 Task: Look for space in Rīngas, India from 8th June, 2023 to 16th June, 2023 for 2 adults in price range Rs.10000 to Rs.15000. Place can be entire place with 1  bedroom having 1 bed and 1 bathroom. Property type can be house, flat, guest house, hotel. Amenities needed are: wifi. Booking option can be shelf check-in. Required host language is English.
Action: Mouse moved to (564, 67)
Screenshot: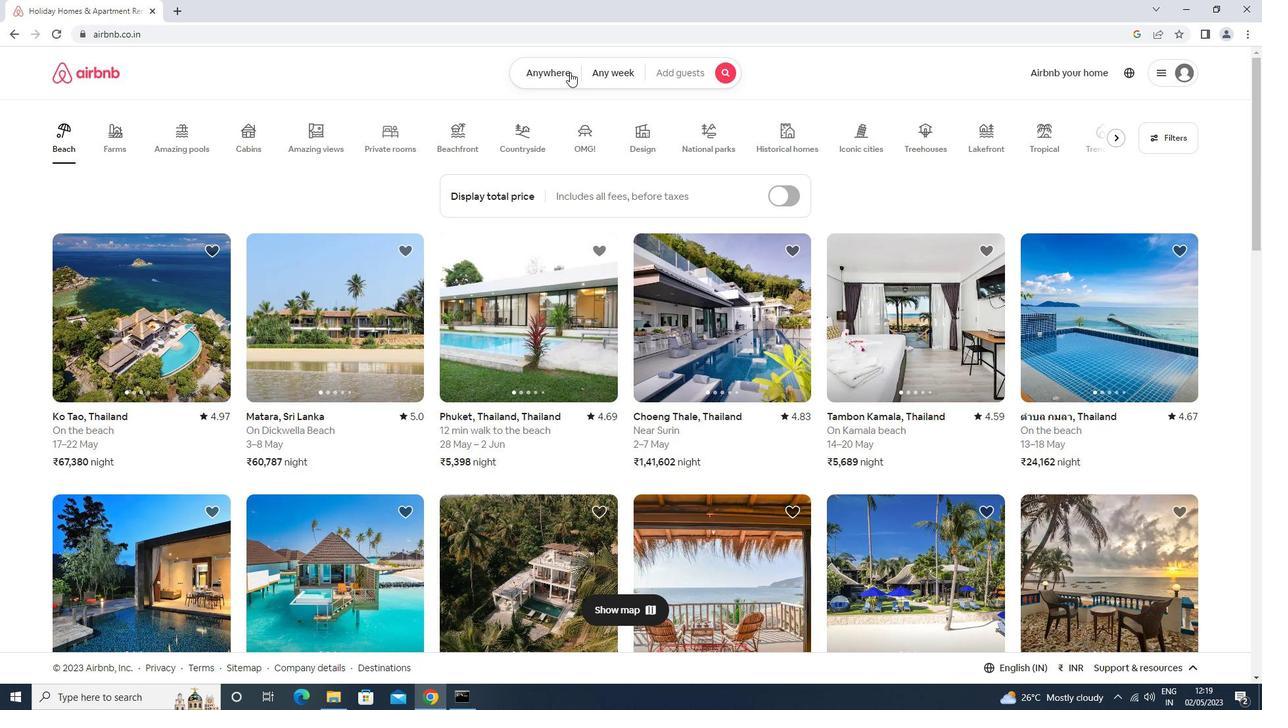 
Action: Mouse pressed left at (564, 67)
Screenshot: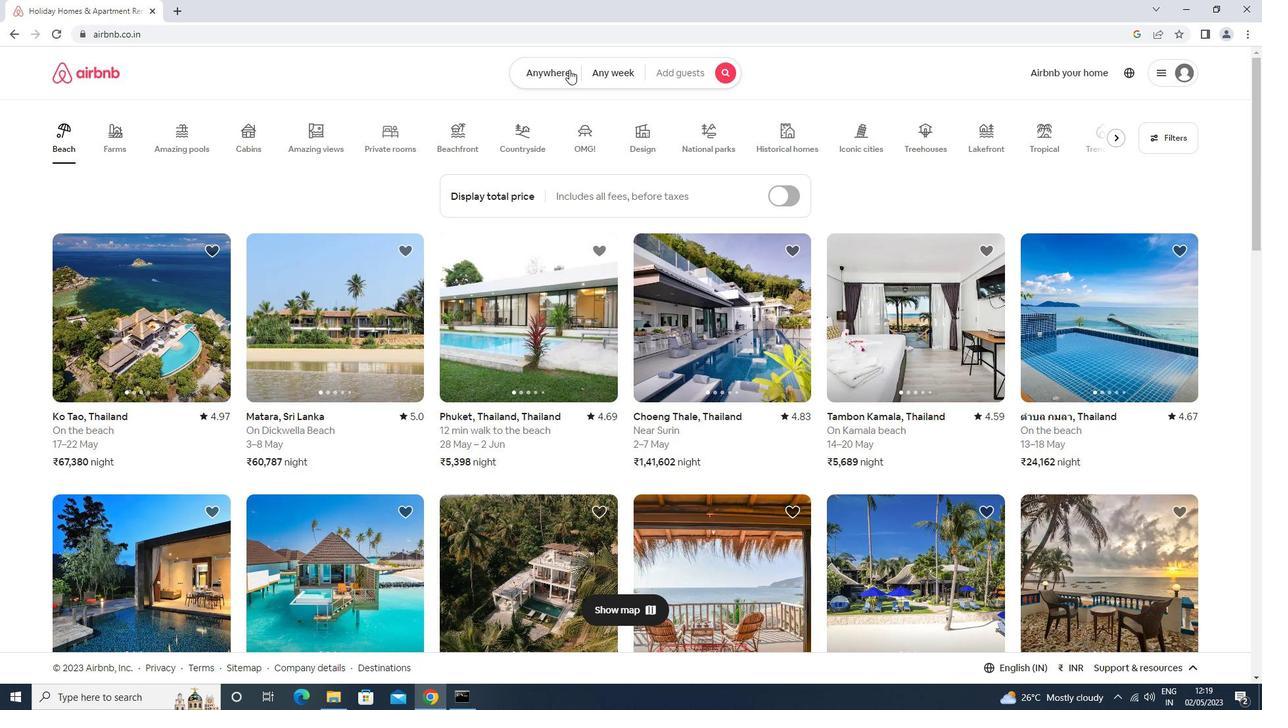 
Action: Mouse moved to (509, 125)
Screenshot: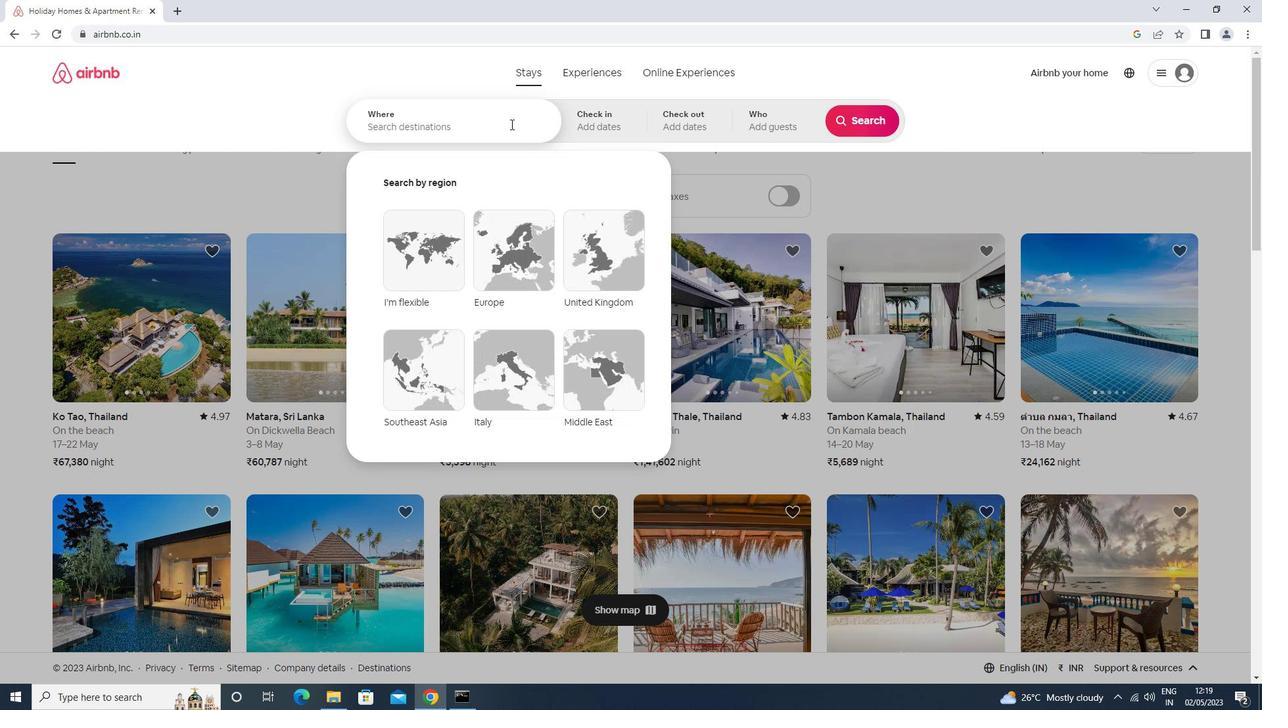 
Action: Mouse pressed left at (509, 125)
Screenshot: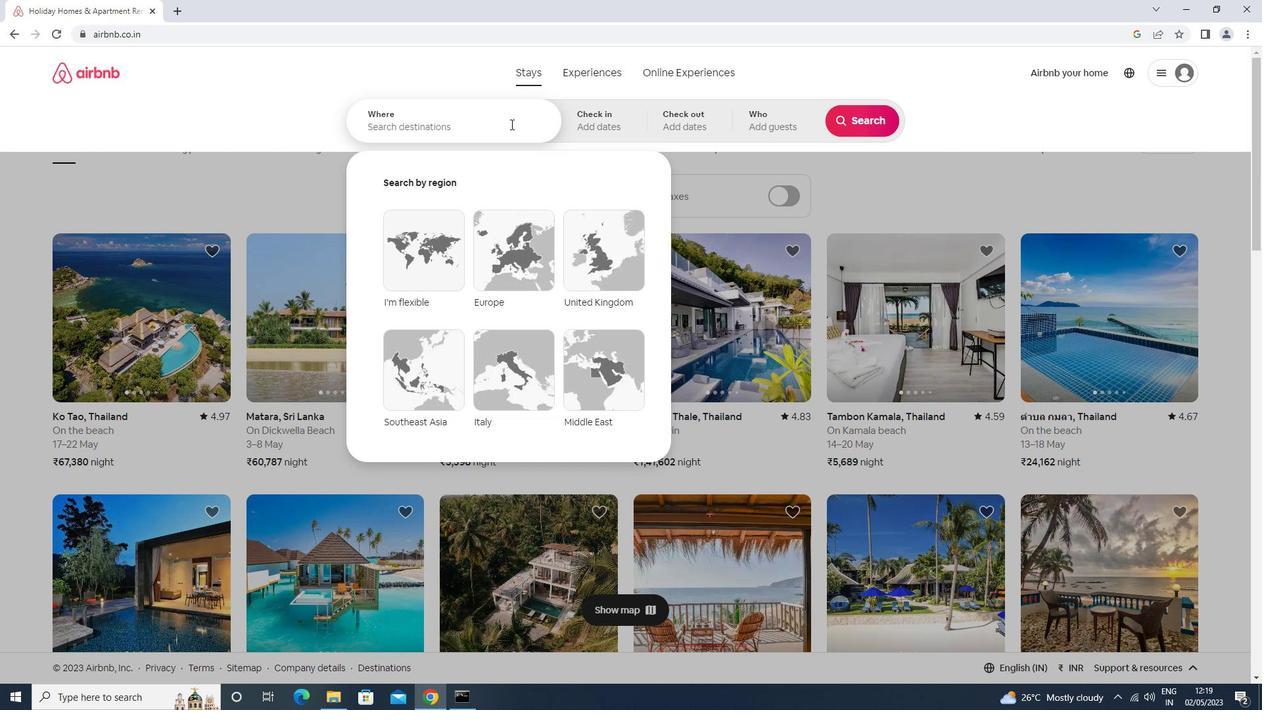 
Action: Key pressed r<Key.caps_lock>ingas<Key.enter>
Screenshot: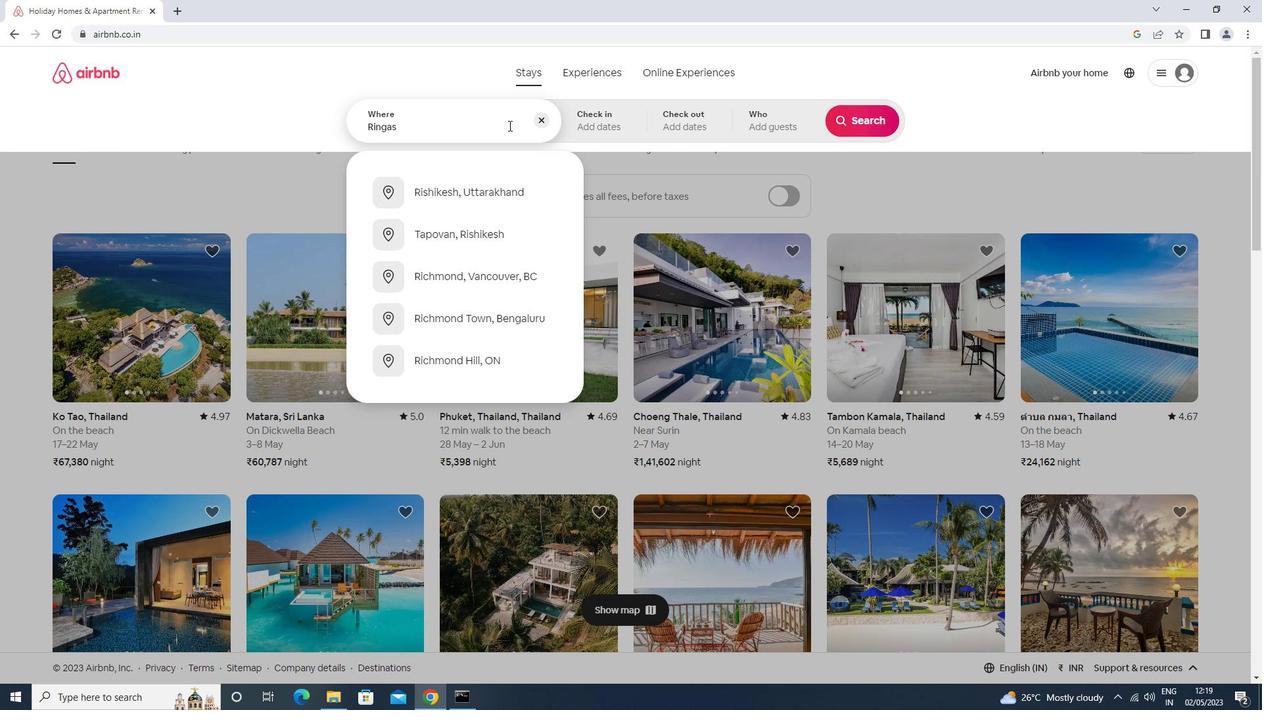 
Action: Mouse moved to (783, 319)
Screenshot: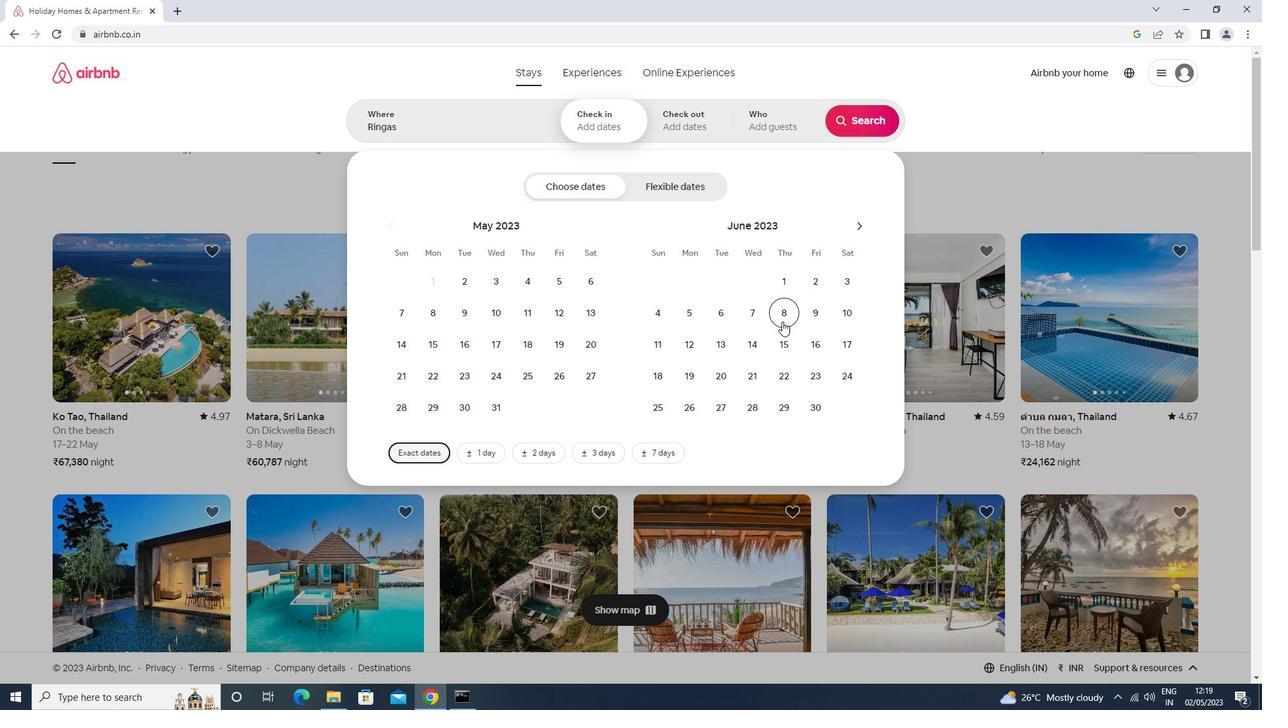 
Action: Mouse pressed left at (783, 319)
Screenshot: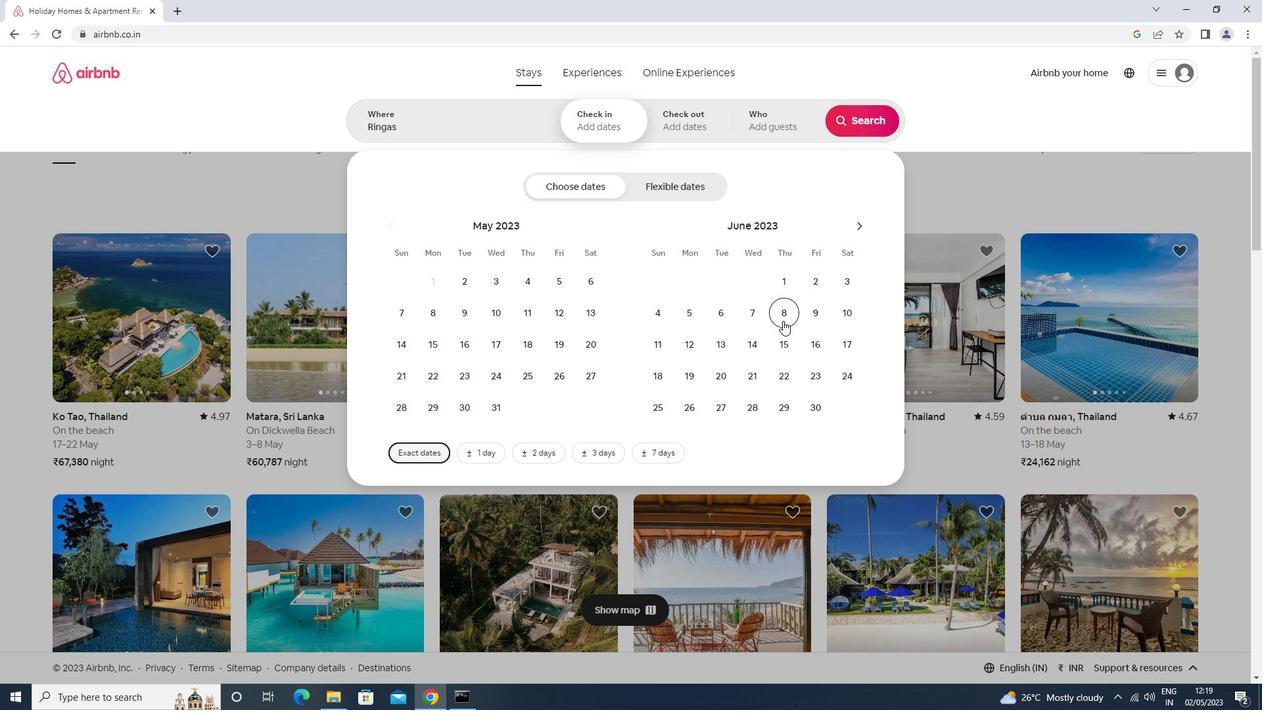 
Action: Mouse moved to (814, 345)
Screenshot: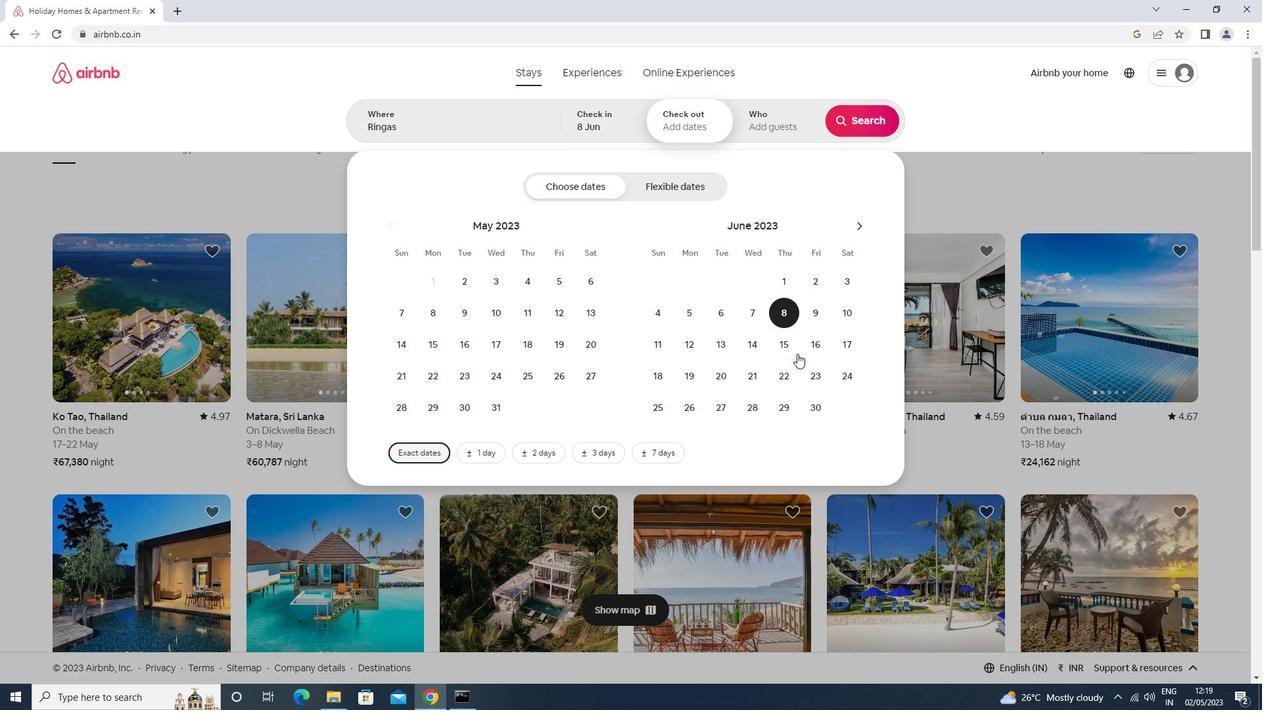 
Action: Mouse pressed left at (814, 345)
Screenshot: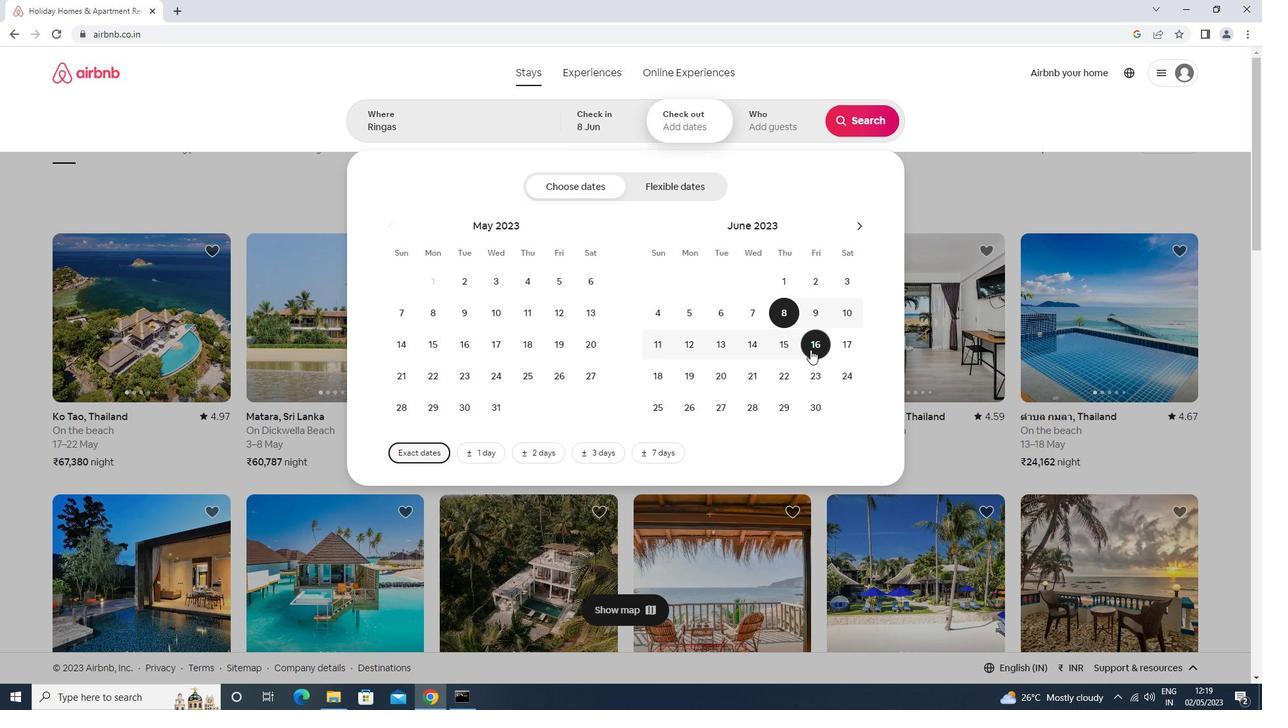 
Action: Mouse moved to (768, 134)
Screenshot: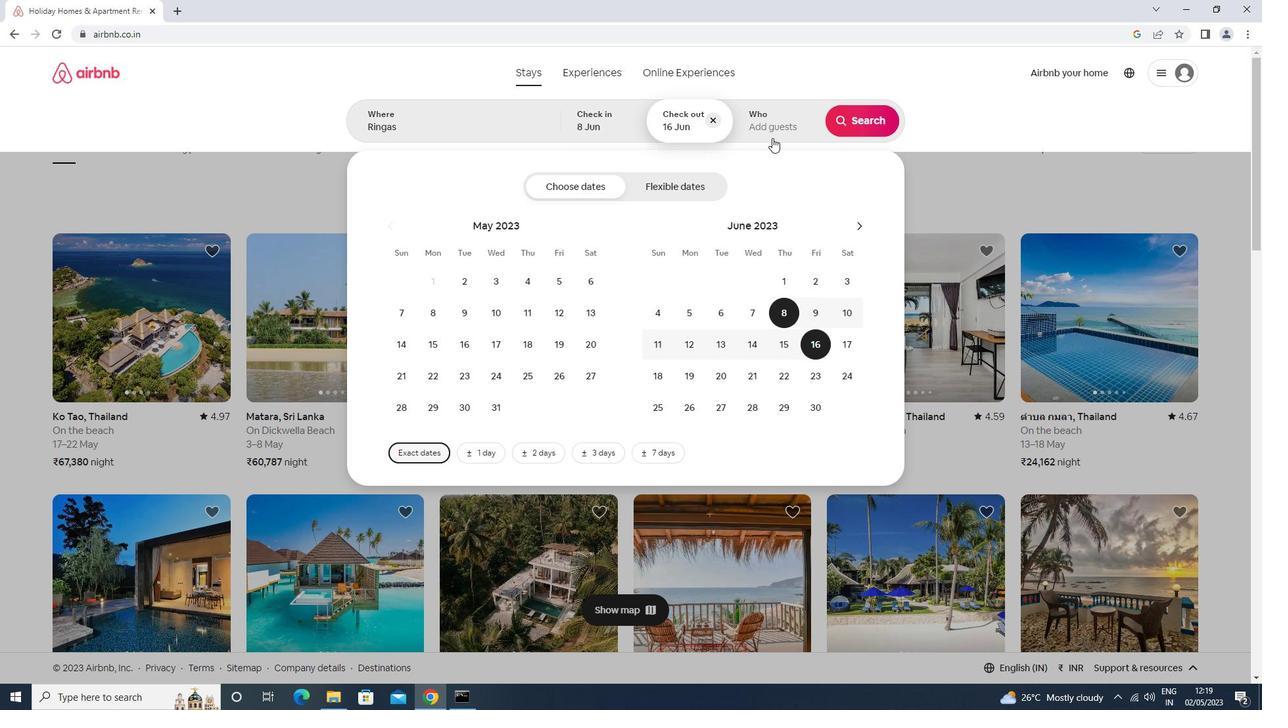 
Action: Mouse pressed left at (768, 134)
Screenshot: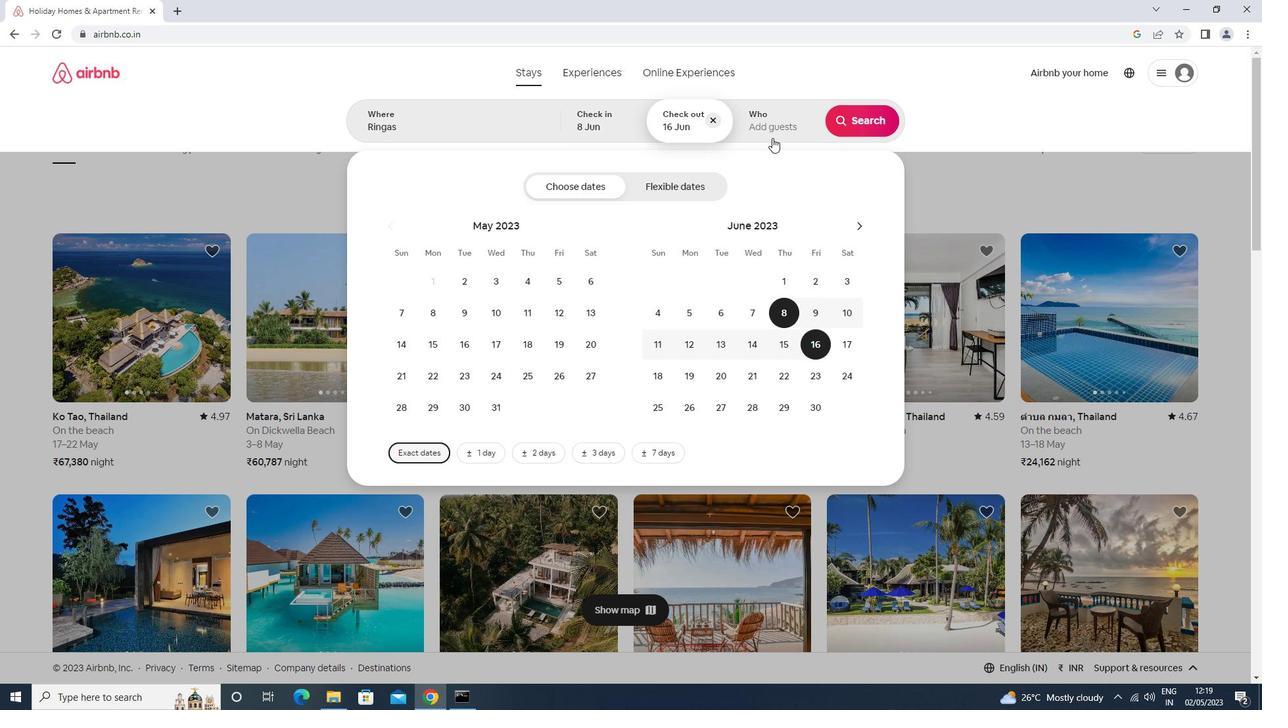 
Action: Mouse moved to (863, 195)
Screenshot: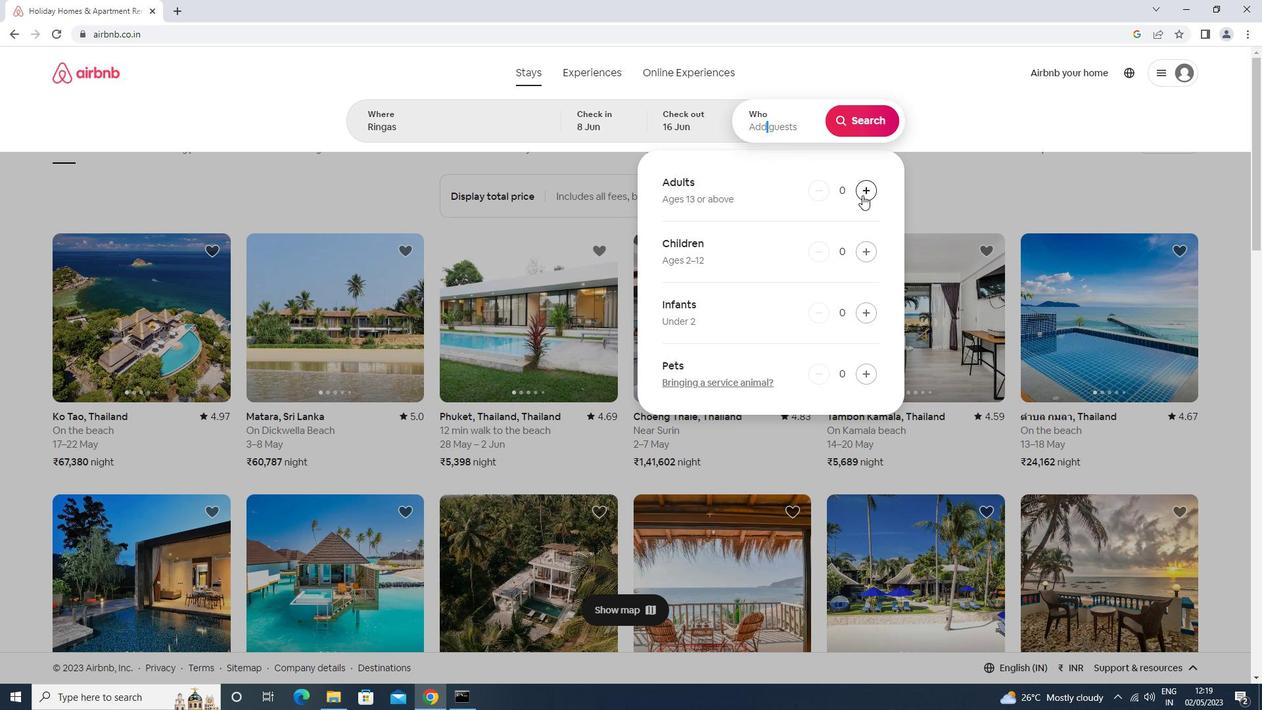 
Action: Mouse pressed left at (863, 195)
Screenshot: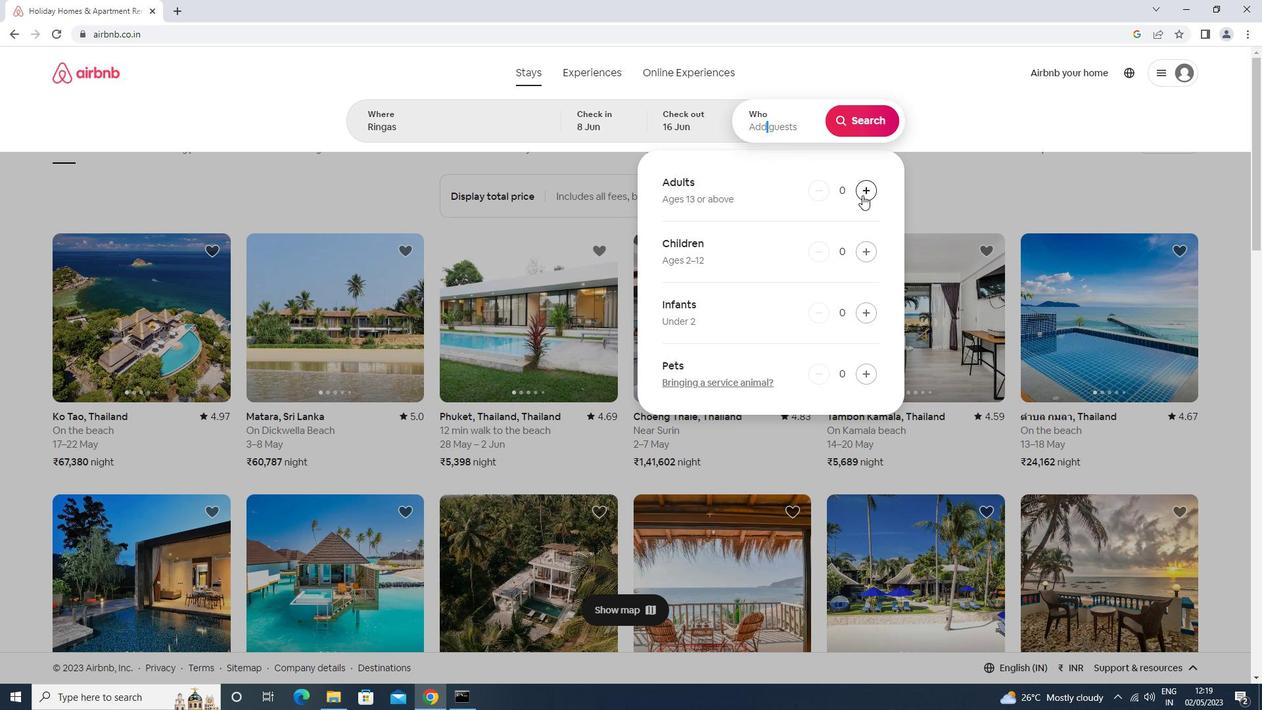 
Action: Mouse pressed left at (863, 195)
Screenshot: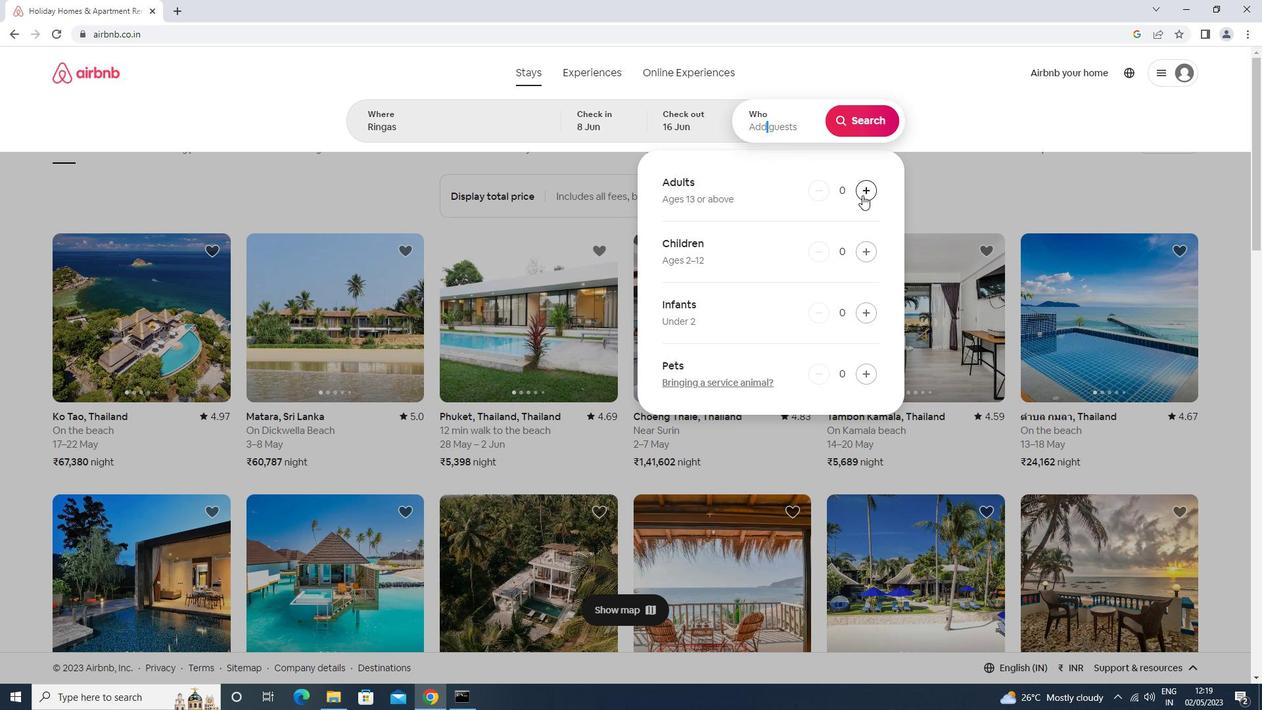 
Action: Mouse moved to (863, 123)
Screenshot: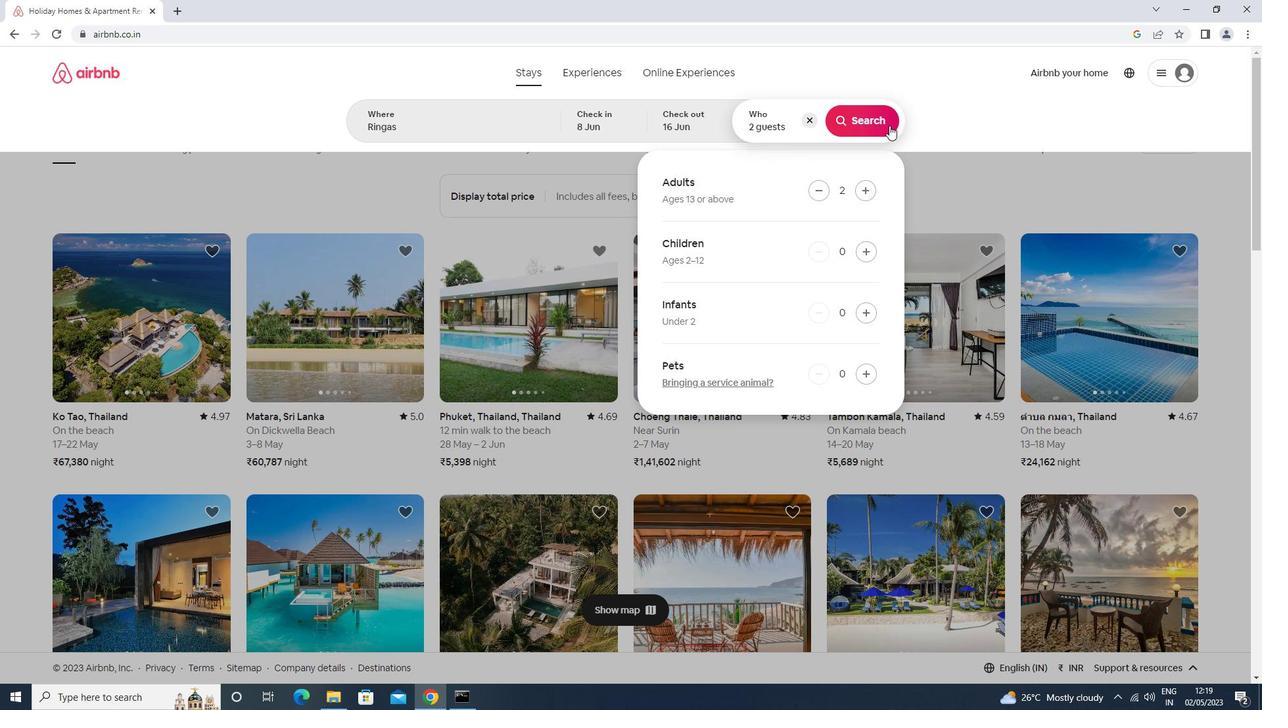 
Action: Mouse pressed left at (863, 123)
Screenshot: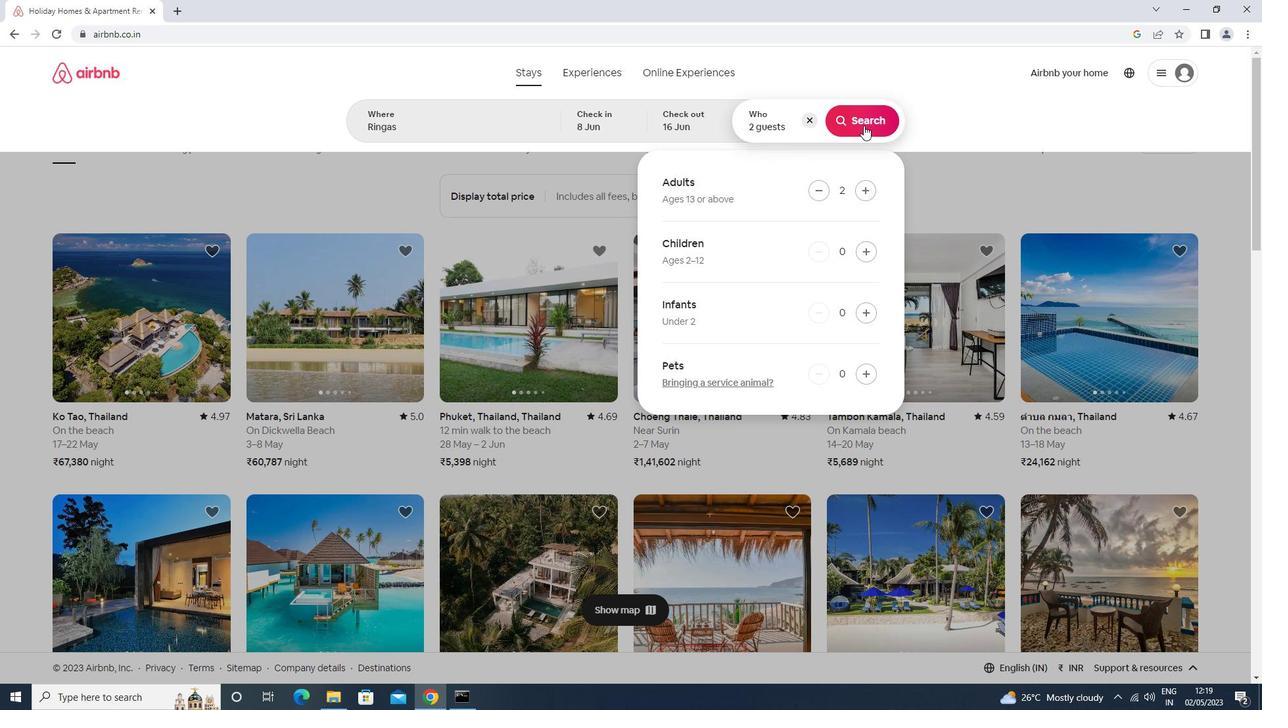 
Action: Mouse moved to (1193, 125)
Screenshot: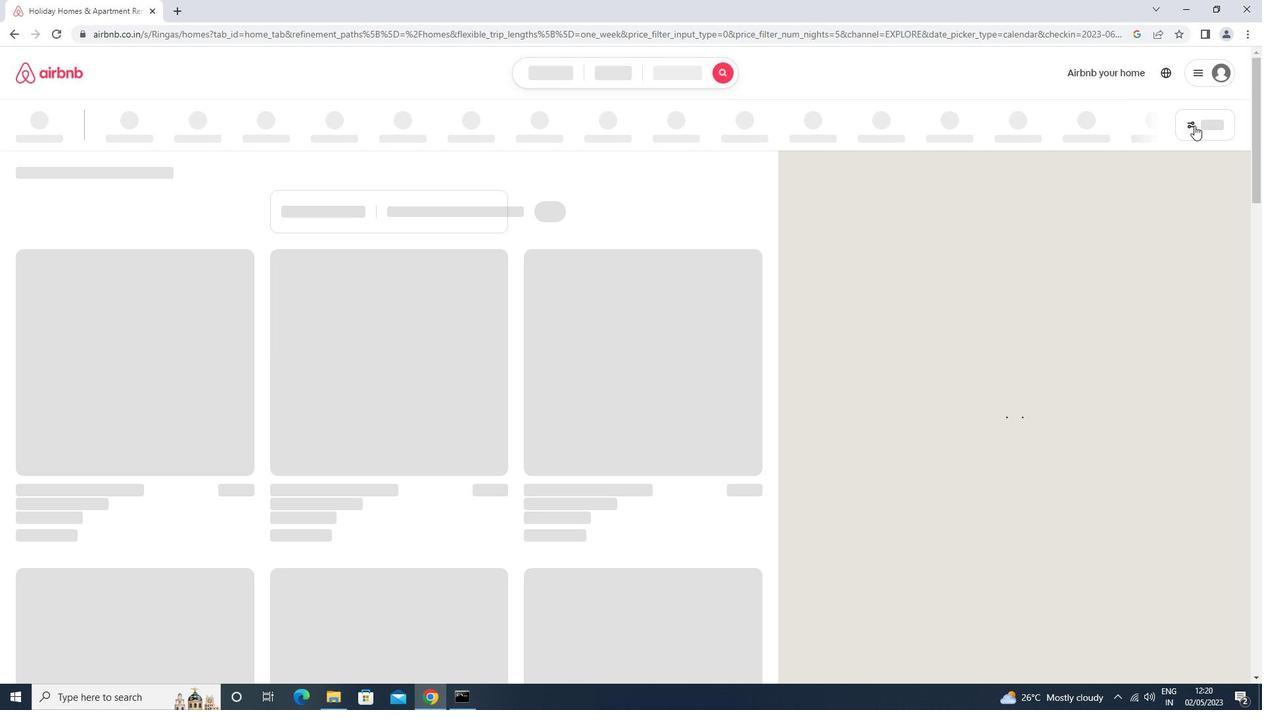 
Action: Mouse pressed left at (1193, 125)
Screenshot: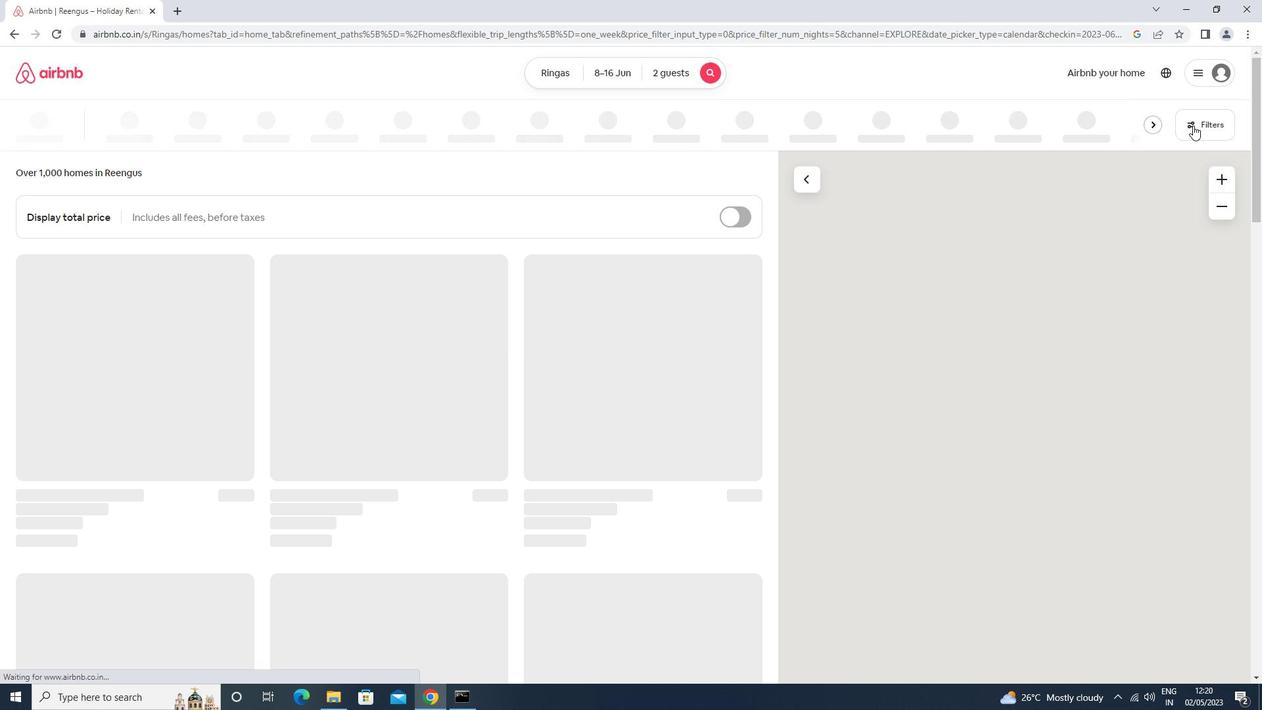 
Action: Mouse moved to (470, 284)
Screenshot: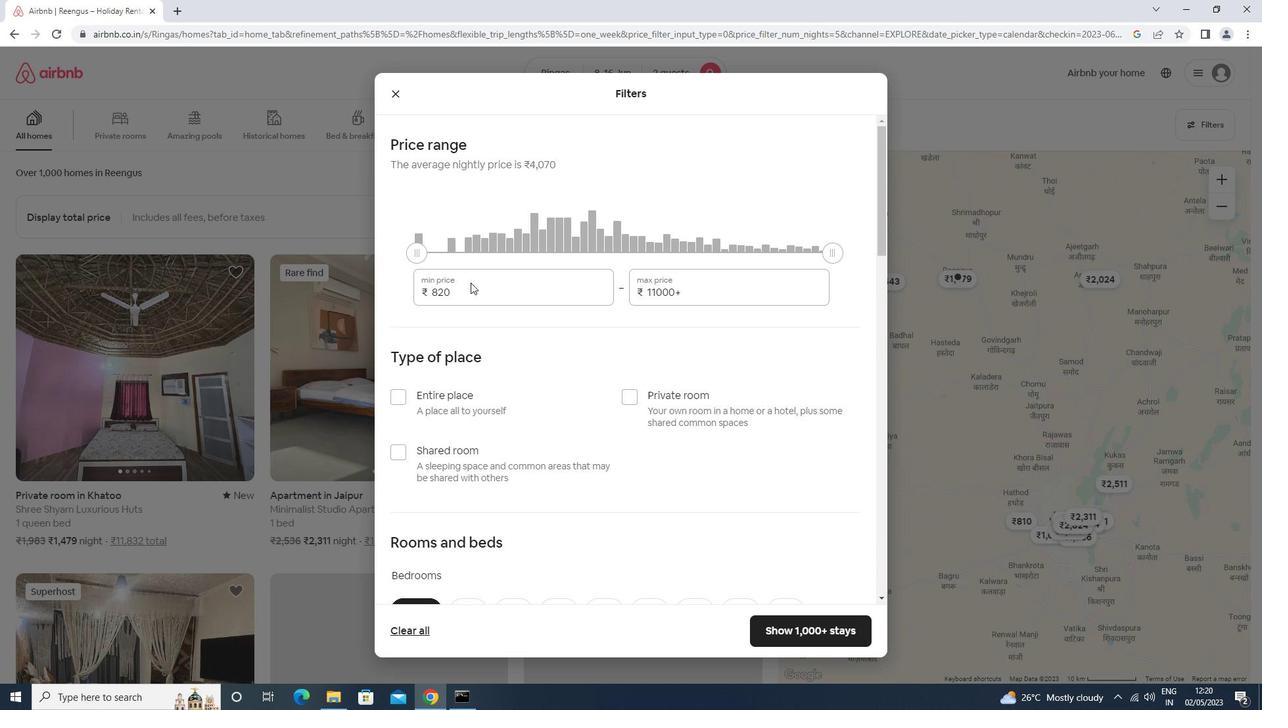 
Action: Mouse pressed left at (470, 284)
Screenshot: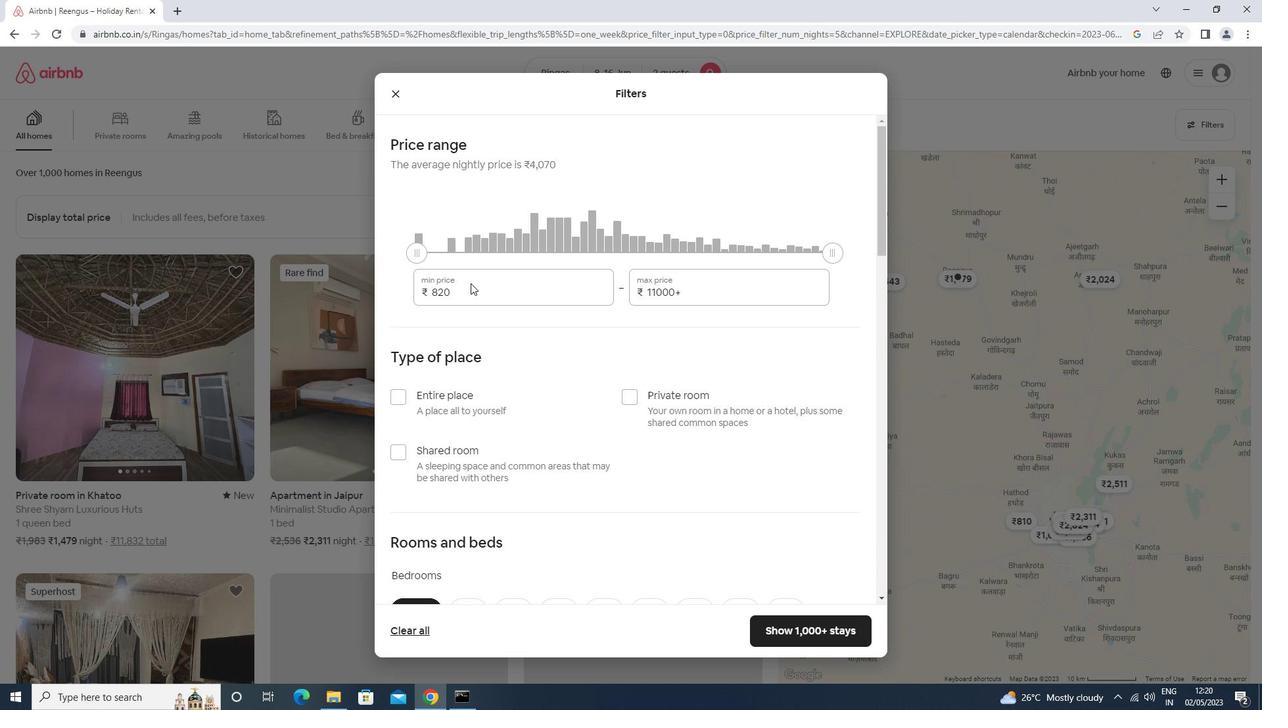 
Action: Key pressed <Key.backspace><Key.backspace><Key.backspace><Key.backspace><Key.backspace><Key.backspace><Key.backspace><Key.backspace>10000<Key.tab>15000
Screenshot: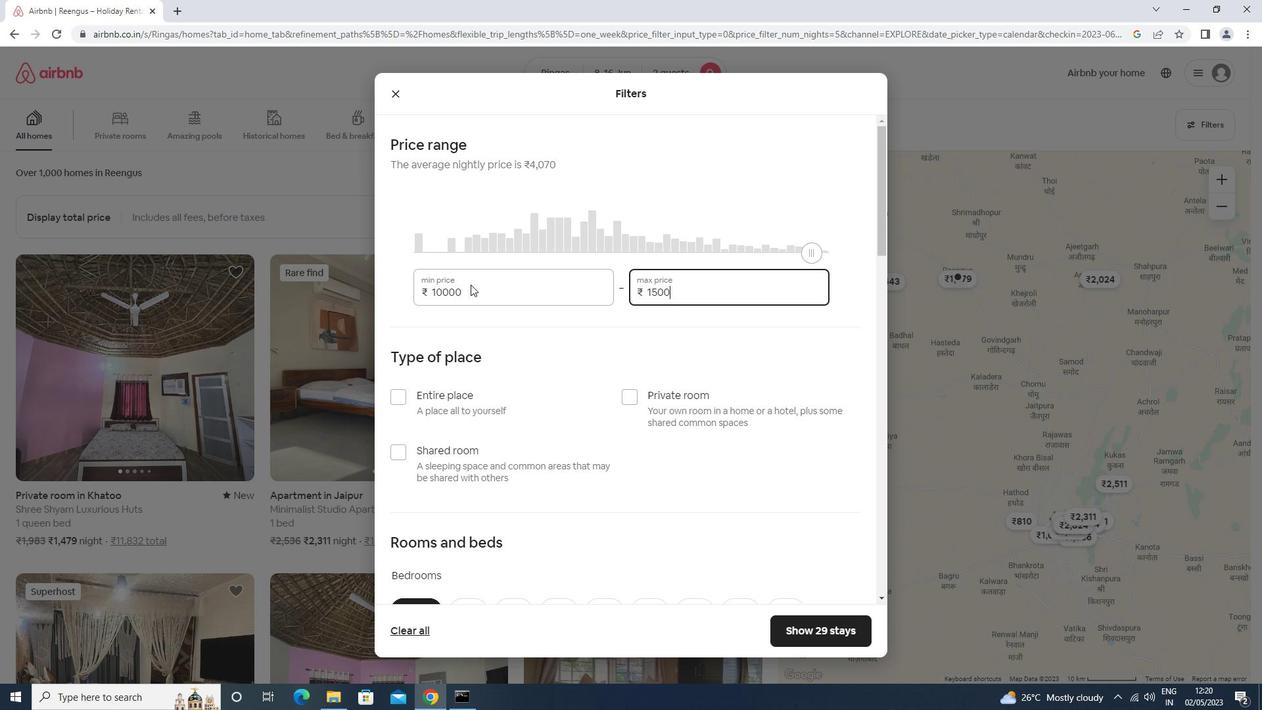 
Action: Mouse moved to (433, 396)
Screenshot: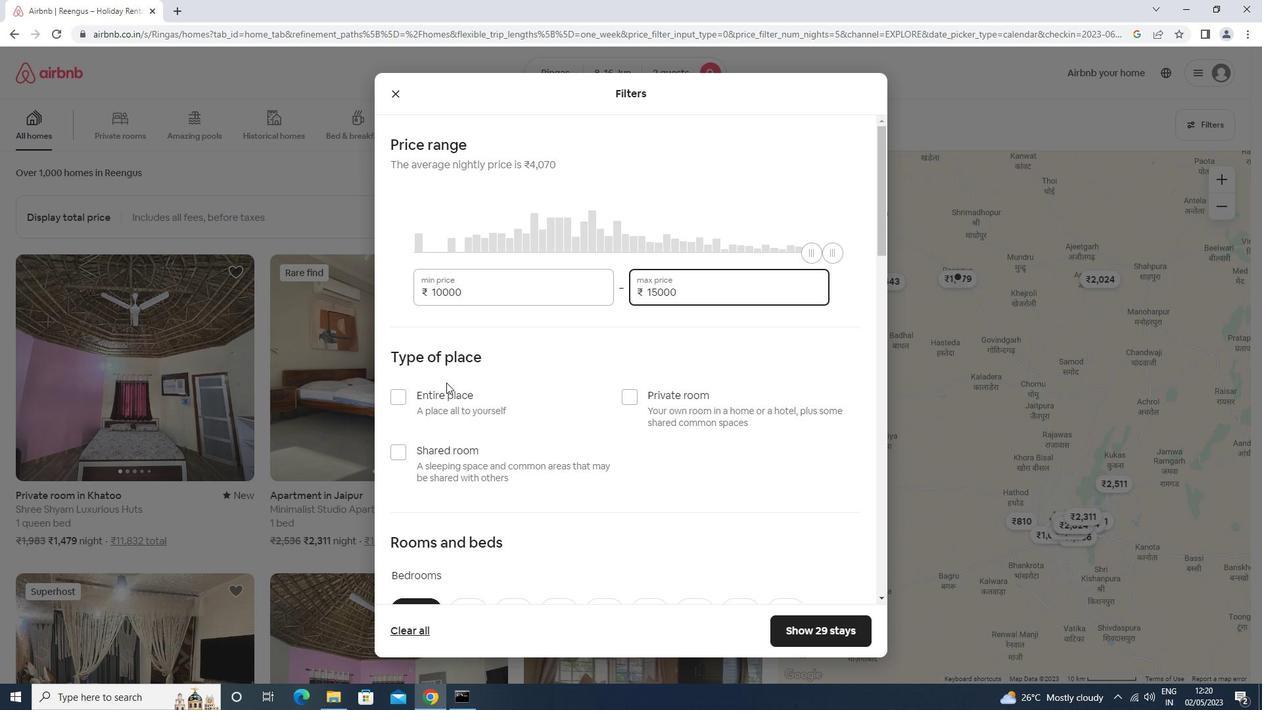 
Action: Mouse pressed left at (433, 396)
Screenshot: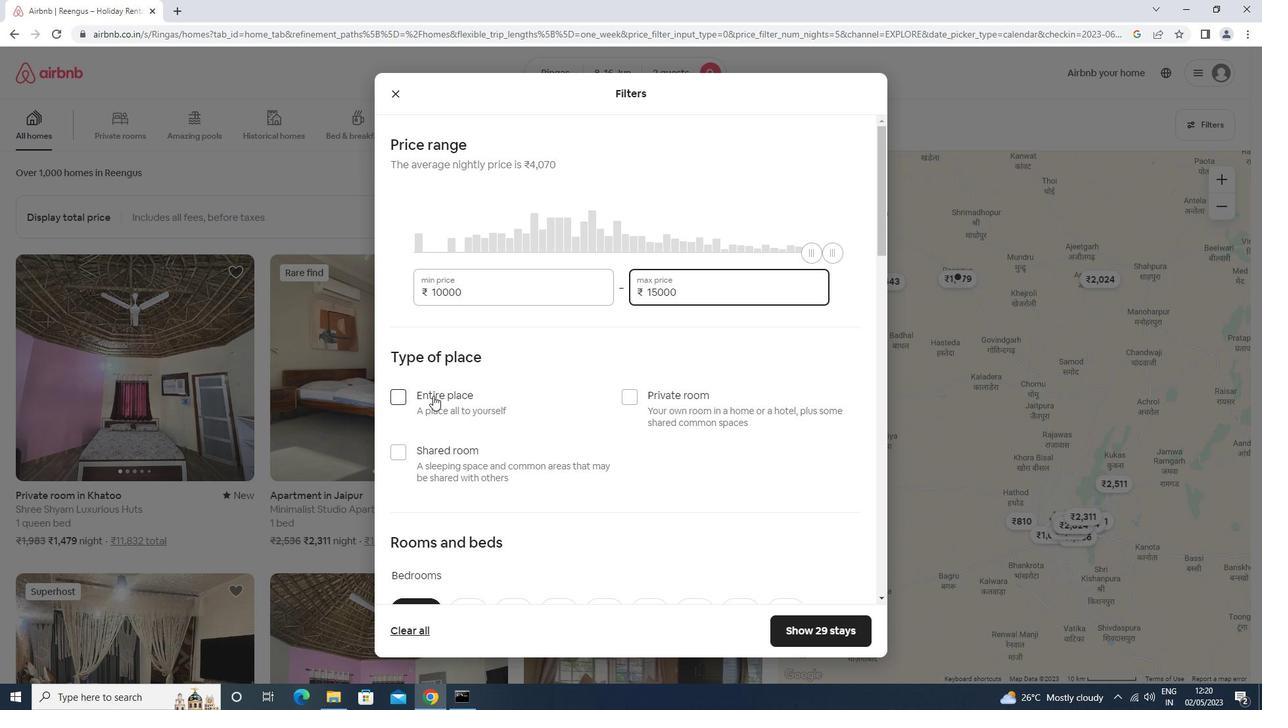 
Action: Mouse scrolled (433, 395) with delta (0, 0)
Screenshot: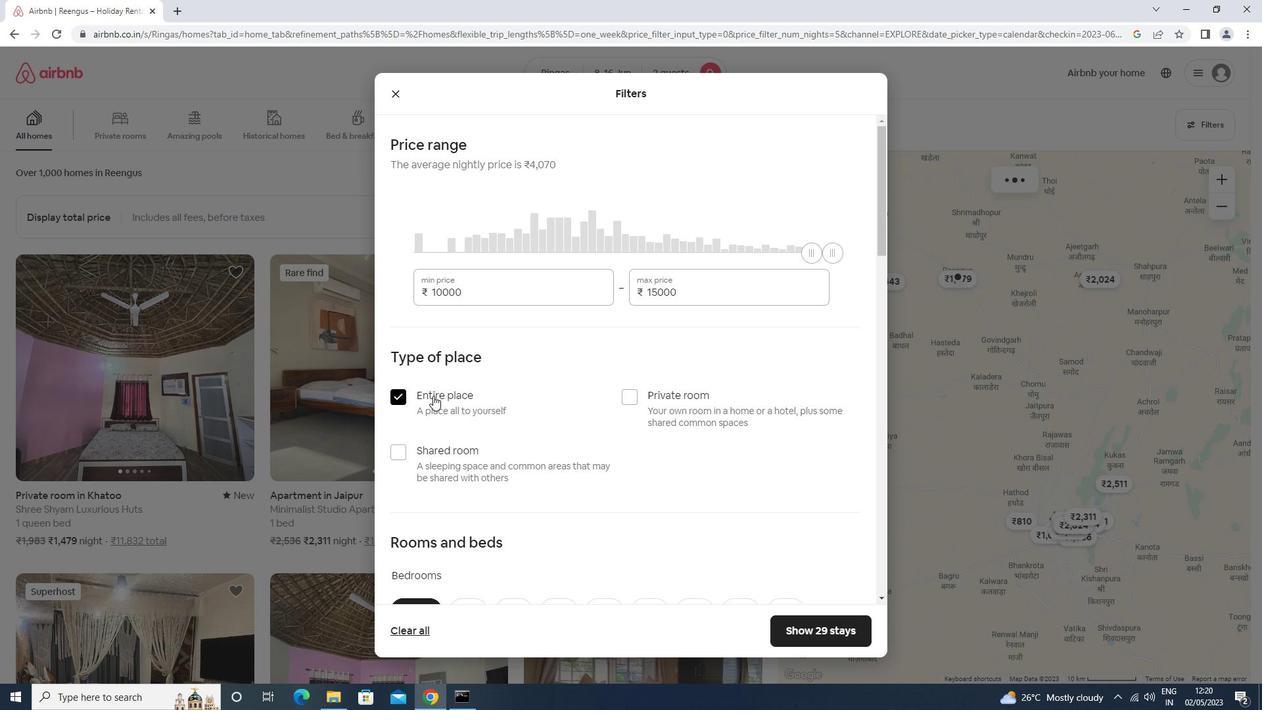 
Action: Mouse moved to (433, 396)
Screenshot: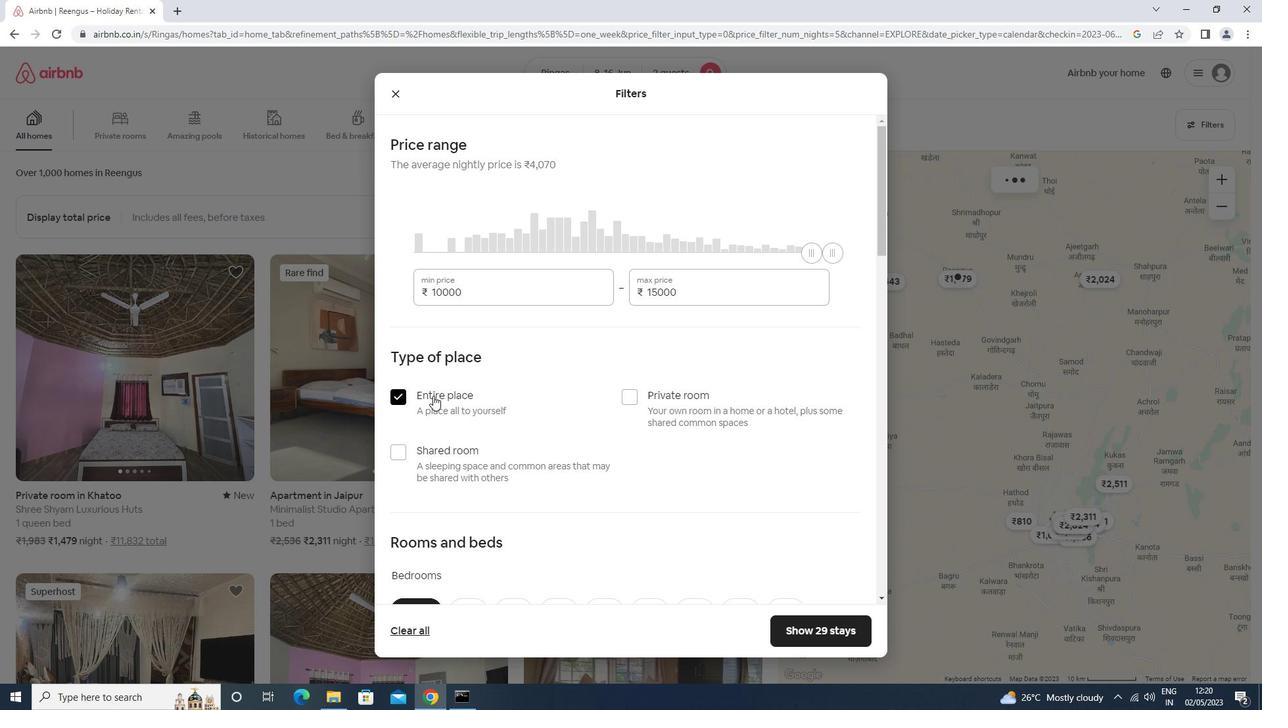 
Action: Mouse scrolled (433, 395) with delta (0, 0)
Screenshot: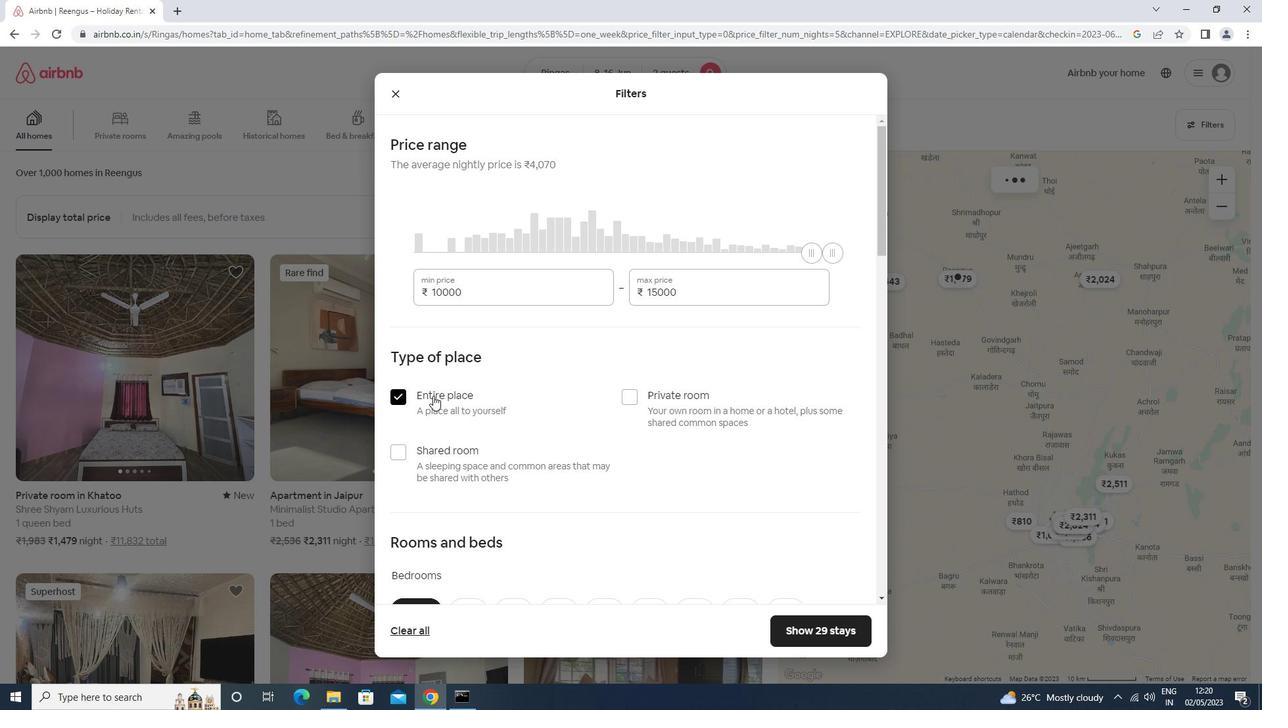 
Action: Mouse scrolled (433, 395) with delta (0, 0)
Screenshot: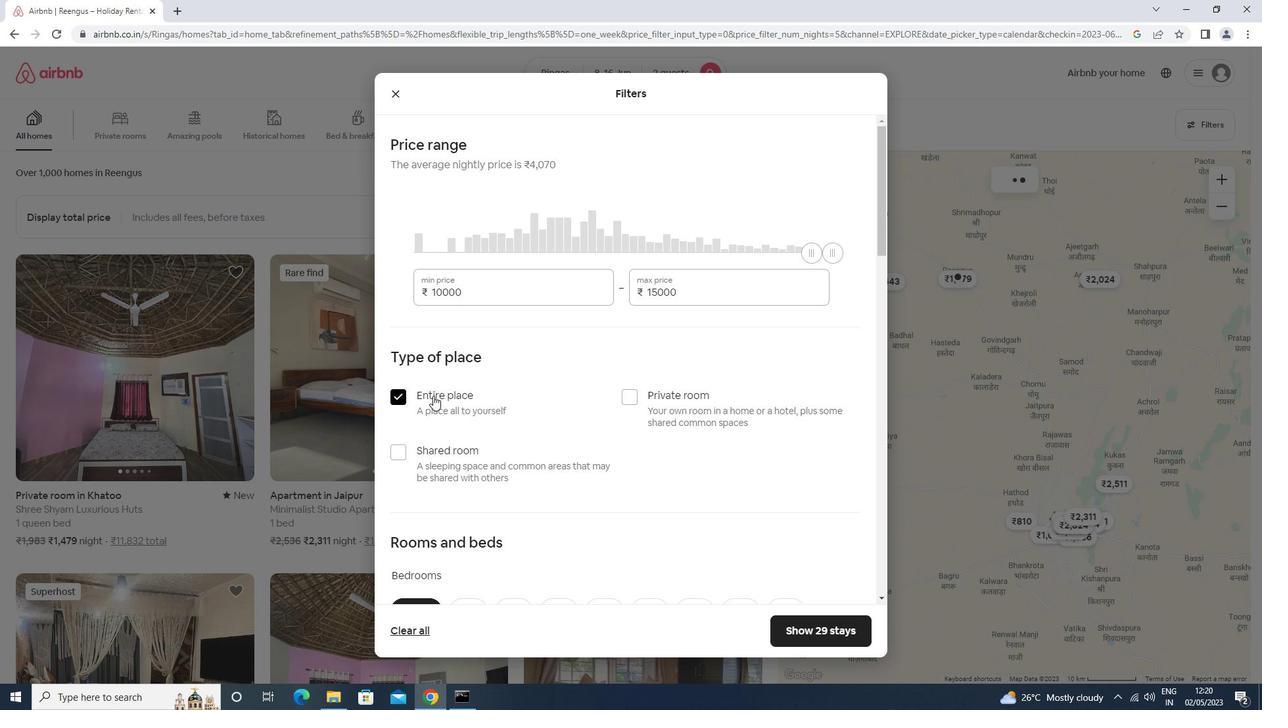 
Action: Mouse moved to (471, 411)
Screenshot: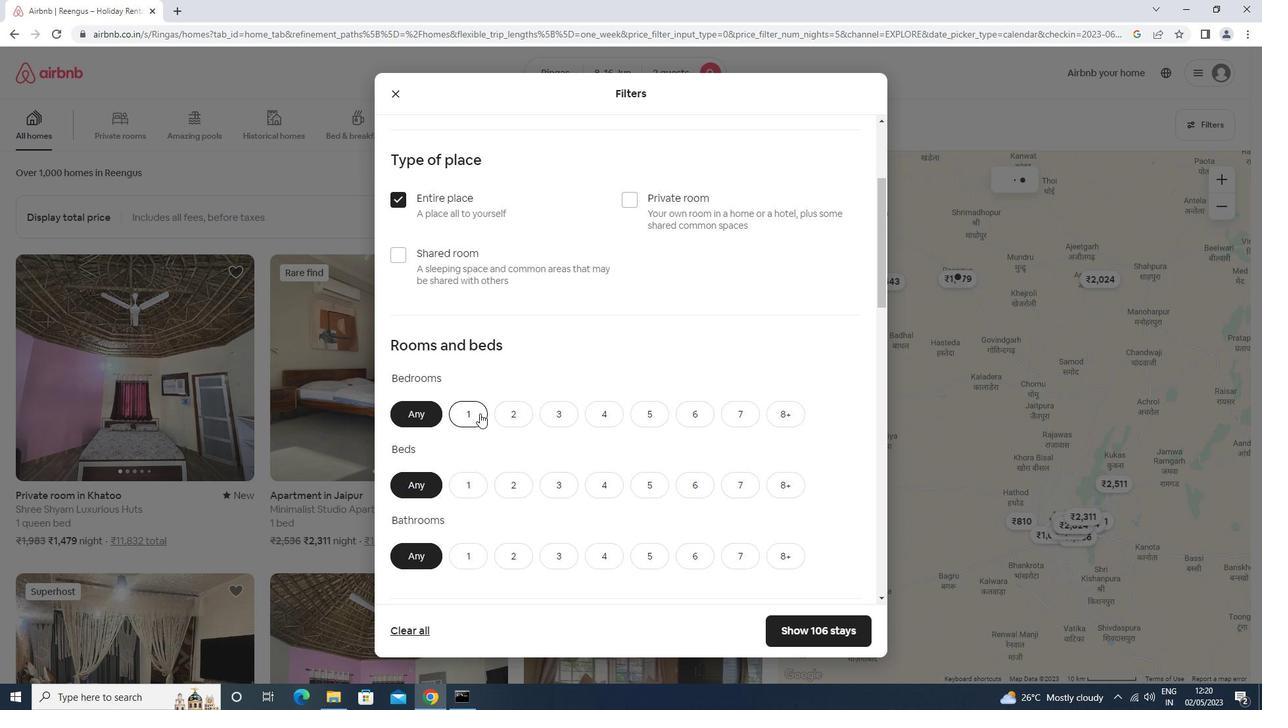 
Action: Mouse pressed left at (471, 411)
Screenshot: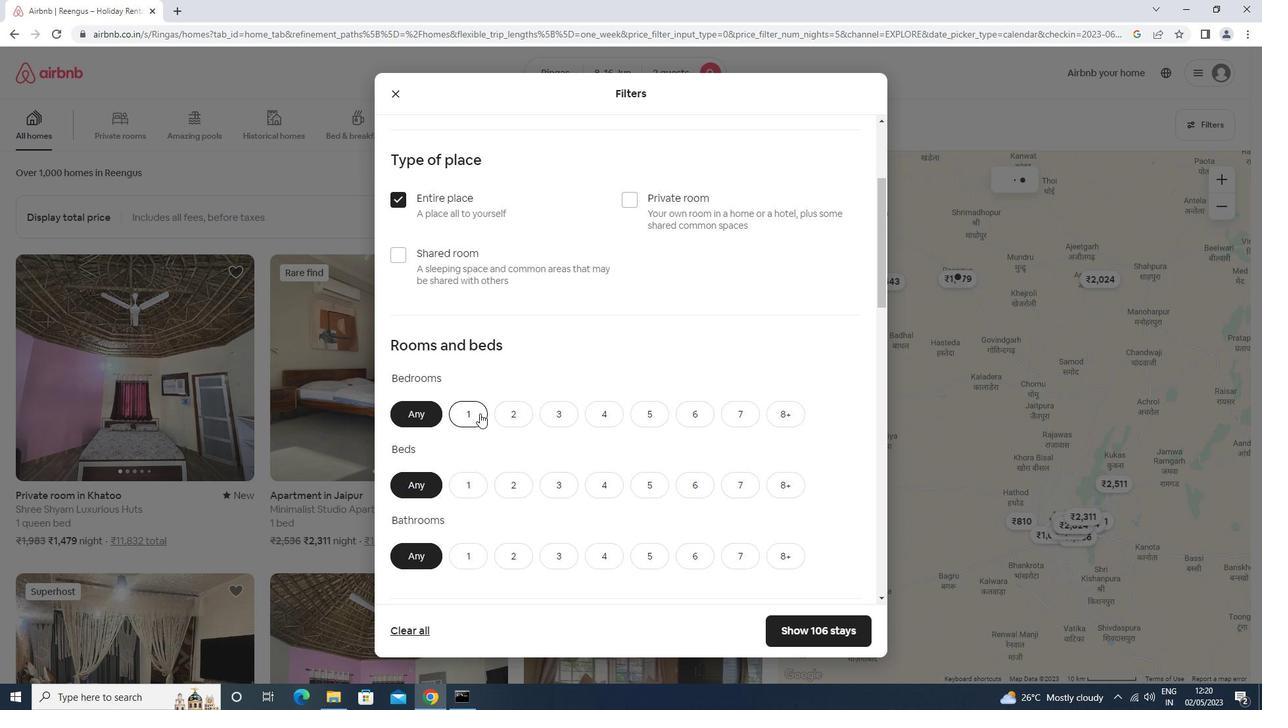 
Action: Mouse moved to (458, 482)
Screenshot: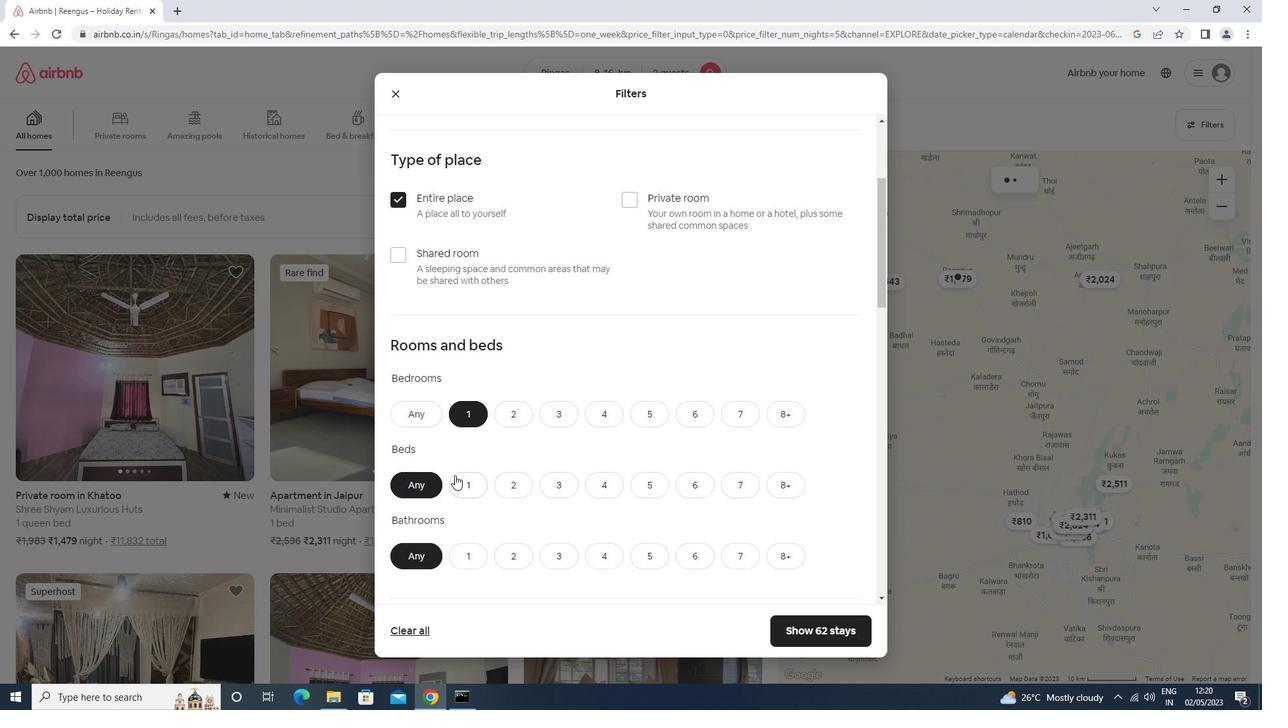 
Action: Mouse pressed left at (458, 482)
Screenshot: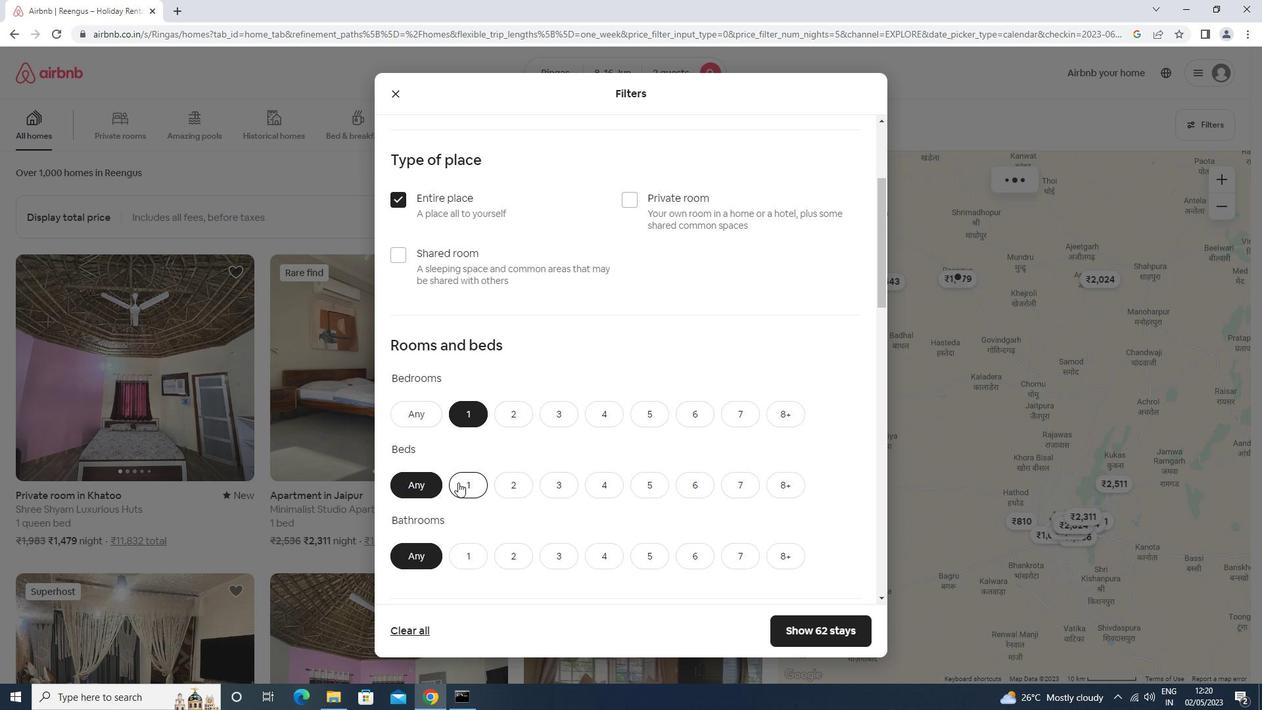 
Action: Mouse scrolled (458, 482) with delta (0, 0)
Screenshot: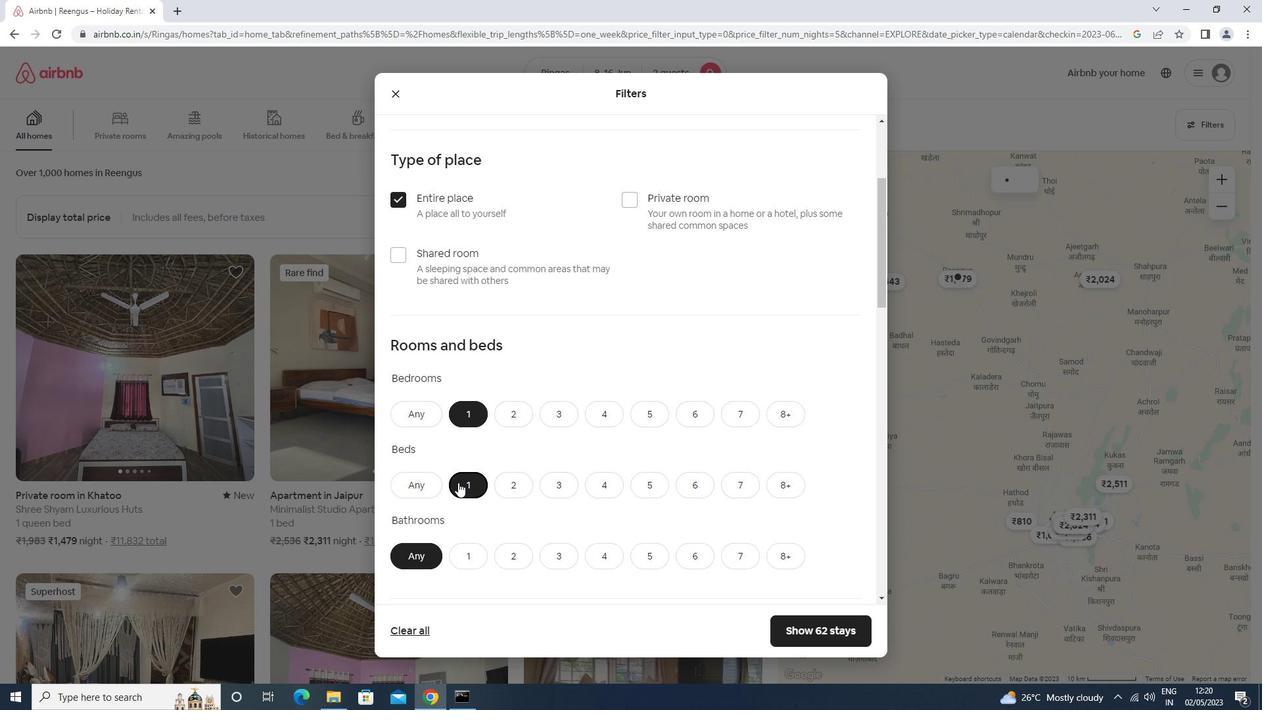 
Action: Mouse scrolled (458, 482) with delta (0, 0)
Screenshot: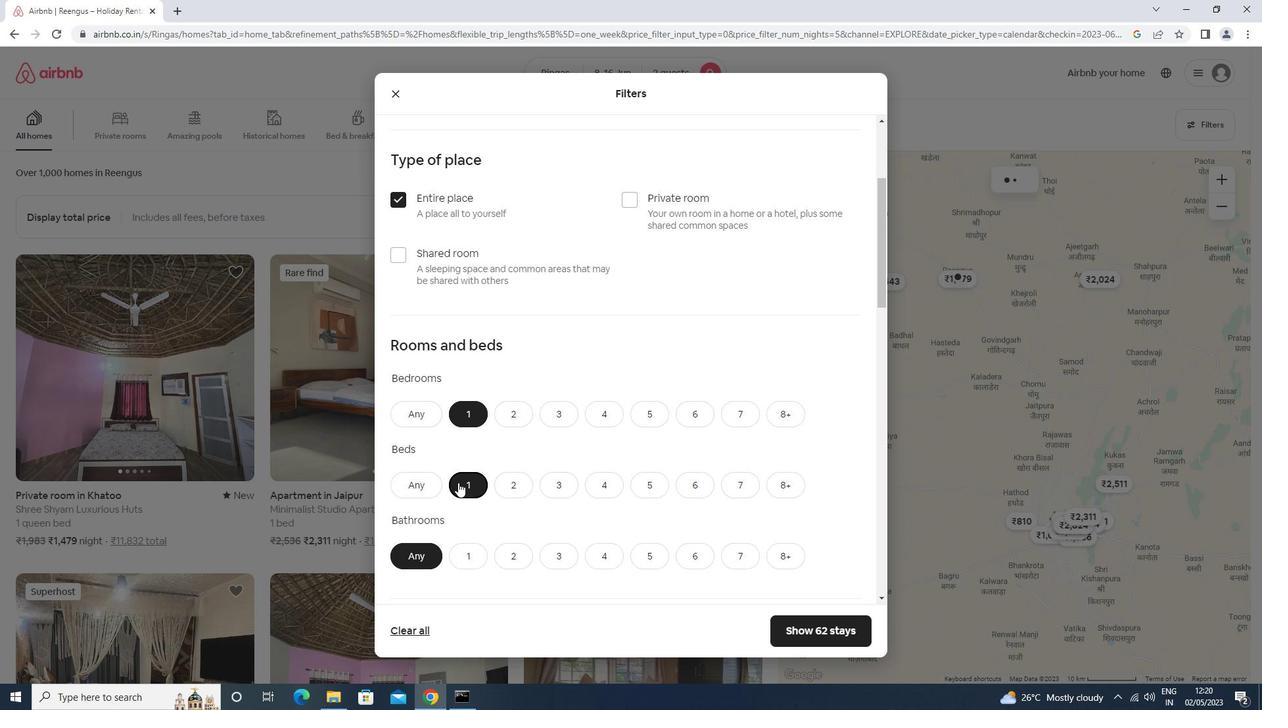 
Action: Mouse moved to (476, 417)
Screenshot: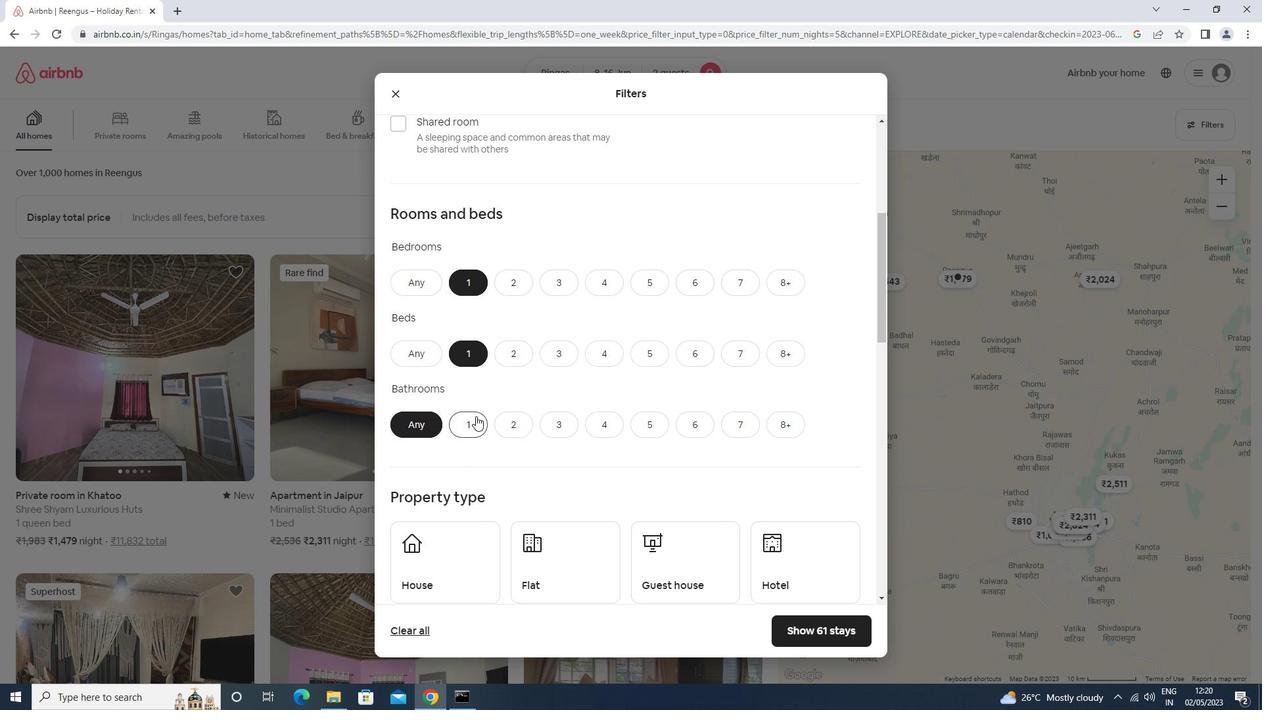 
Action: Mouse pressed left at (476, 417)
Screenshot: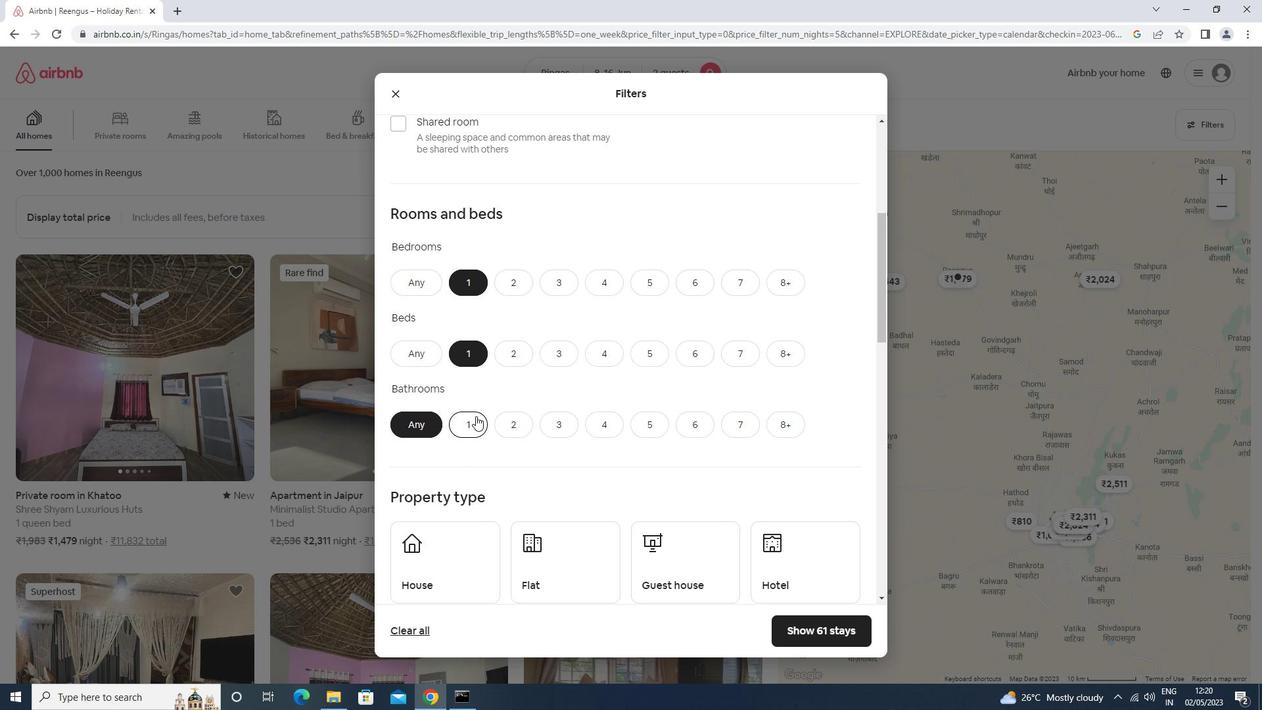 
Action: Mouse moved to (476, 418)
Screenshot: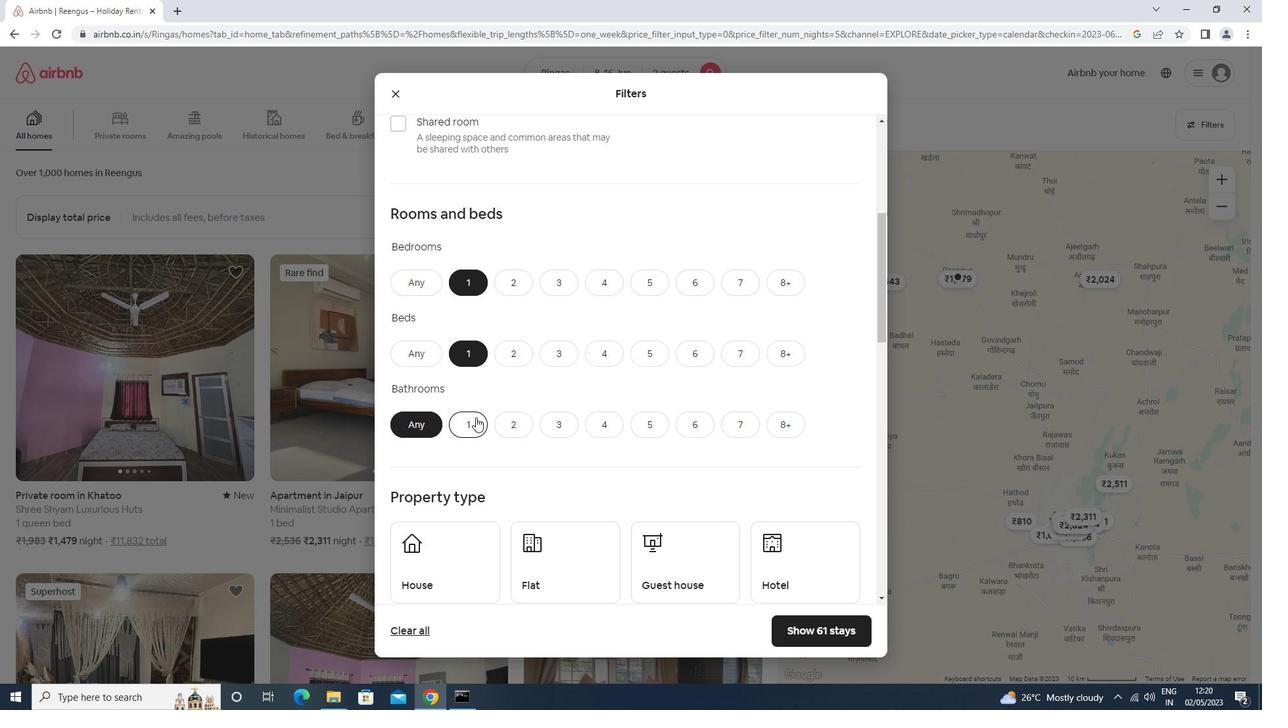 
Action: Mouse scrolled (476, 417) with delta (0, 0)
Screenshot: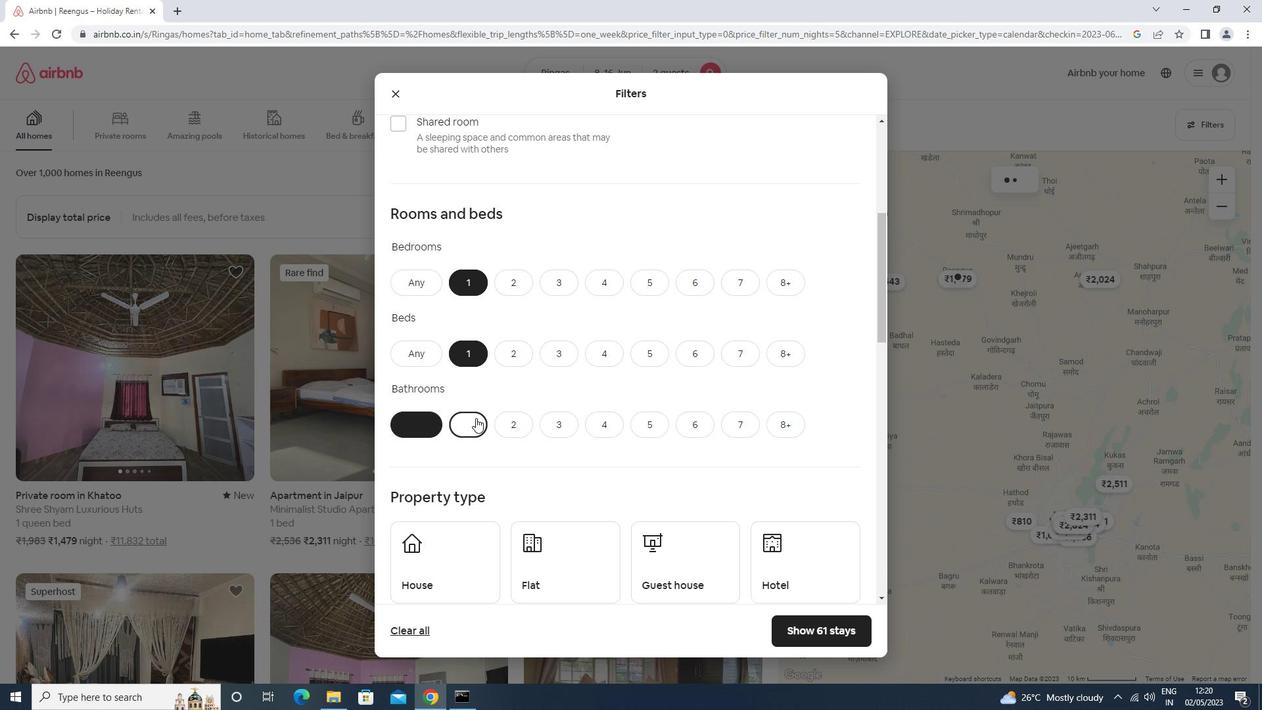
Action: Mouse scrolled (476, 417) with delta (0, 0)
Screenshot: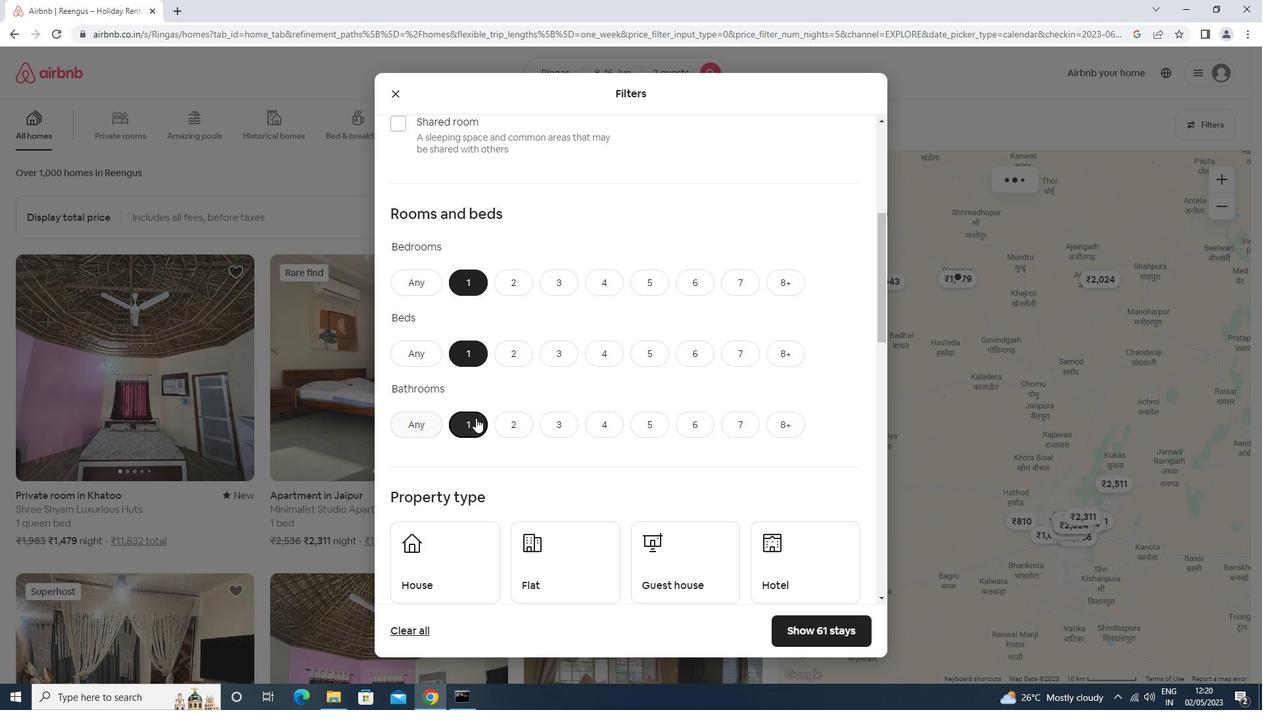 
Action: Mouse moved to (476, 419)
Screenshot: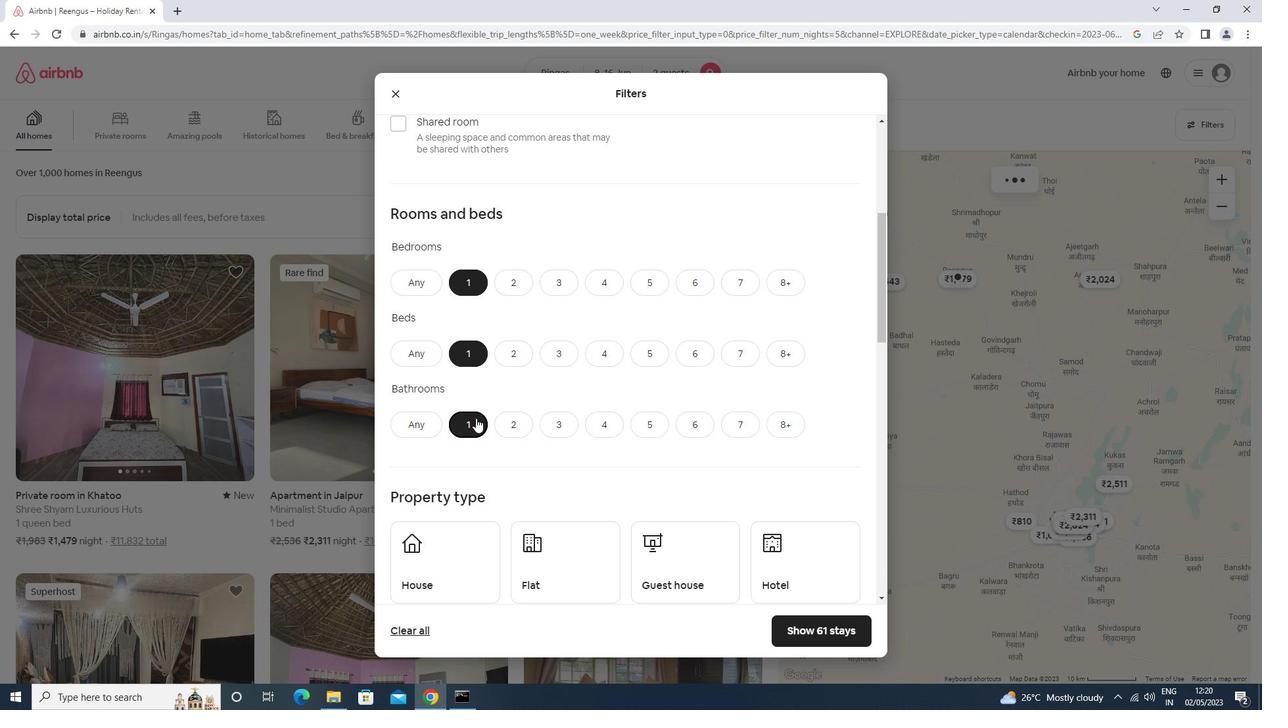 
Action: Mouse scrolled (476, 418) with delta (0, 0)
Screenshot: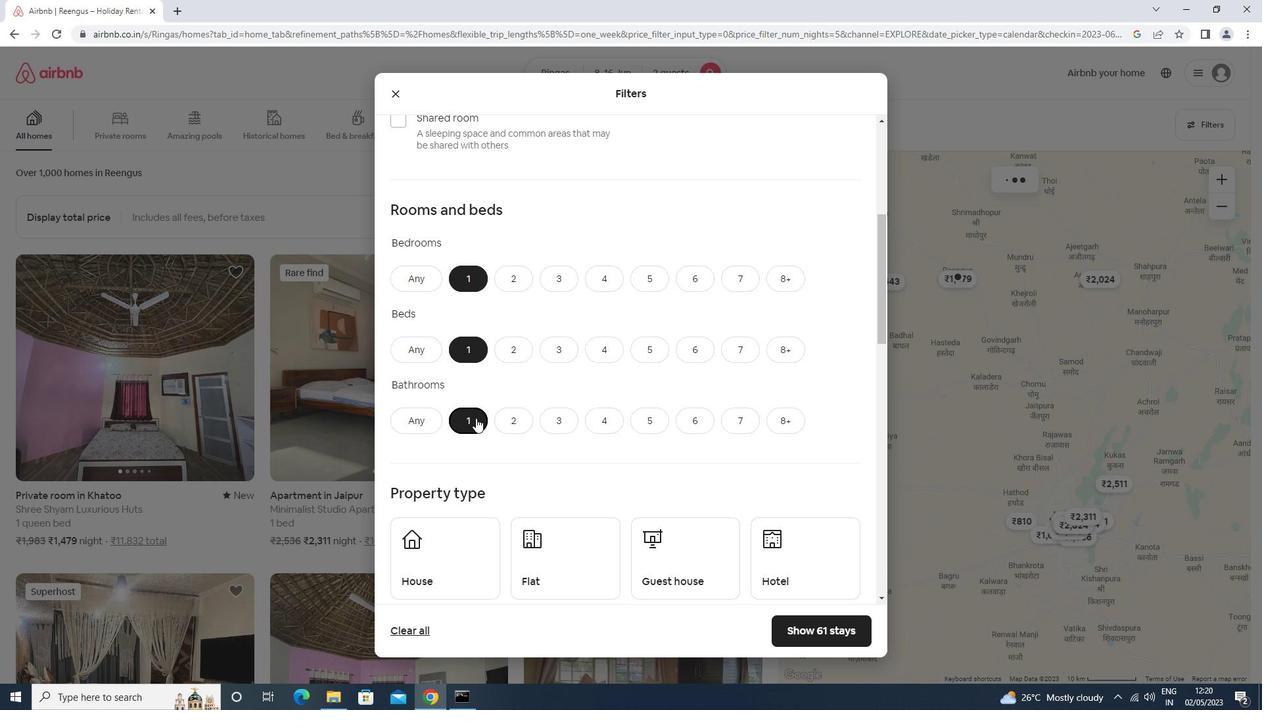 
Action: Mouse moved to (458, 386)
Screenshot: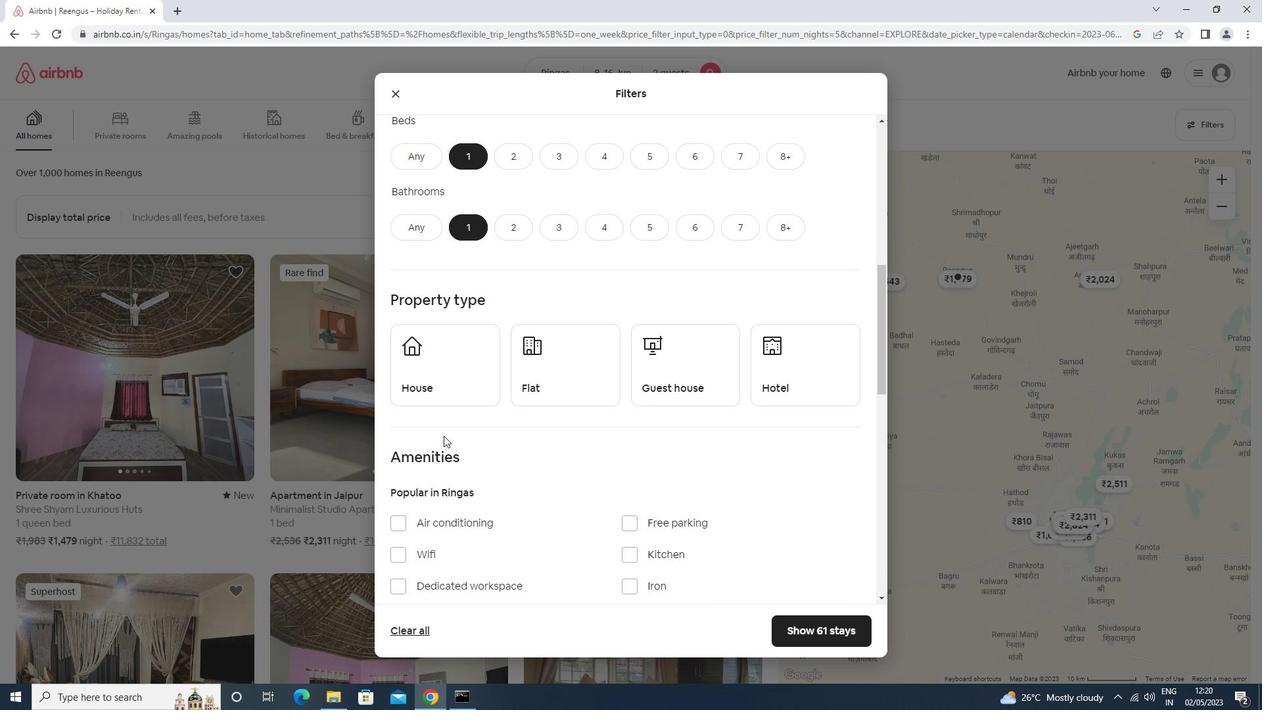 
Action: Mouse pressed left at (458, 386)
Screenshot: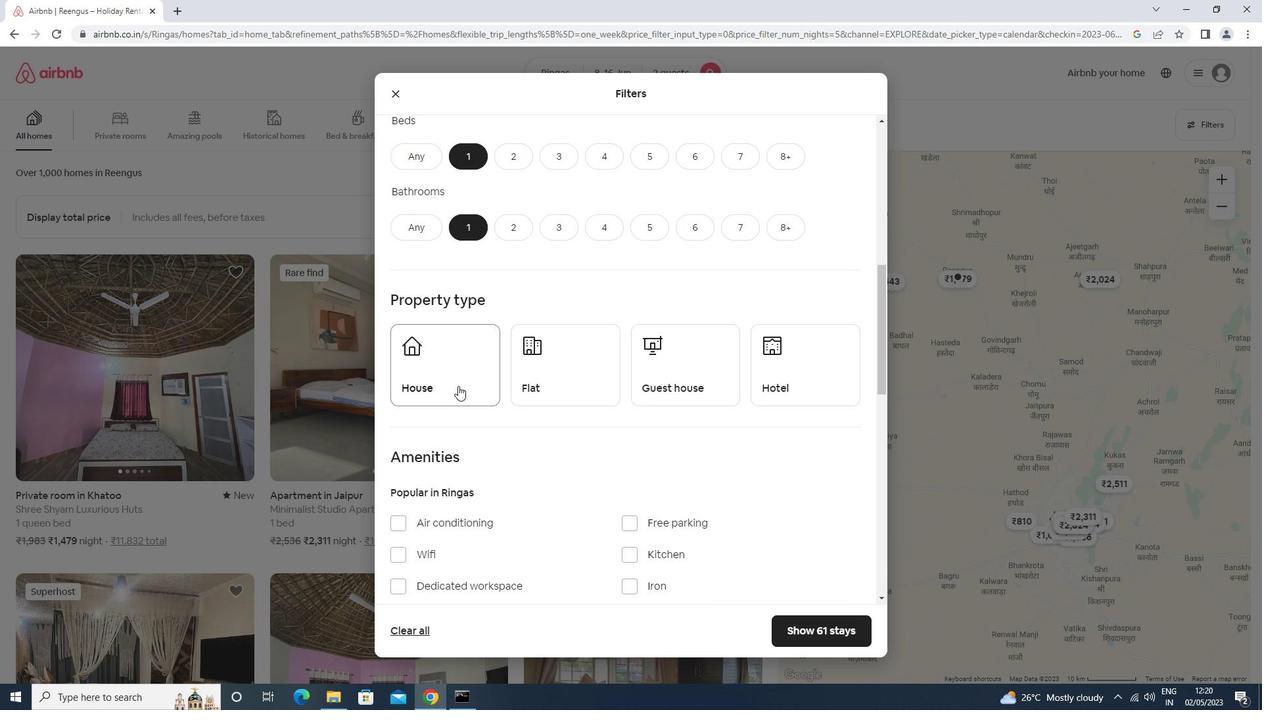 
Action: Mouse moved to (563, 390)
Screenshot: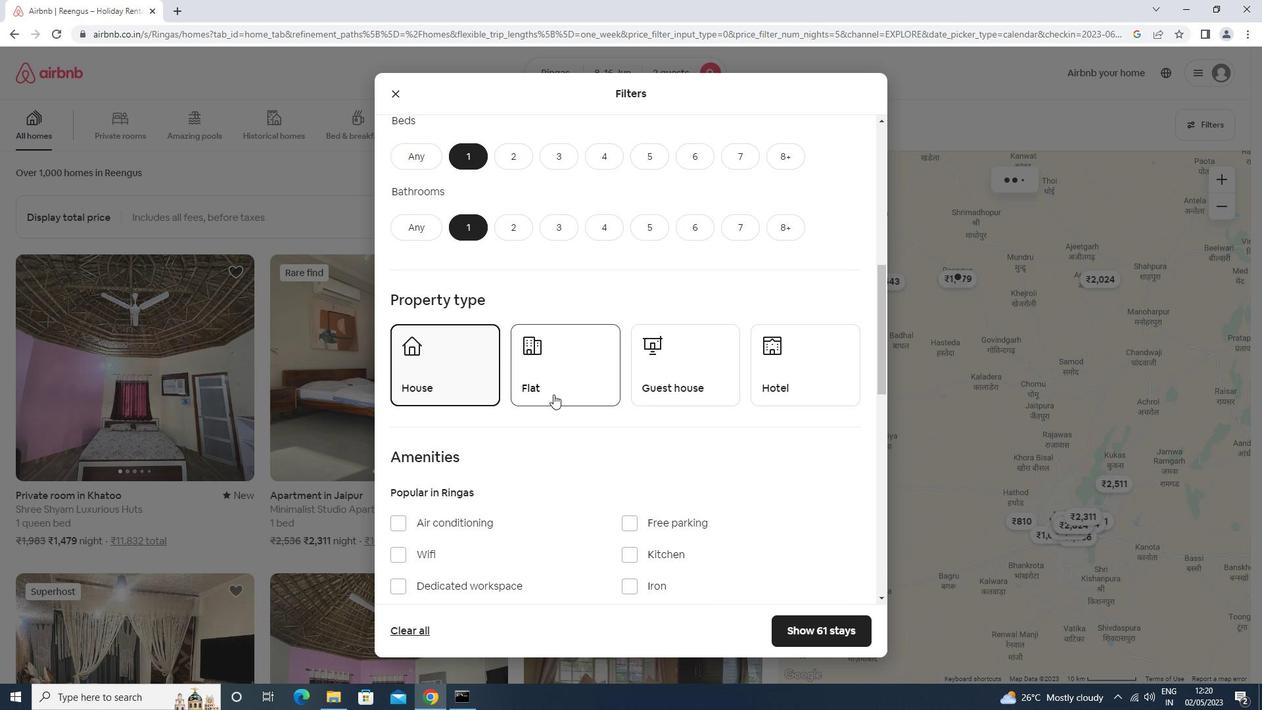 
Action: Mouse pressed left at (563, 390)
Screenshot: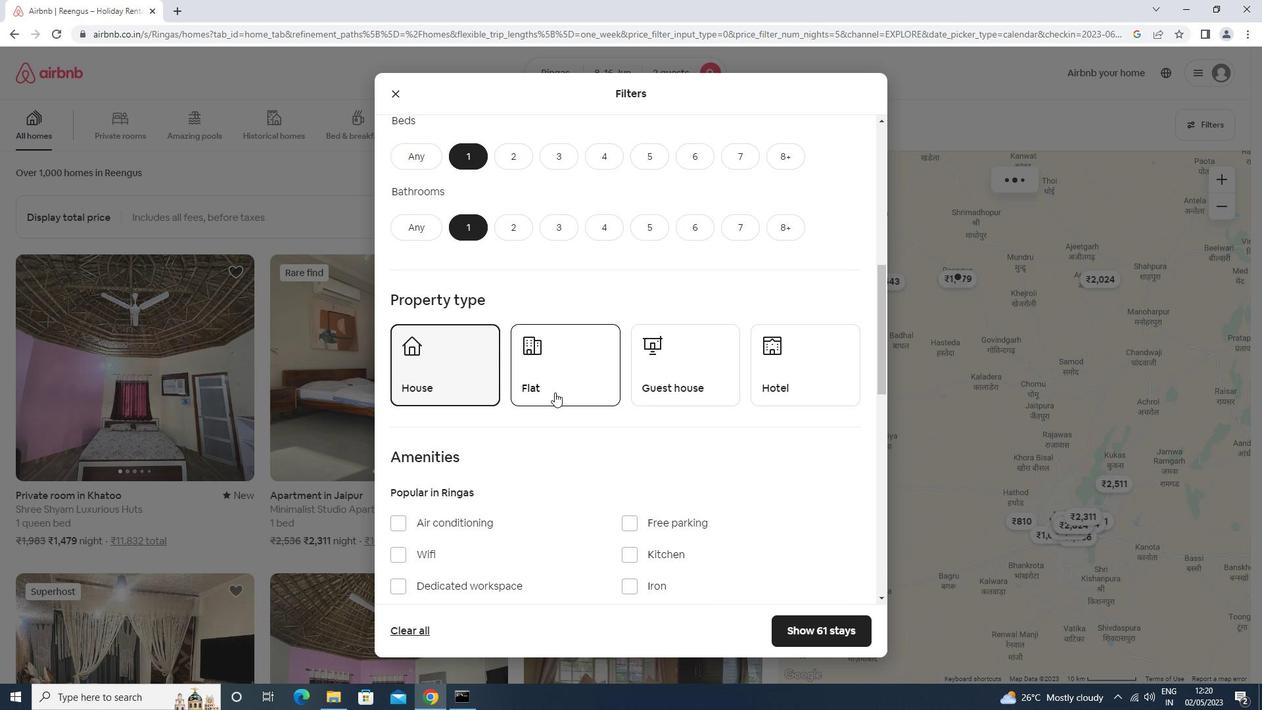 
Action: Mouse moved to (680, 372)
Screenshot: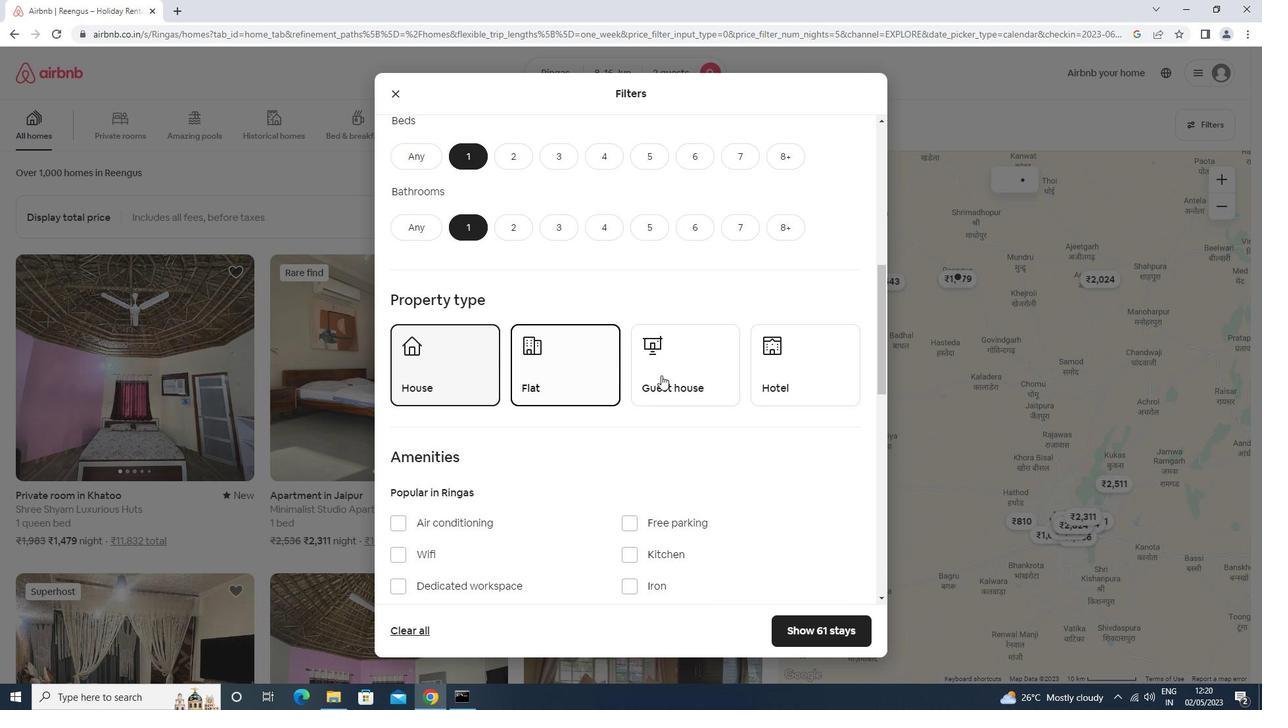 
Action: Mouse pressed left at (680, 372)
Screenshot: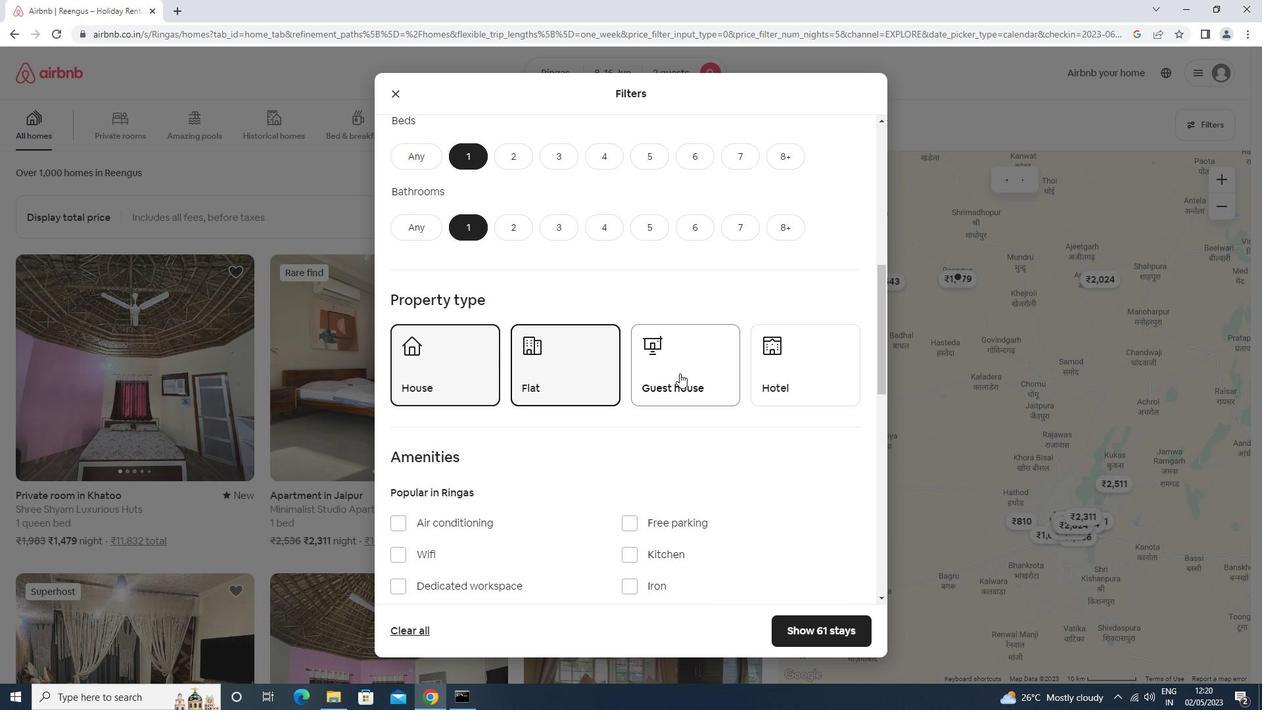 
Action: Mouse moved to (827, 384)
Screenshot: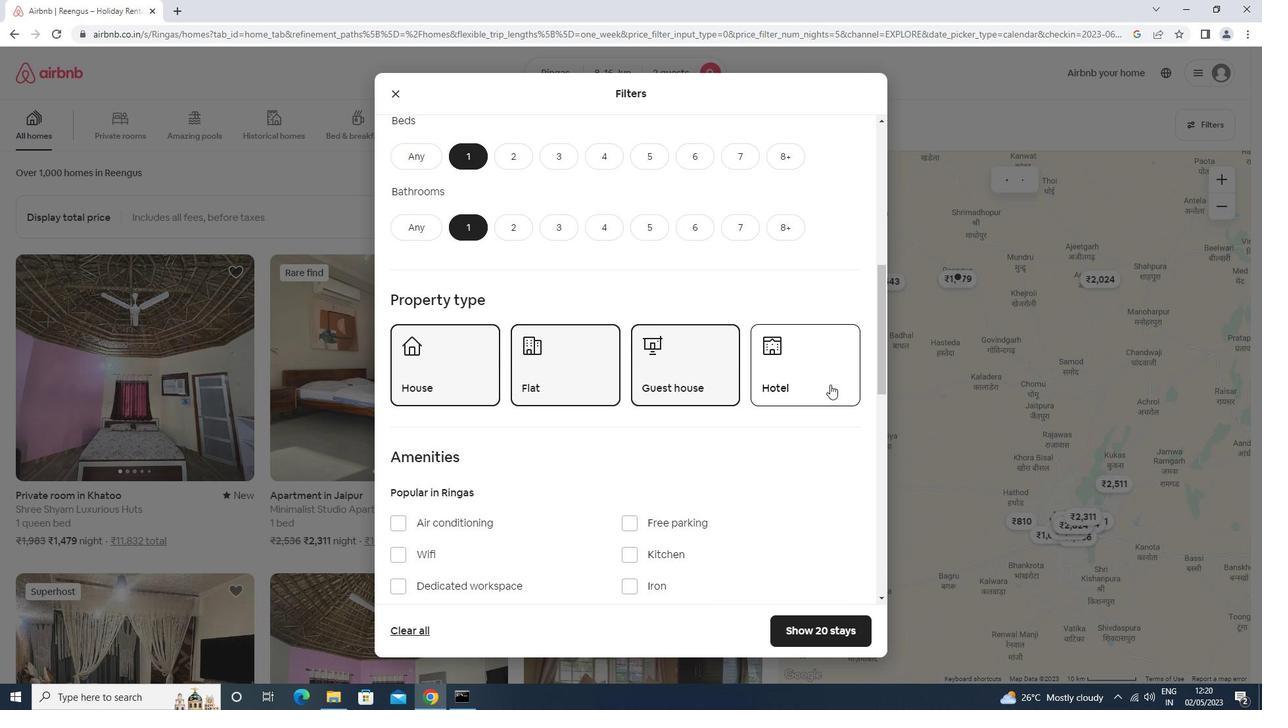 
Action: Mouse pressed left at (827, 384)
Screenshot: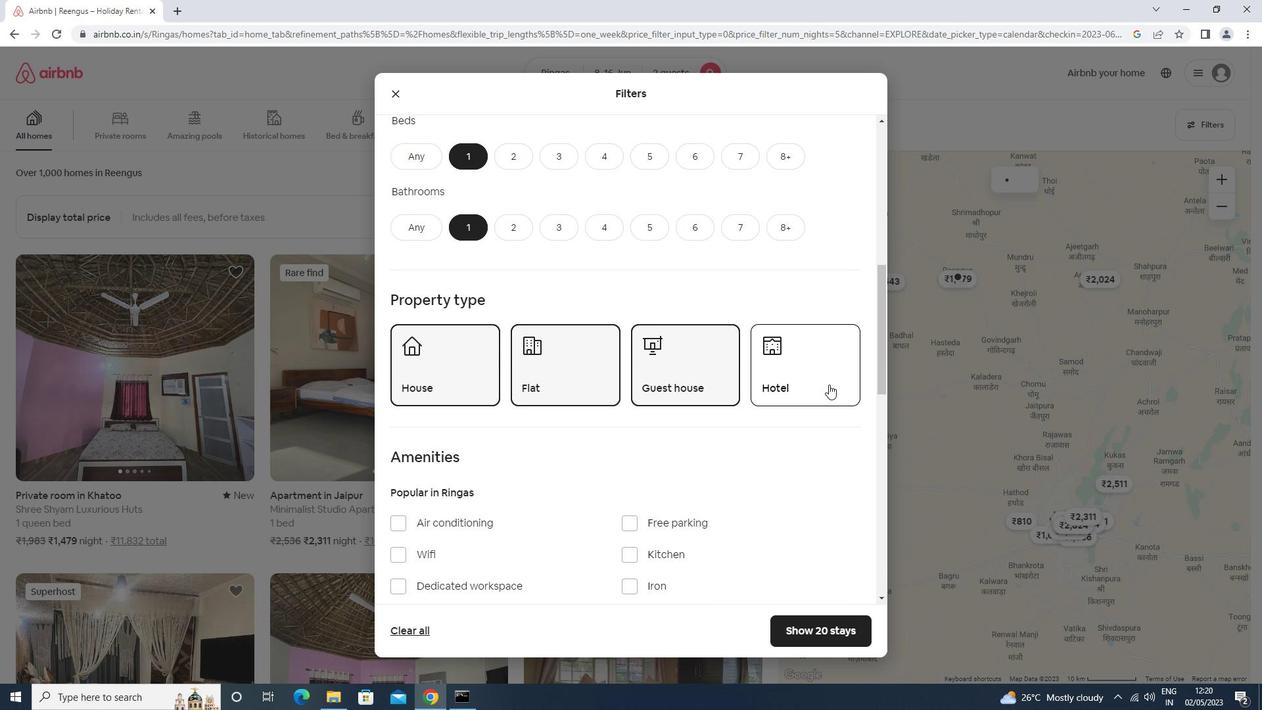 
Action: Mouse moved to (803, 387)
Screenshot: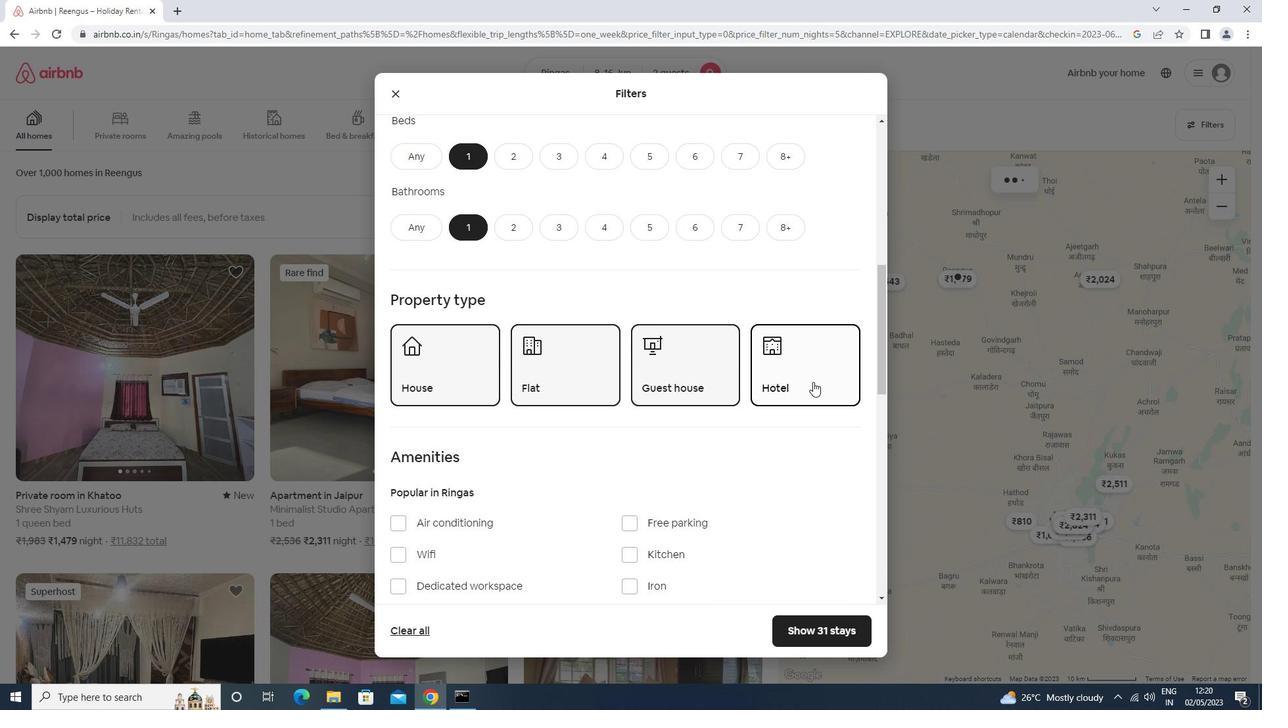 
Action: Mouse scrolled (803, 386) with delta (0, 0)
Screenshot: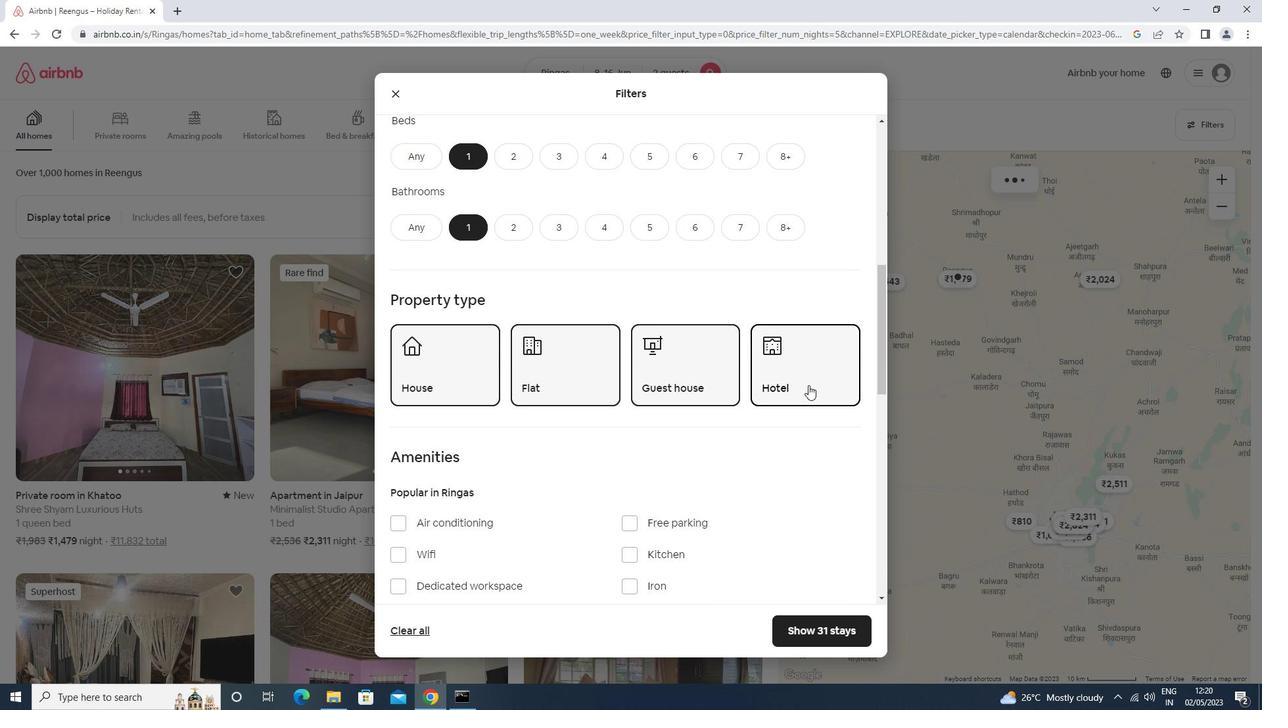 
Action: Mouse moved to (803, 388)
Screenshot: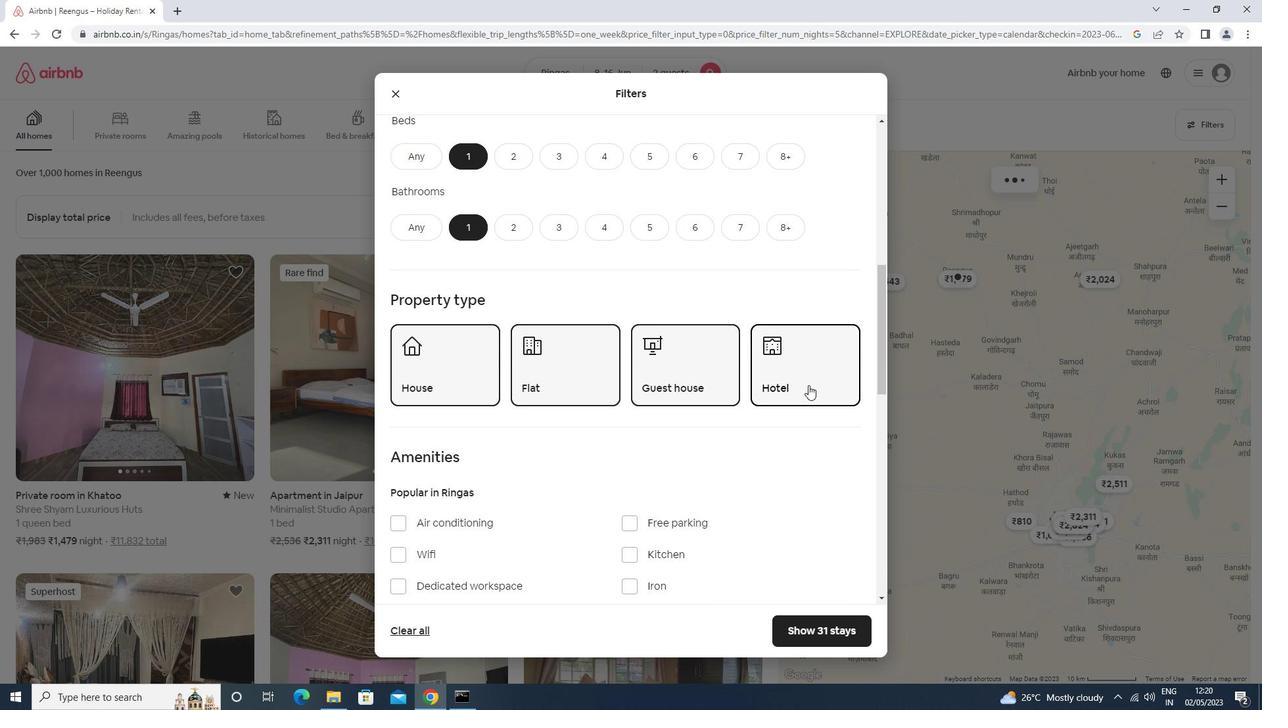 
Action: Mouse scrolled (803, 387) with delta (0, 0)
Screenshot: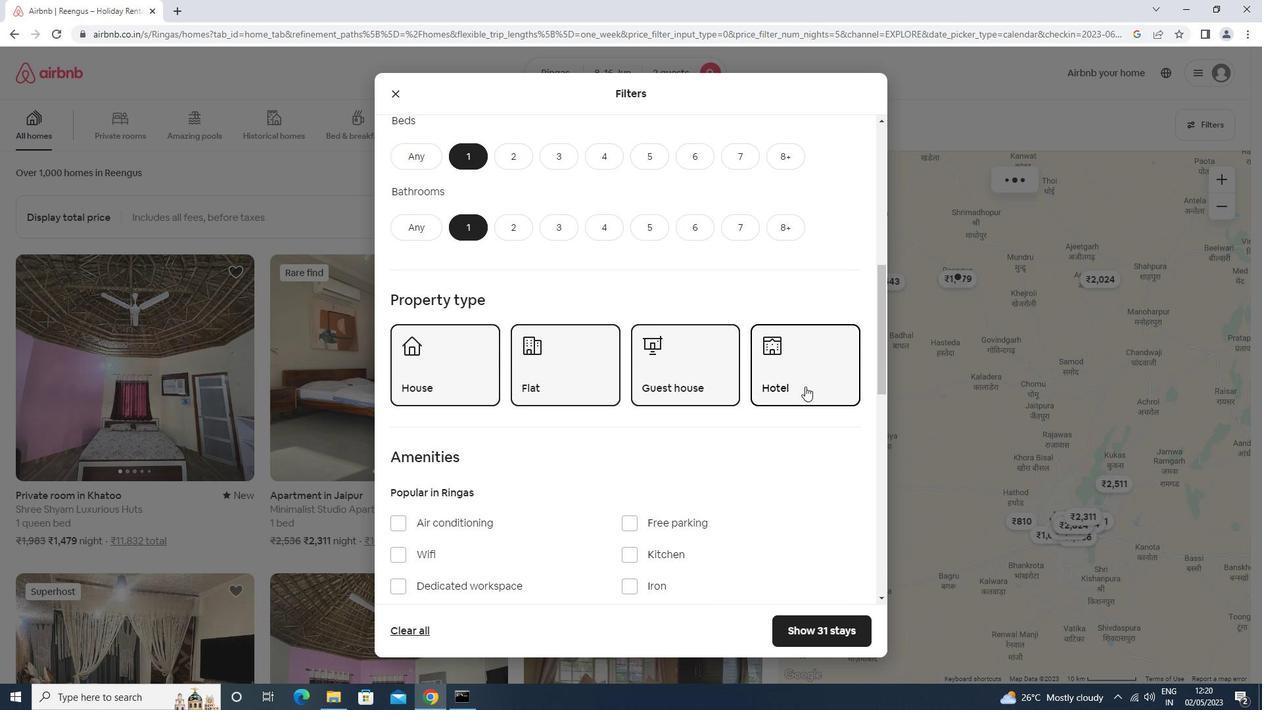 
Action: Mouse moved to (412, 419)
Screenshot: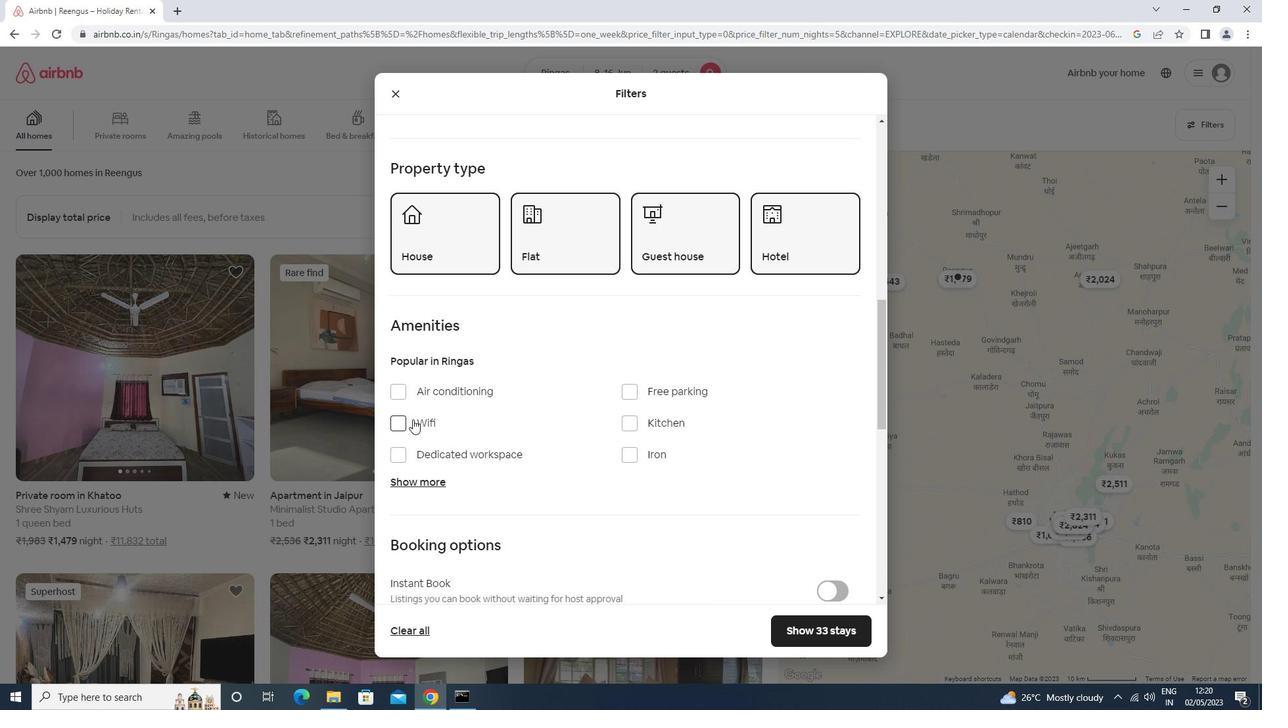 
Action: Mouse pressed left at (412, 419)
Screenshot: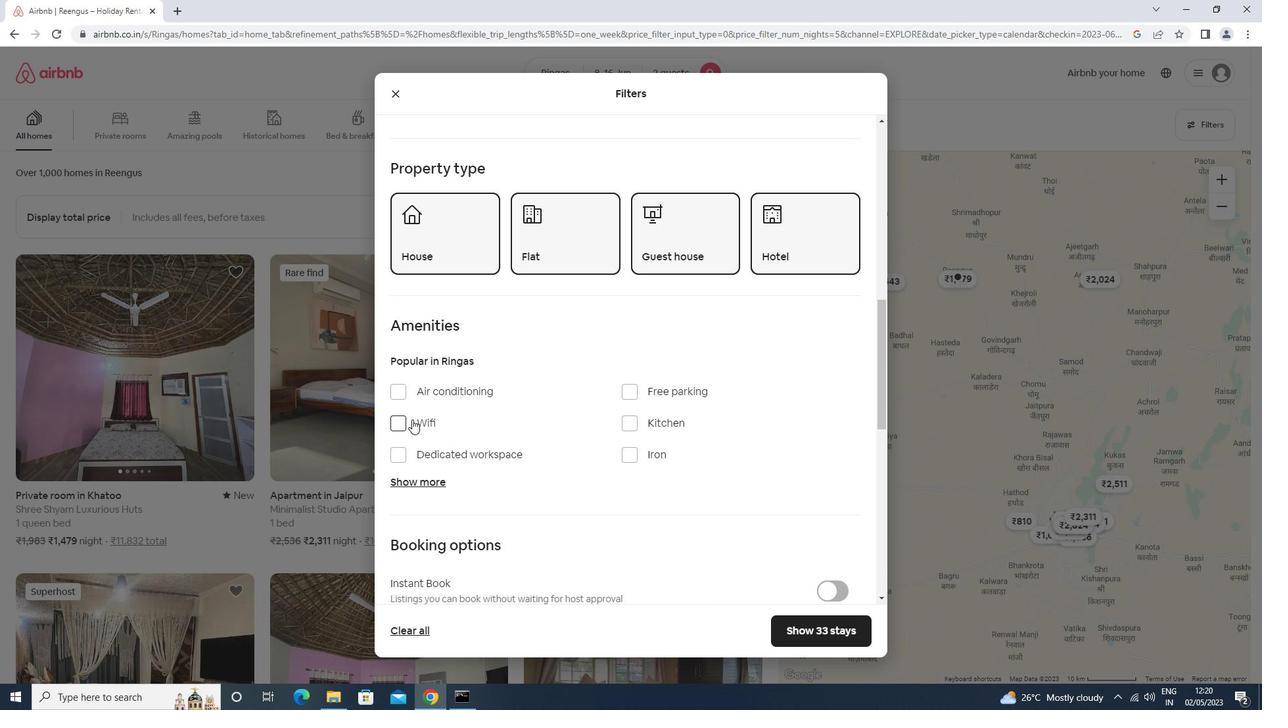 
Action: Mouse scrolled (412, 419) with delta (0, 0)
Screenshot: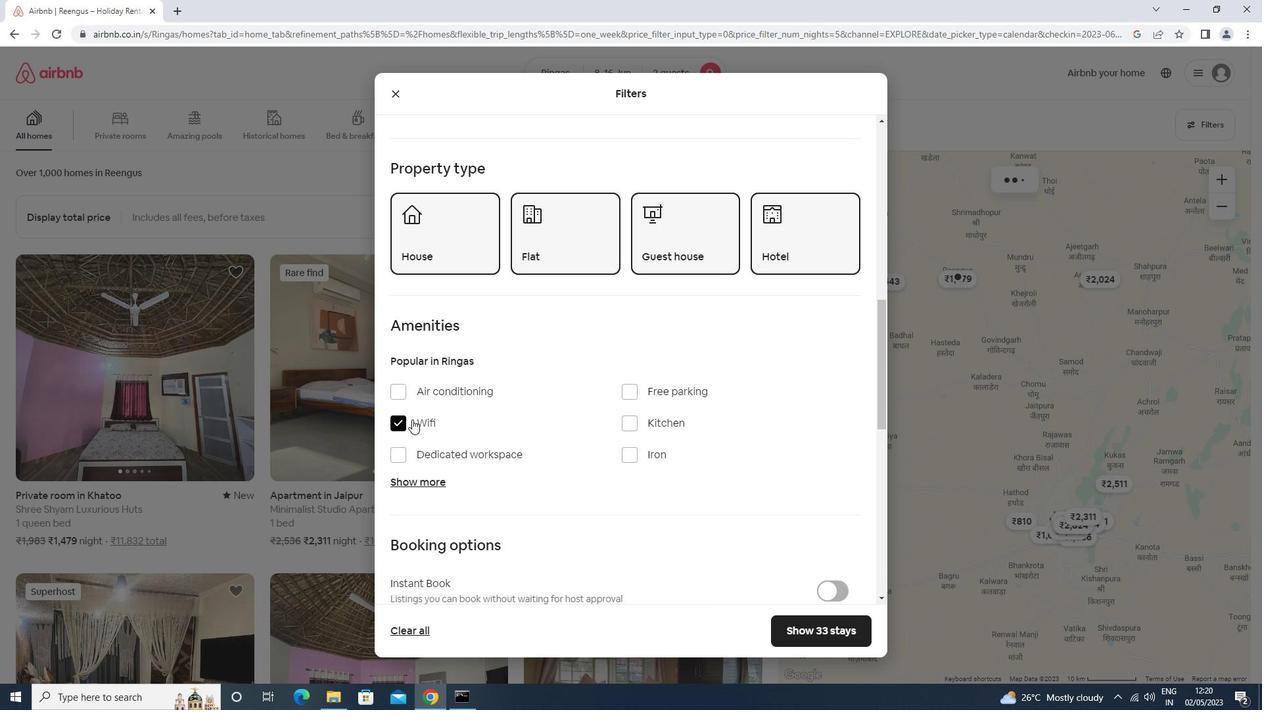 
Action: Mouse scrolled (412, 419) with delta (0, 0)
Screenshot: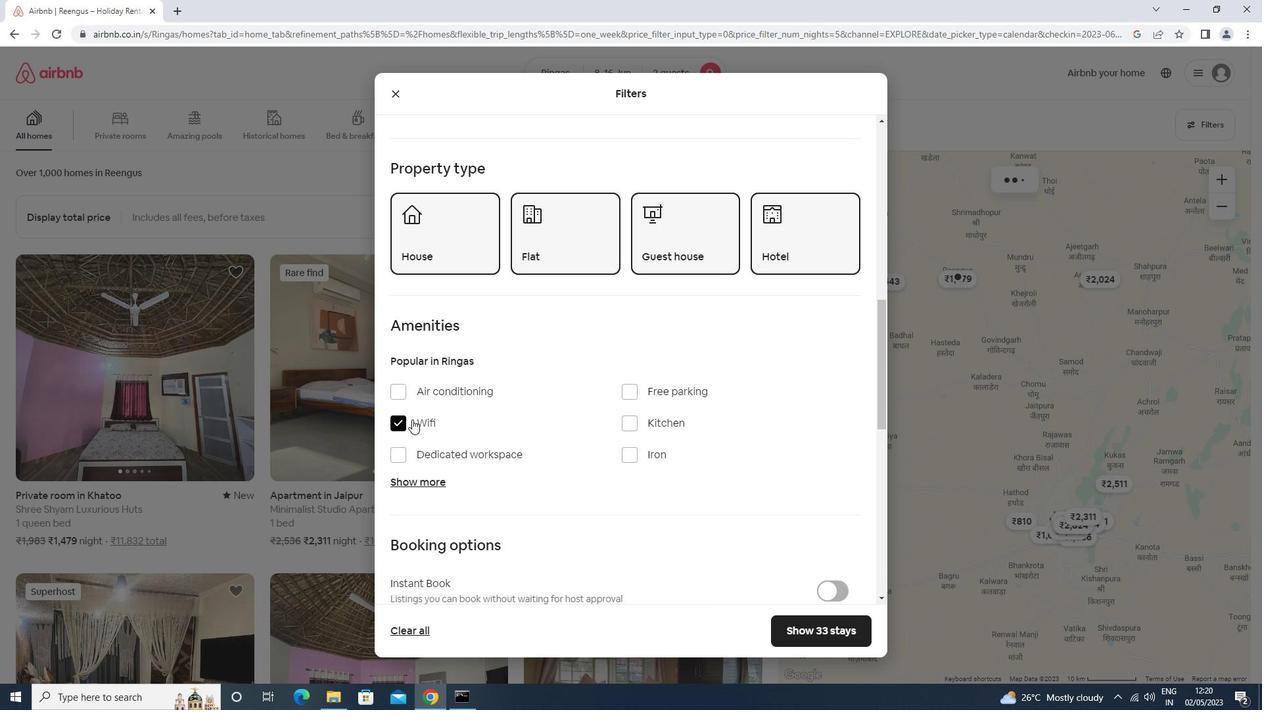 
Action: Mouse scrolled (412, 419) with delta (0, 0)
Screenshot: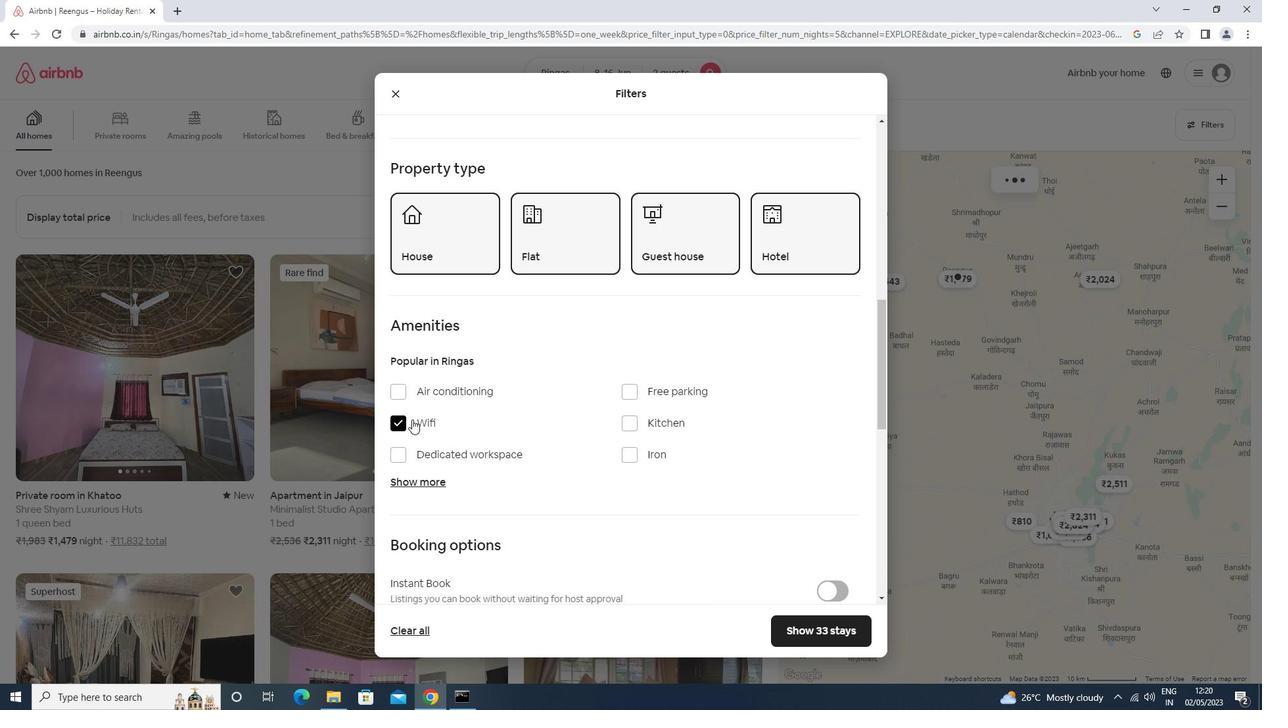 
Action: Mouse scrolled (412, 419) with delta (0, 0)
Screenshot: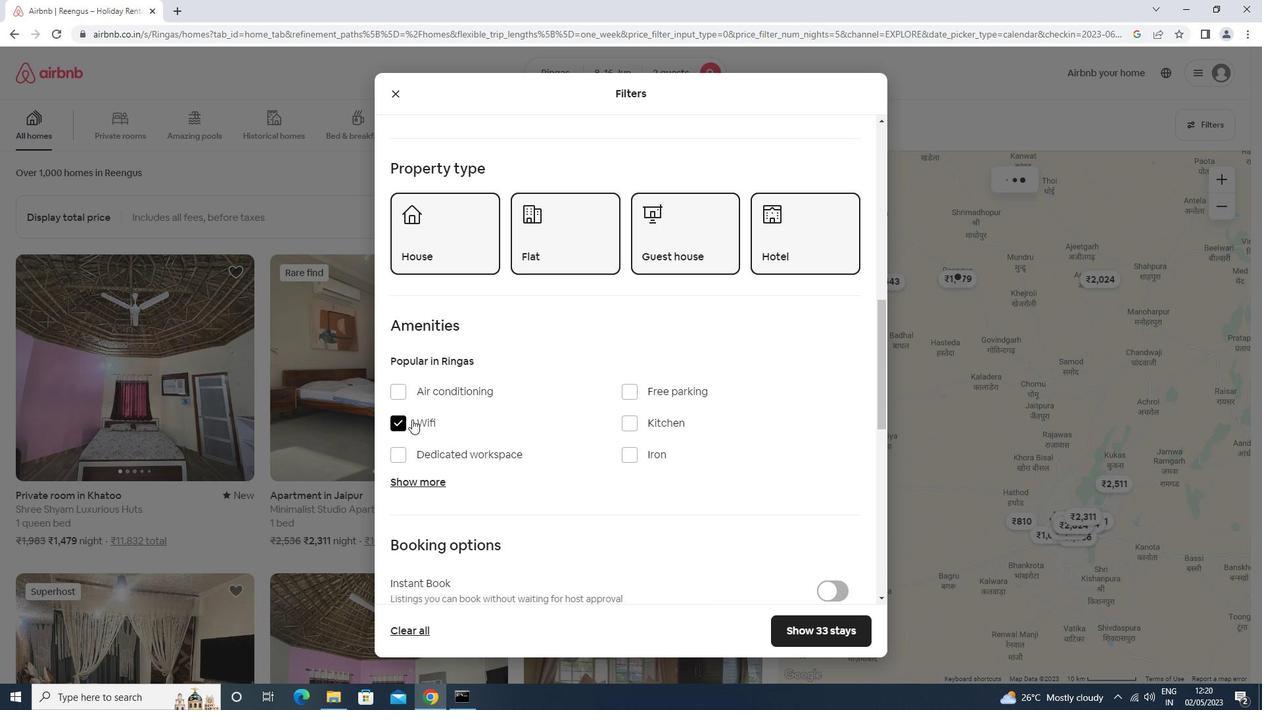 
Action: Mouse moved to (824, 365)
Screenshot: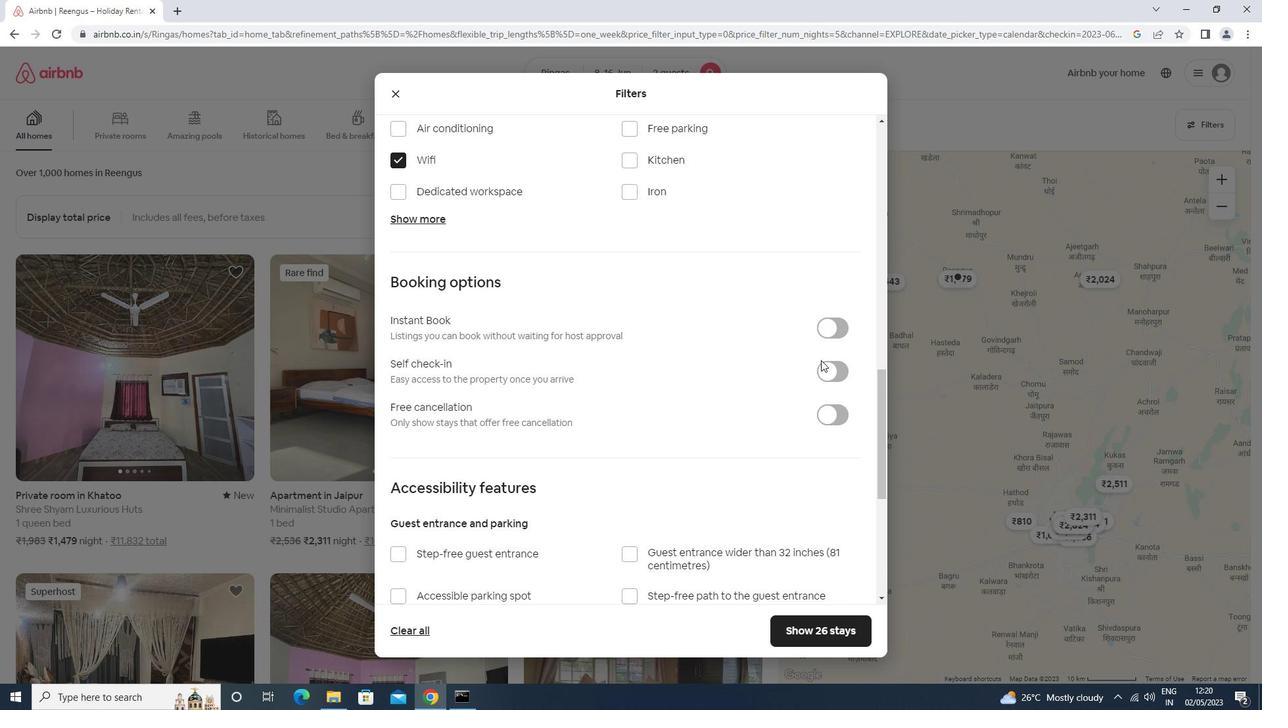 
Action: Mouse pressed left at (824, 365)
Screenshot: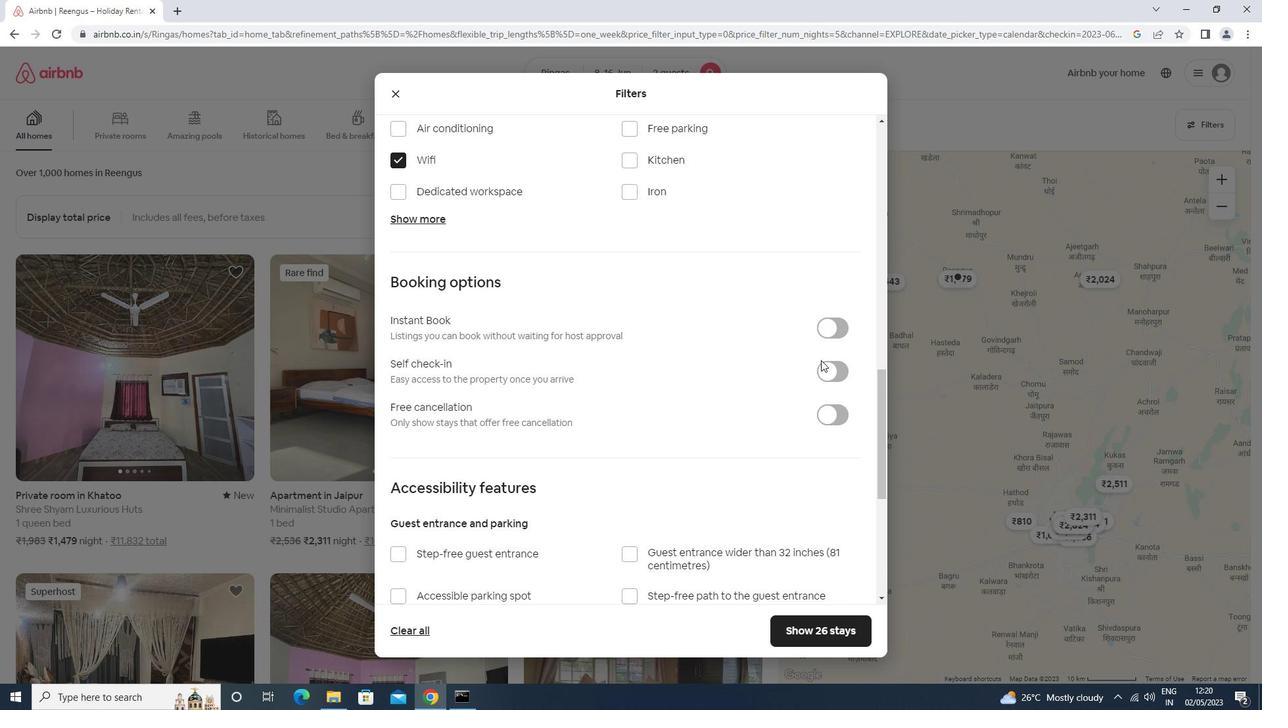 
Action: Mouse moved to (814, 367)
Screenshot: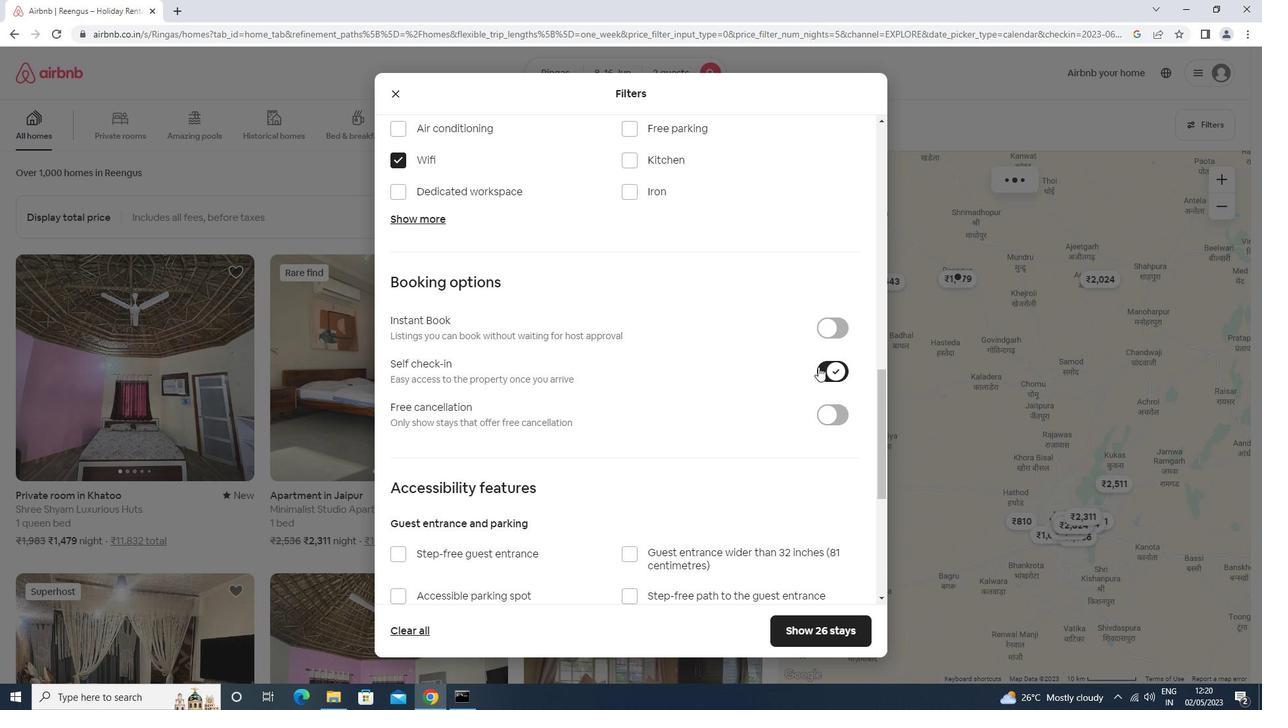 
Action: Mouse scrolled (814, 366) with delta (0, 0)
Screenshot: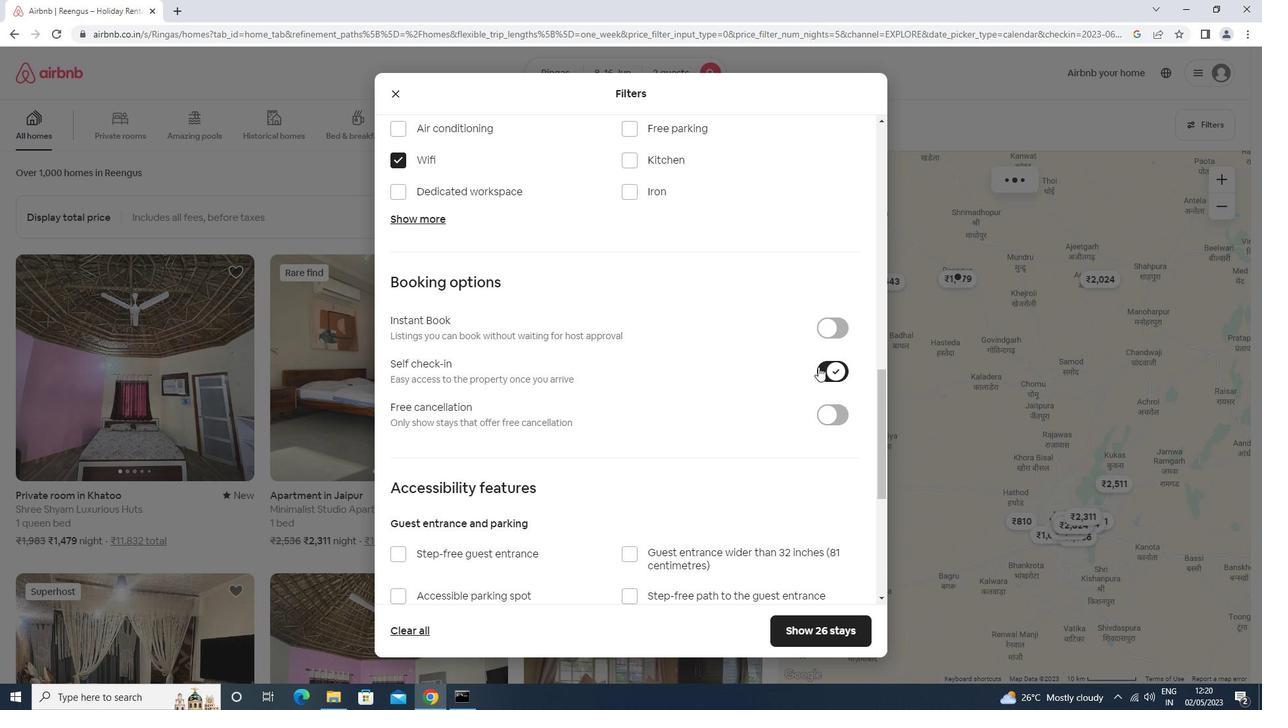 
Action: Mouse moved to (813, 367)
Screenshot: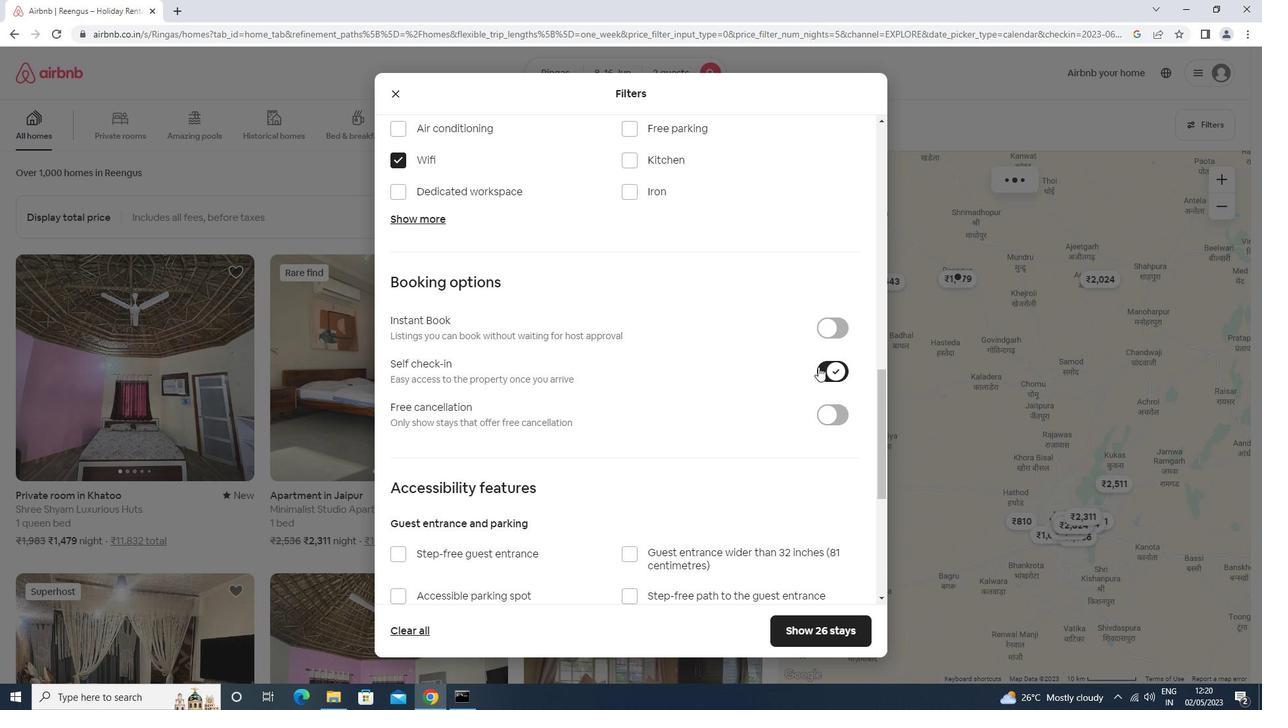 
Action: Mouse scrolled (813, 366) with delta (0, 0)
Screenshot: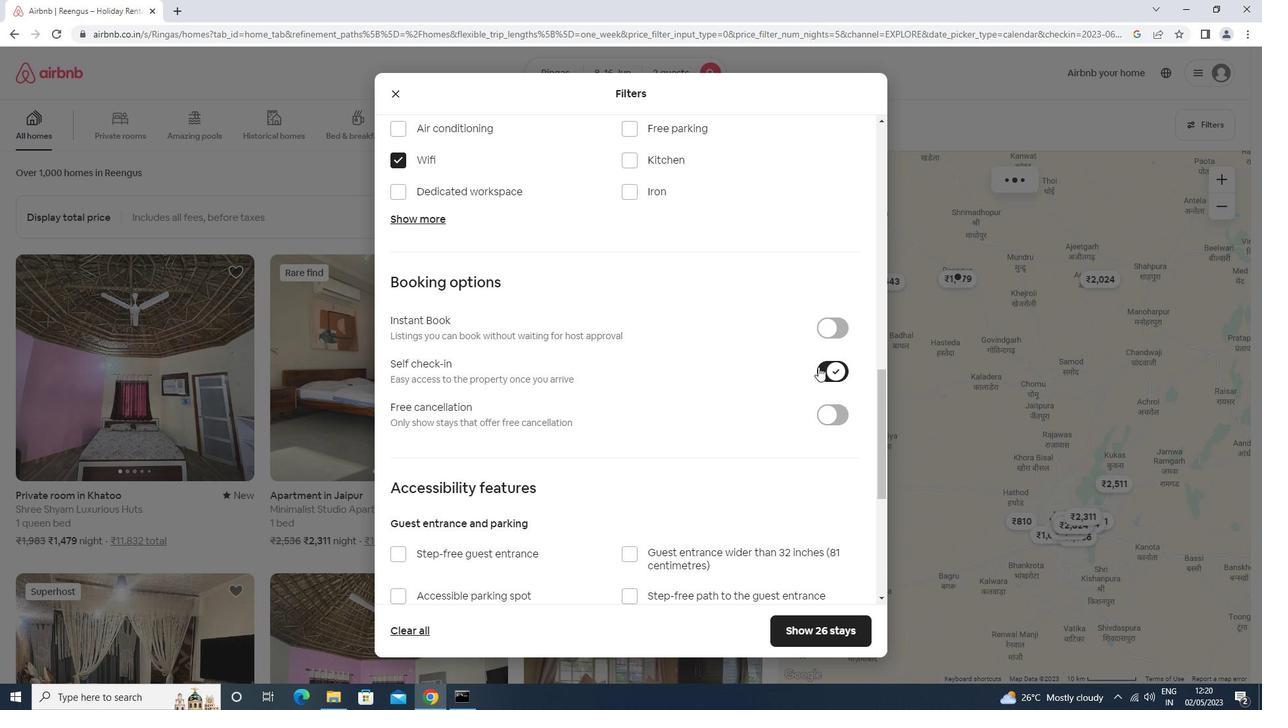 
Action: Mouse moved to (812, 367)
Screenshot: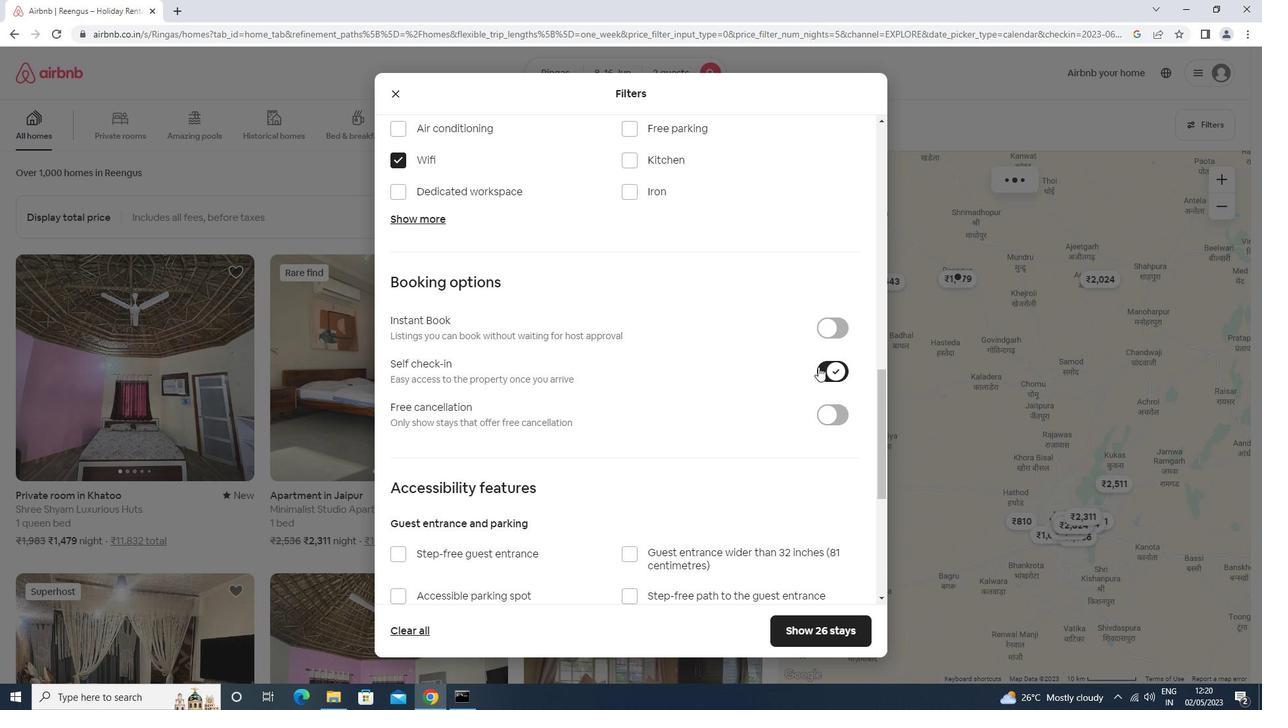 
Action: Mouse scrolled (812, 367) with delta (0, 0)
Screenshot: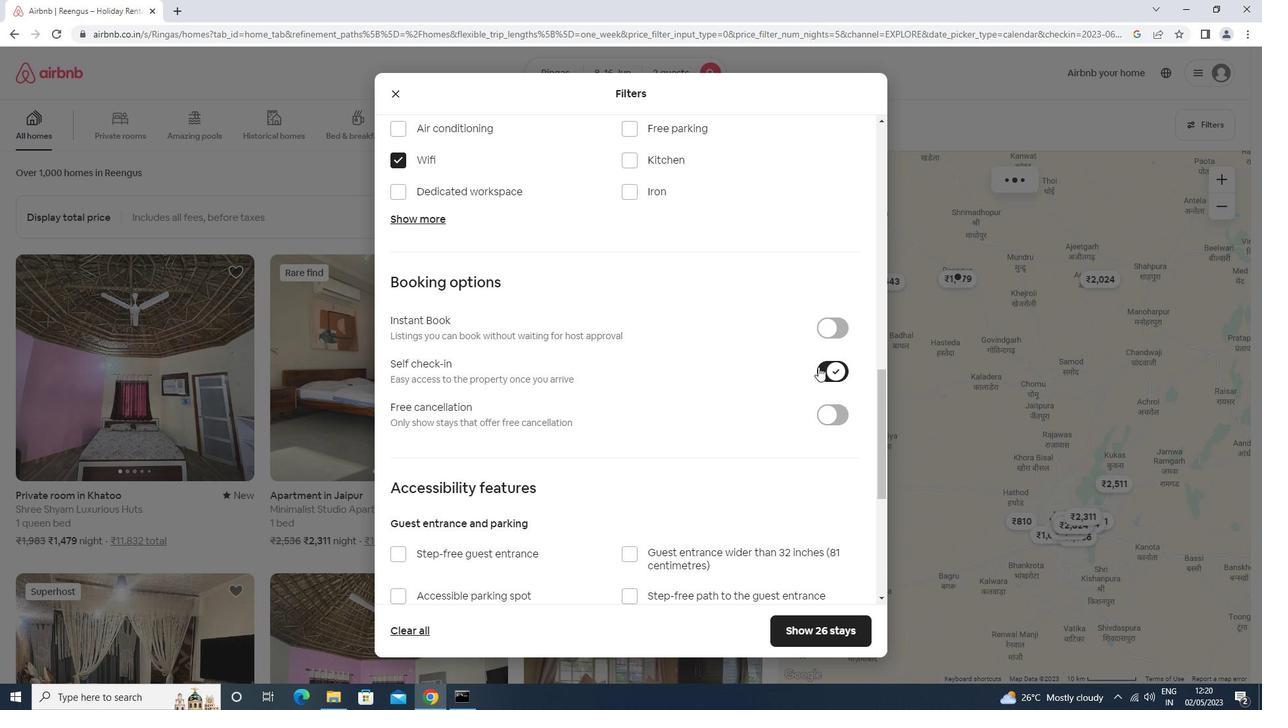 
Action: Mouse scrolled (812, 367) with delta (0, 0)
Screenshot: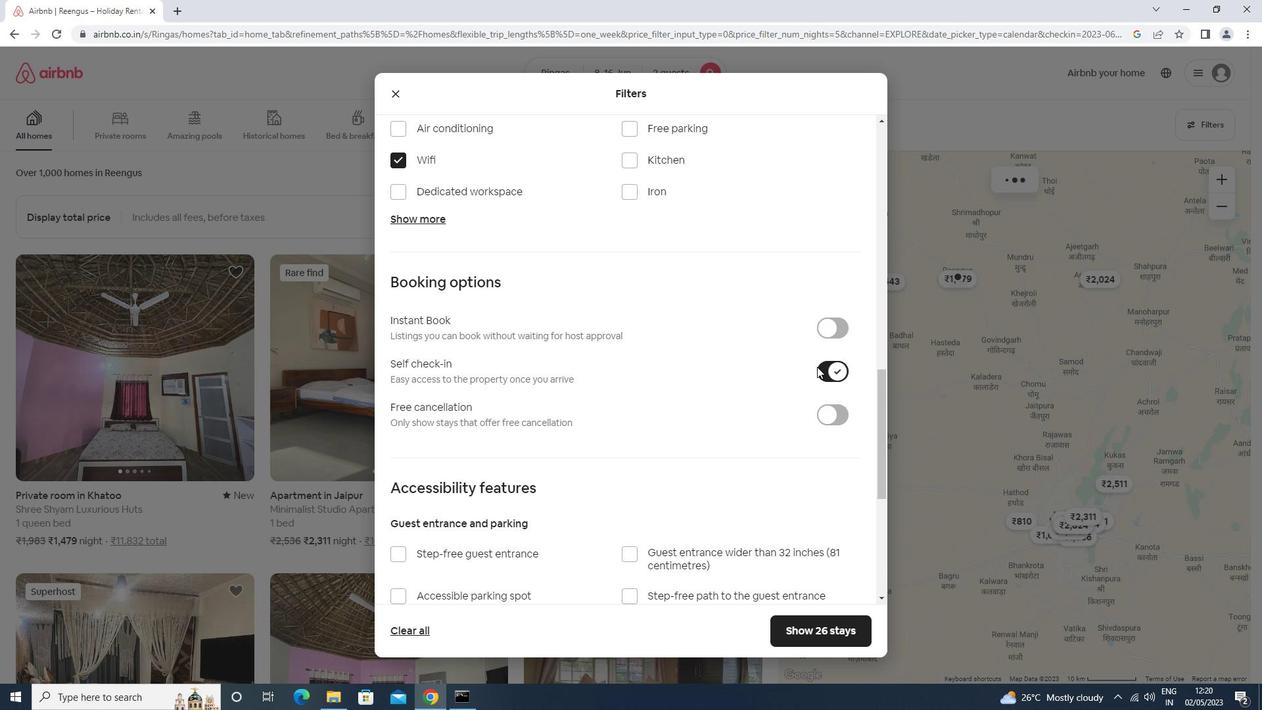 
Action: Mouse scrolled (812, 366) with delta (0, -1)
Screenshot: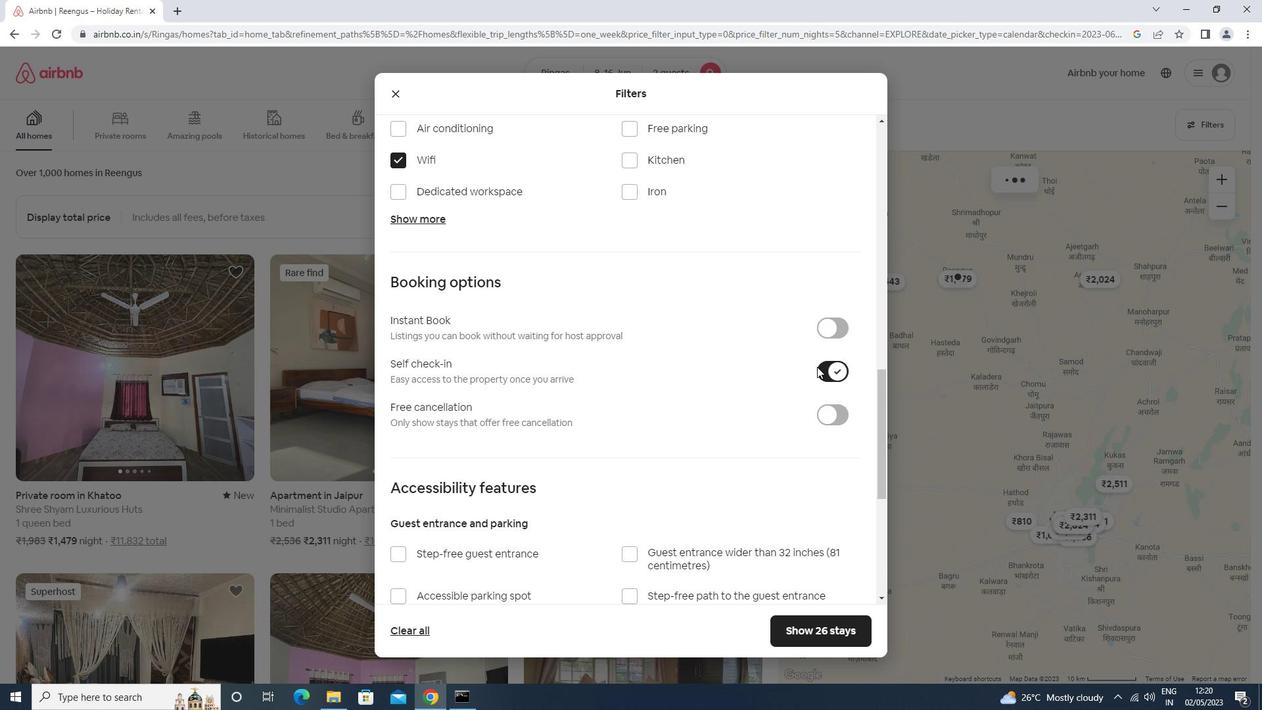 
Action: Mouse scrolled (812, 367) with delta (0, 0)
Screenshot: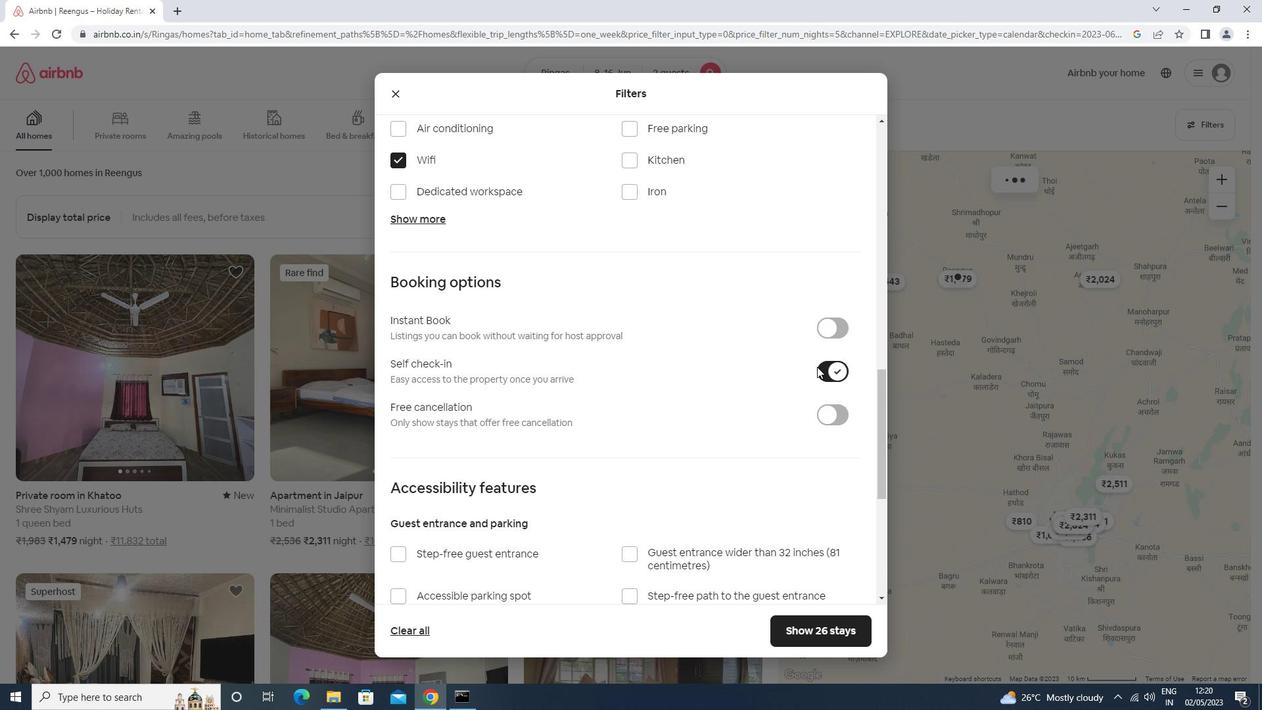 
Action: Mouse moved to (810, 369)
Screenshot: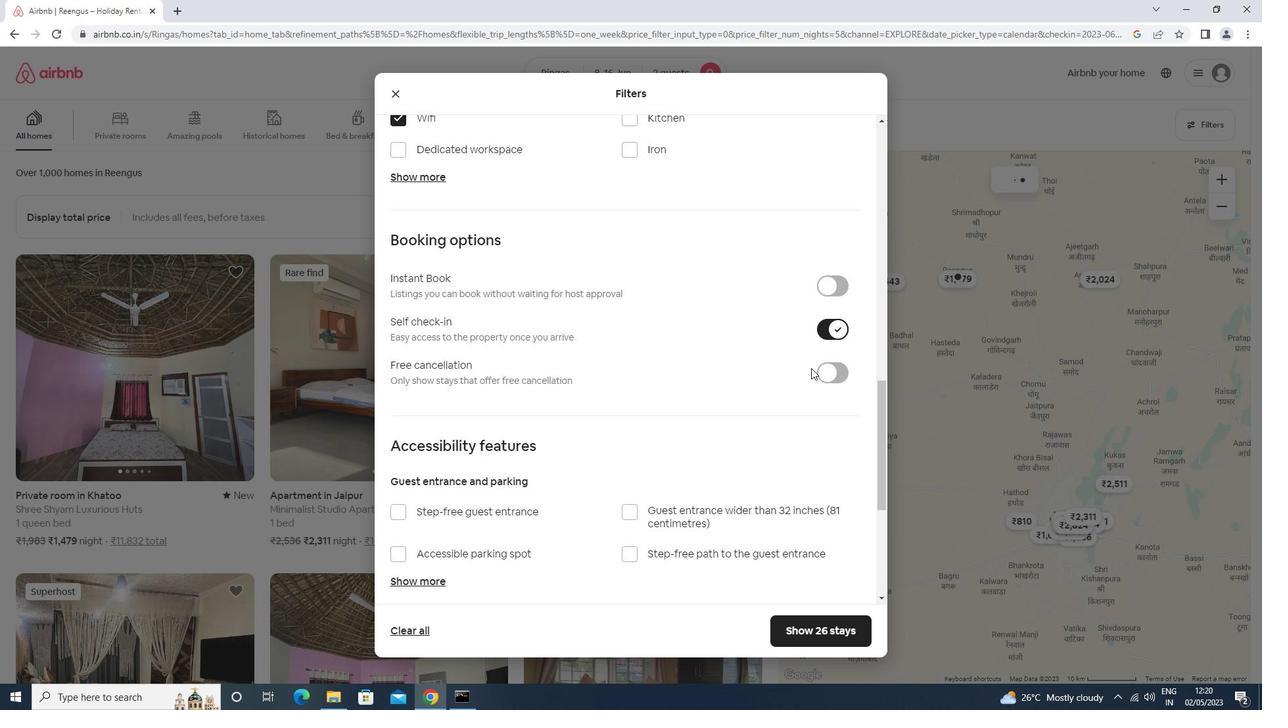
Action: Mouse scrolled (810, 368) with delta (0, 0)
Screenshot: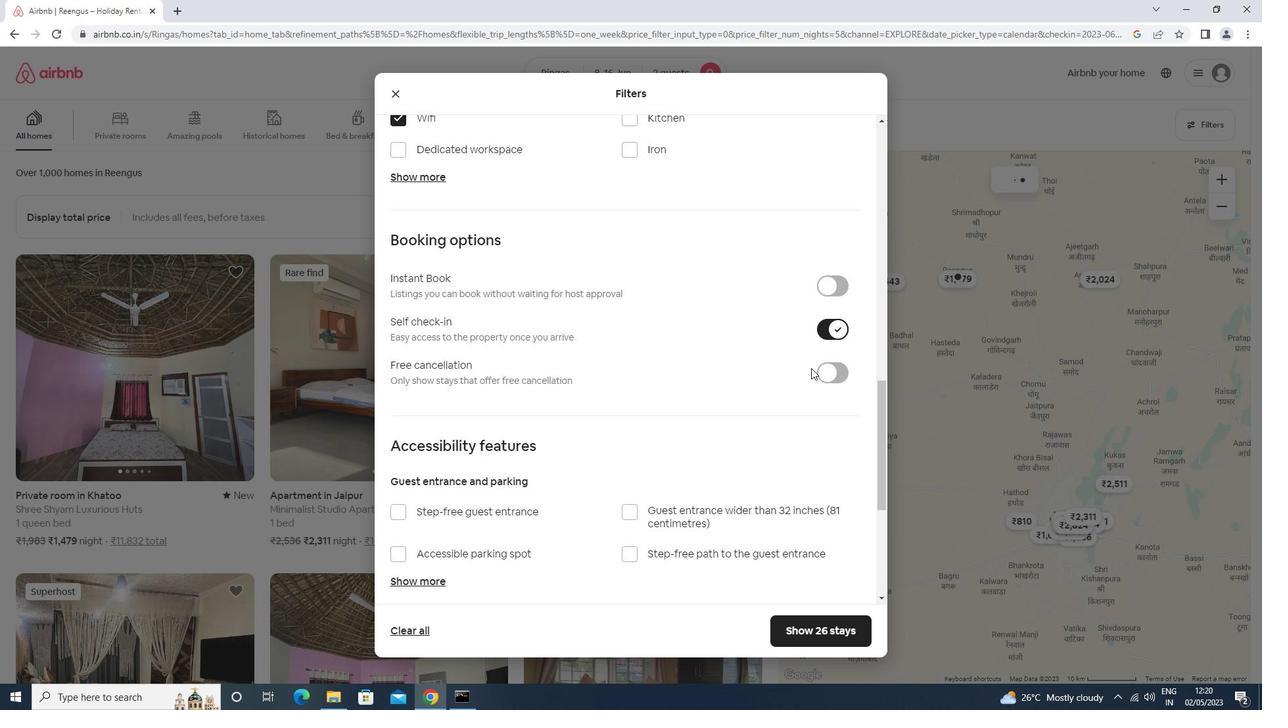 
Action: Mouse moved to (809, 369)
Screenshot: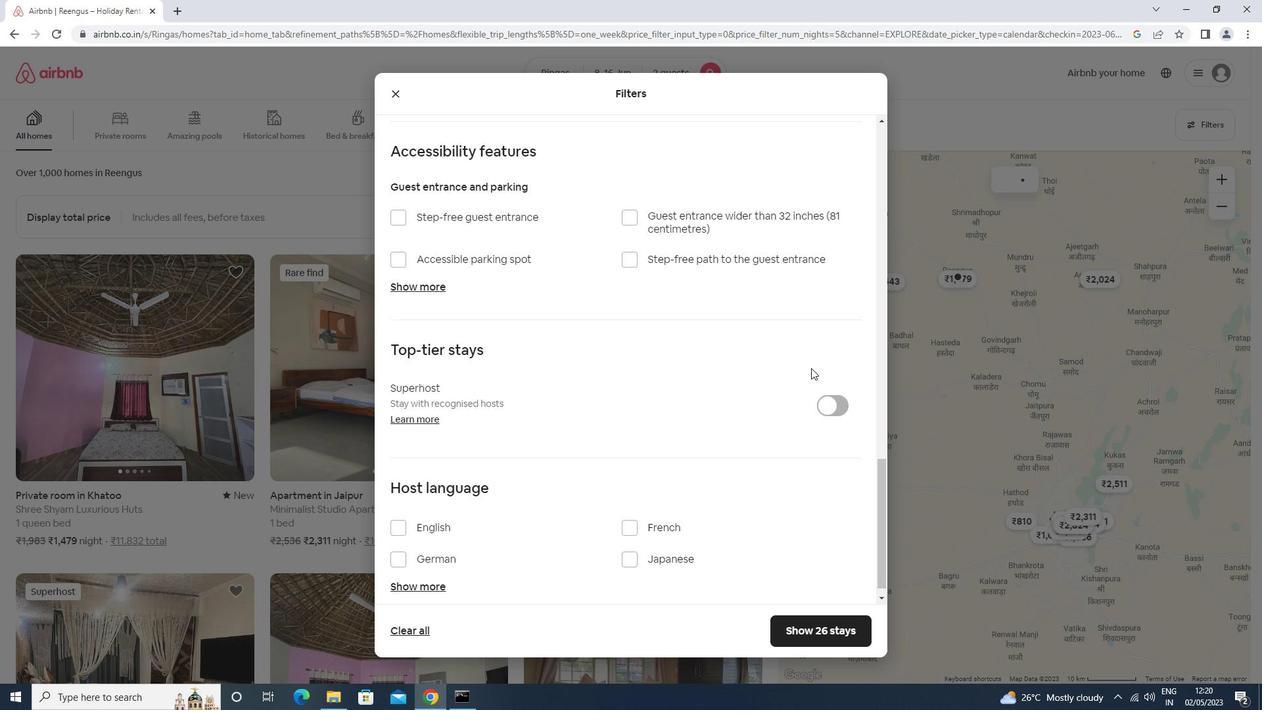
Action: Mouse scrolled (809, 369) with delta (0, 0)
Screenshot: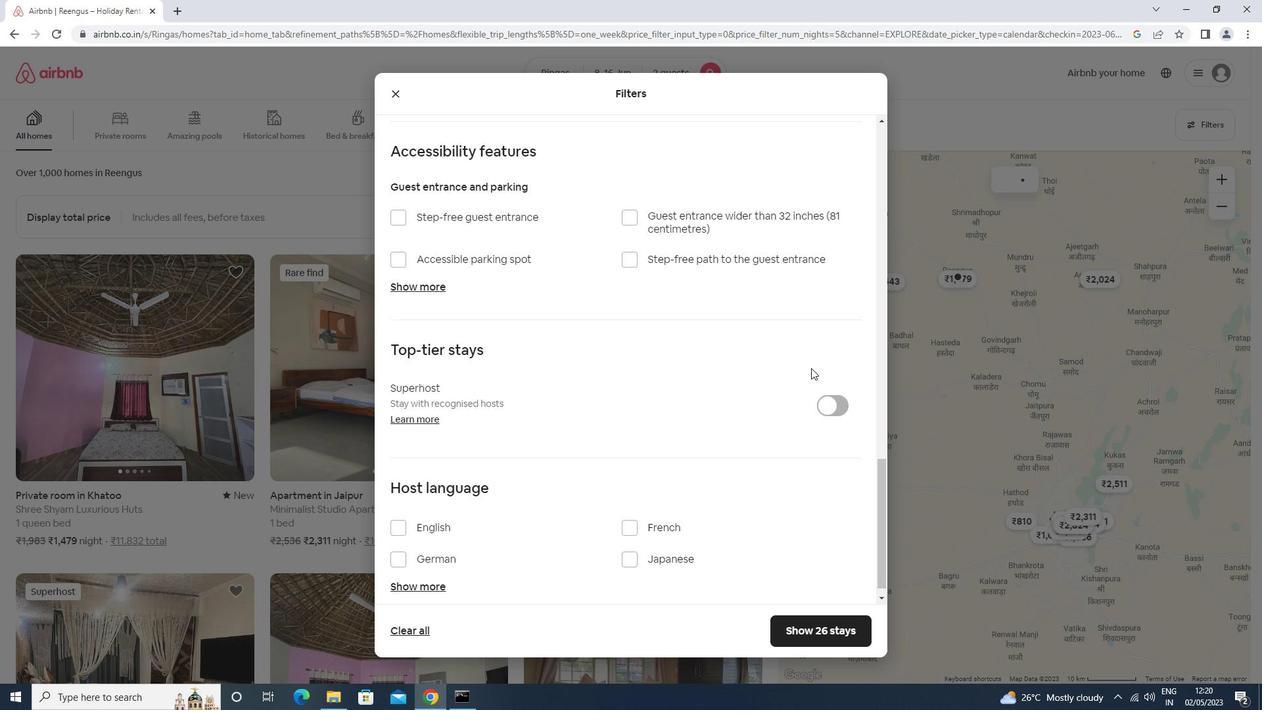 
Action: Mouse scrolled (809, 369) with delta (0, 0)
Screenshot: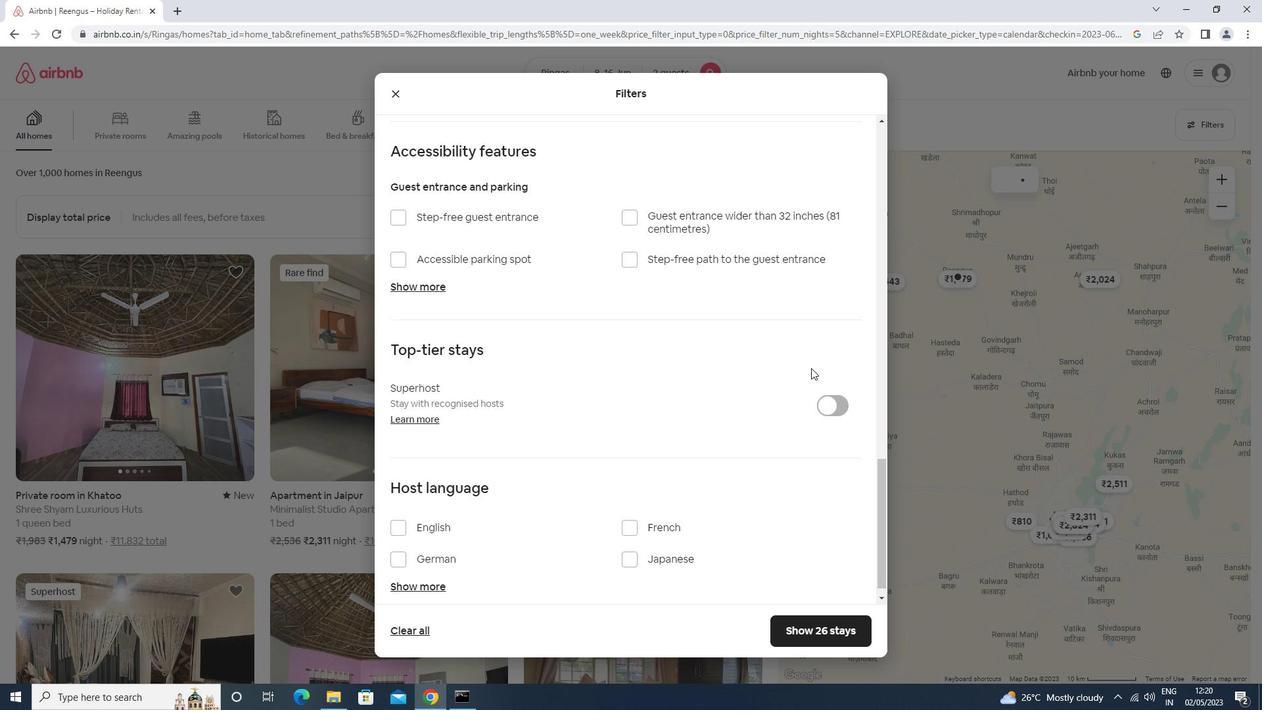 
Action: Mouse scrolled (809, 369) with delta (0, 0)
Screenshot: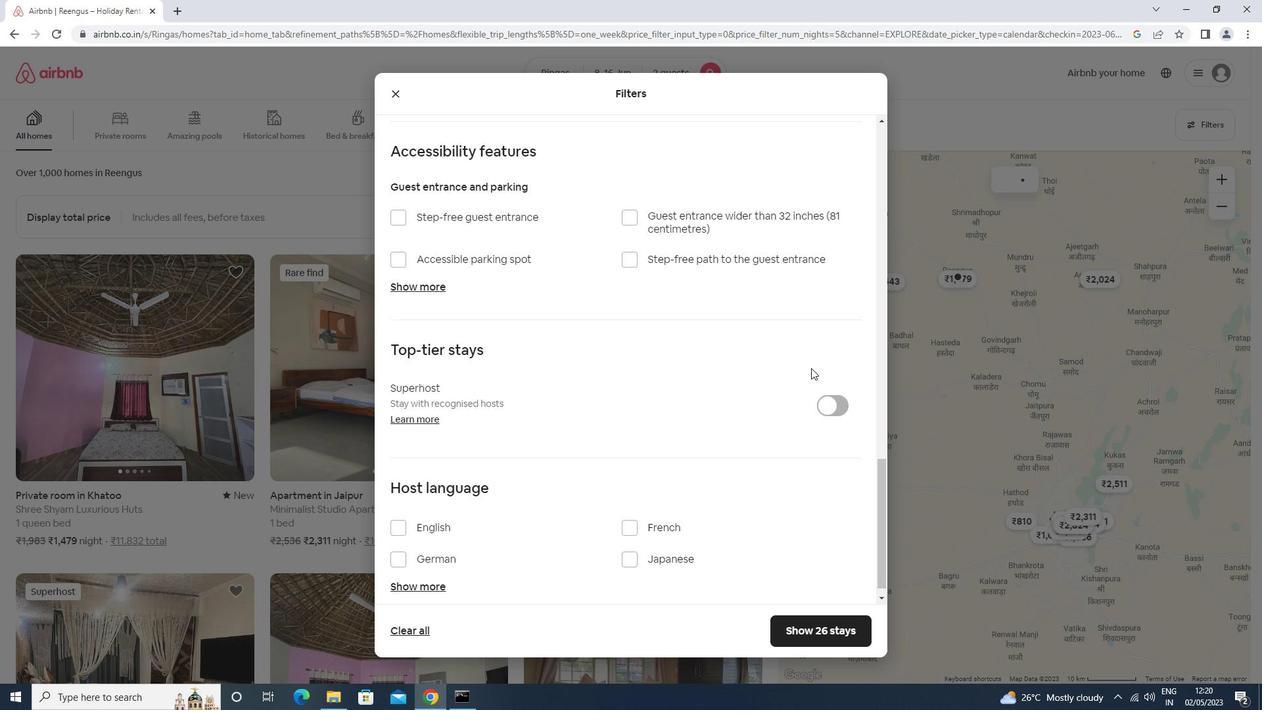 
Action: Mouse scrolled (809, 369) with delta (0, 0)
Screenshot: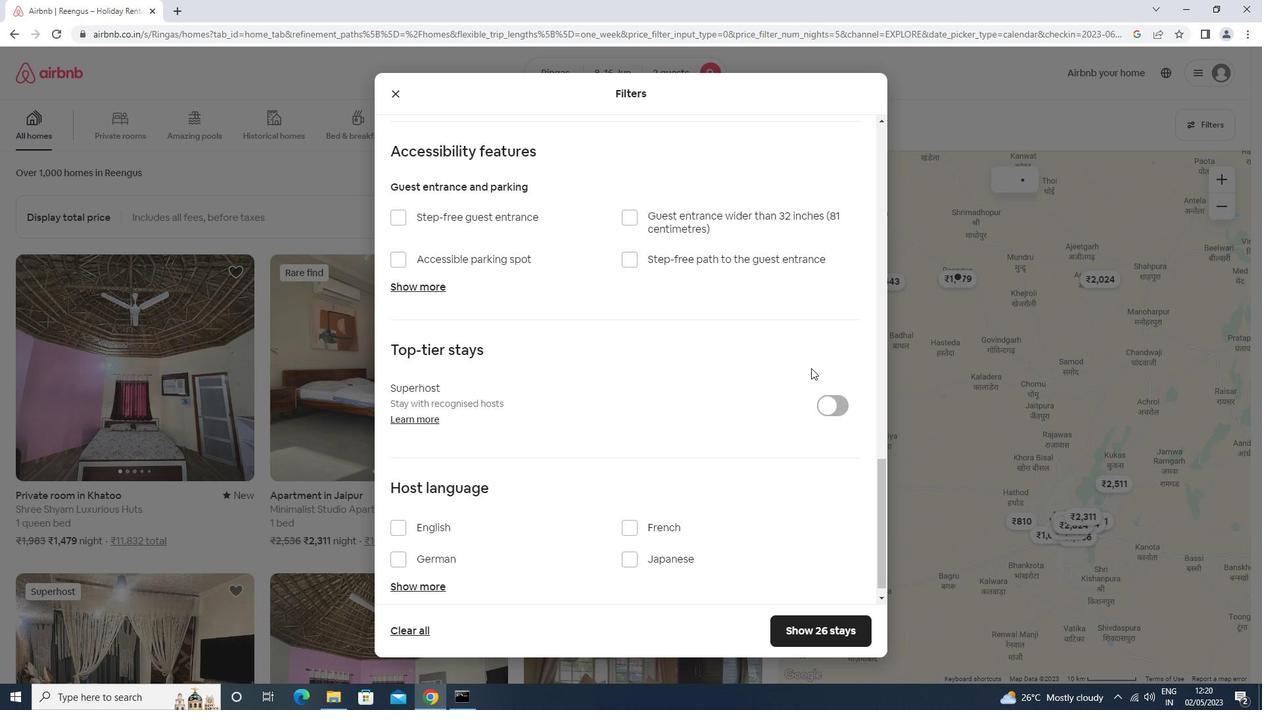
Action: Mouse scrolled (809, 369) with delta (0, 0)
Screenshot: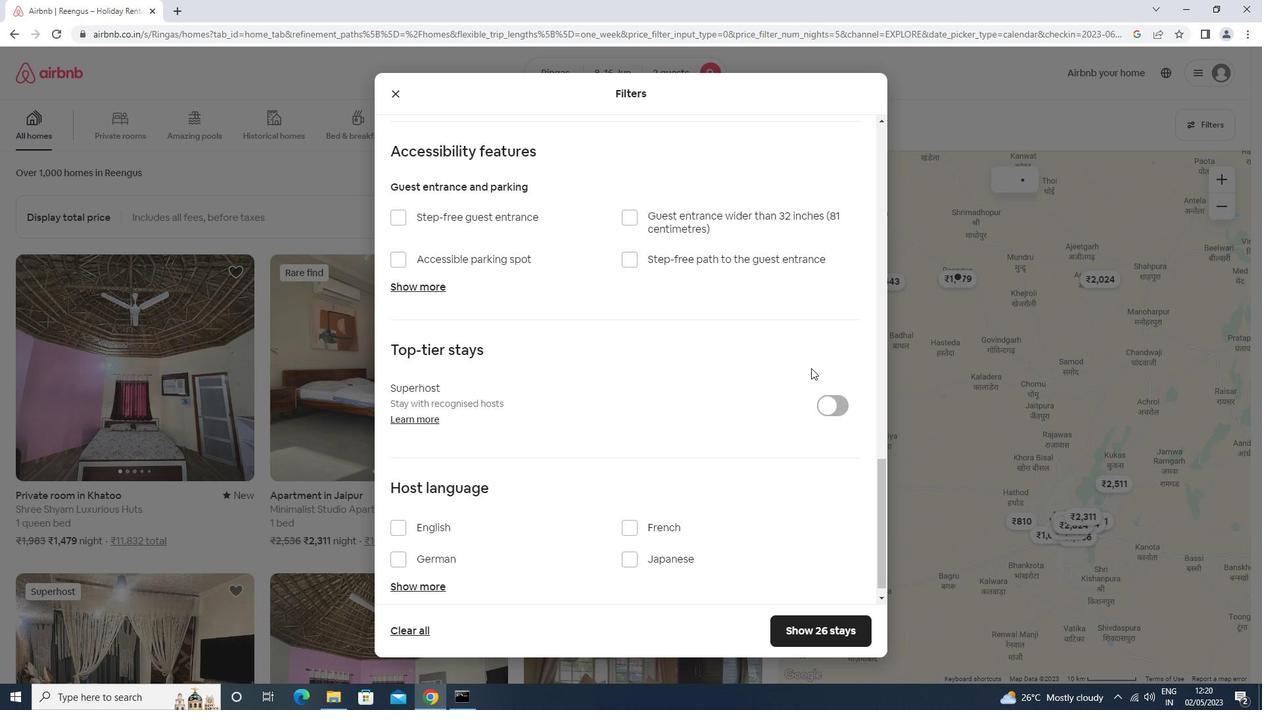 
Action: Mouse moved to (397, 509)
Screenshot: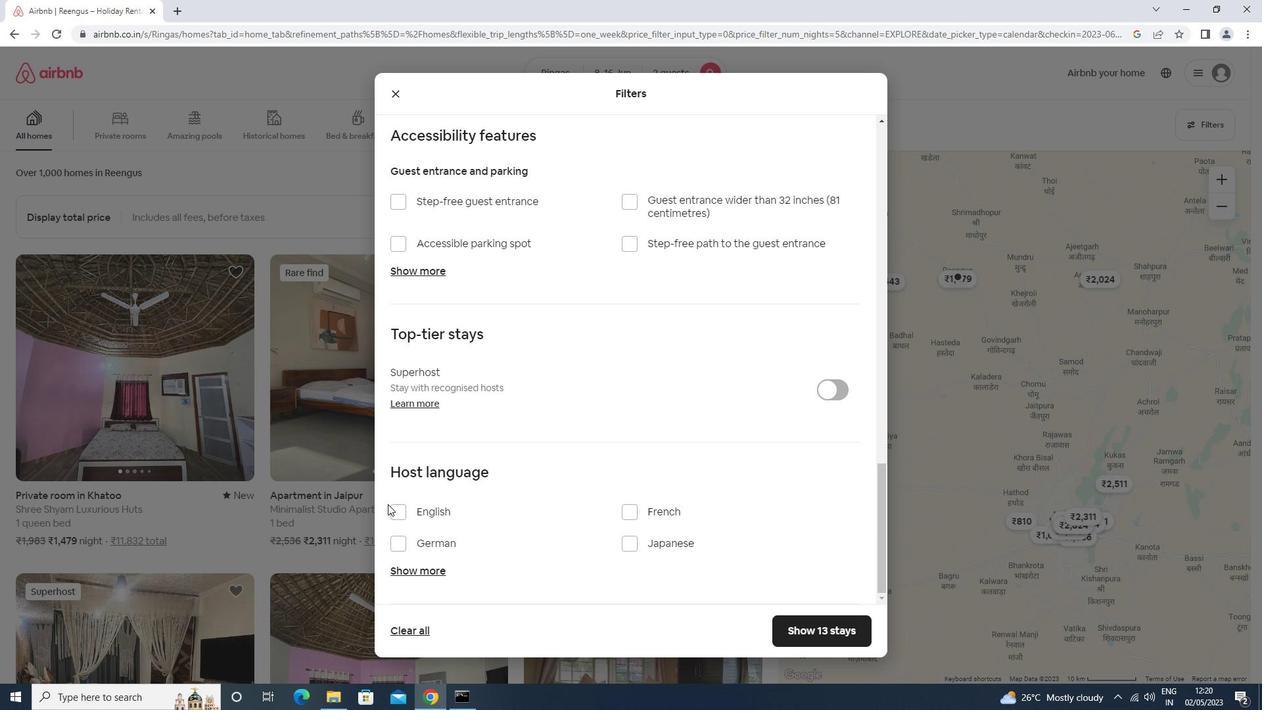 
Action: Mouse pressed left at (397, 509)
Screenshot: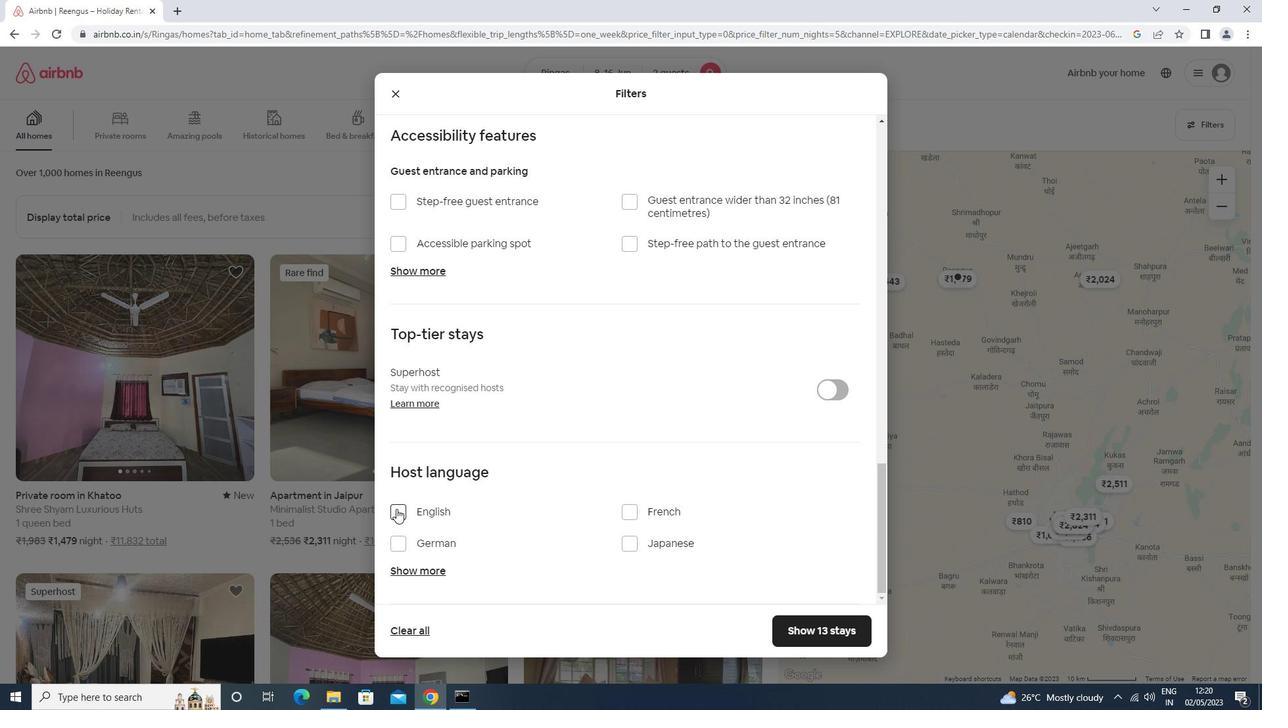 
Action: Mouse moved to (859, 634)
Screenshot: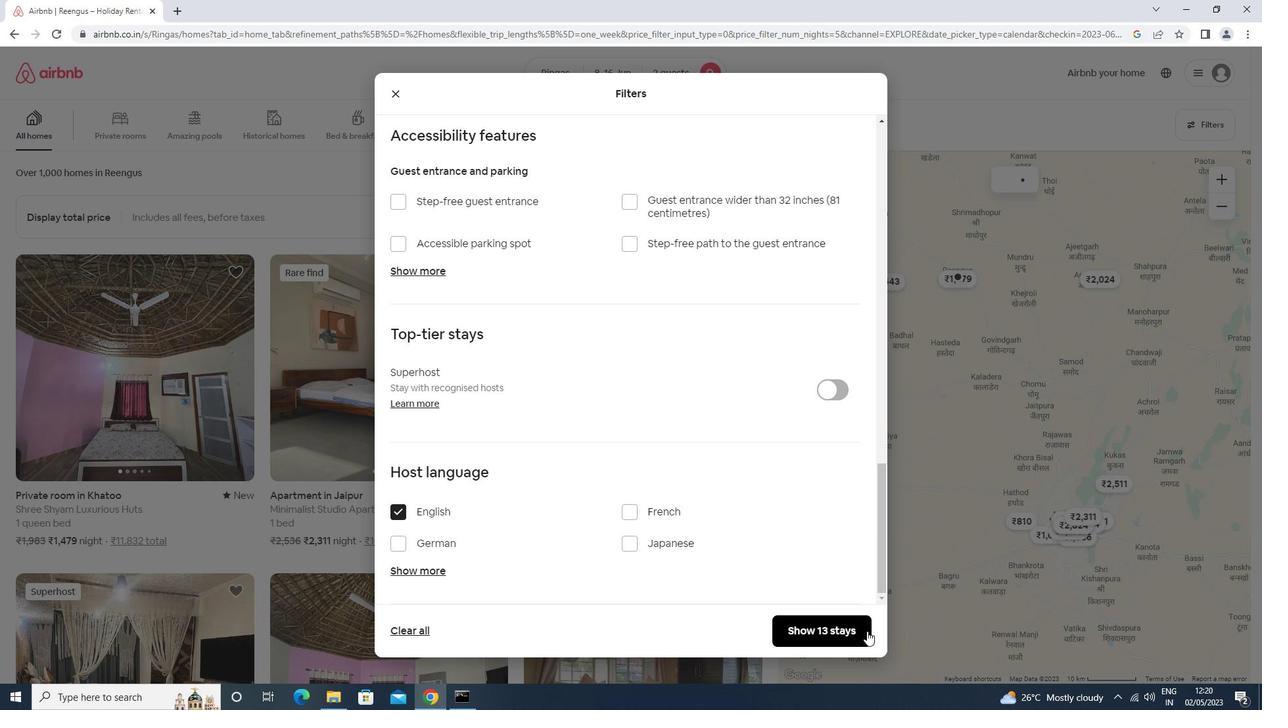 
Action: Mouse pressed left at (859, 634)
Screenshot: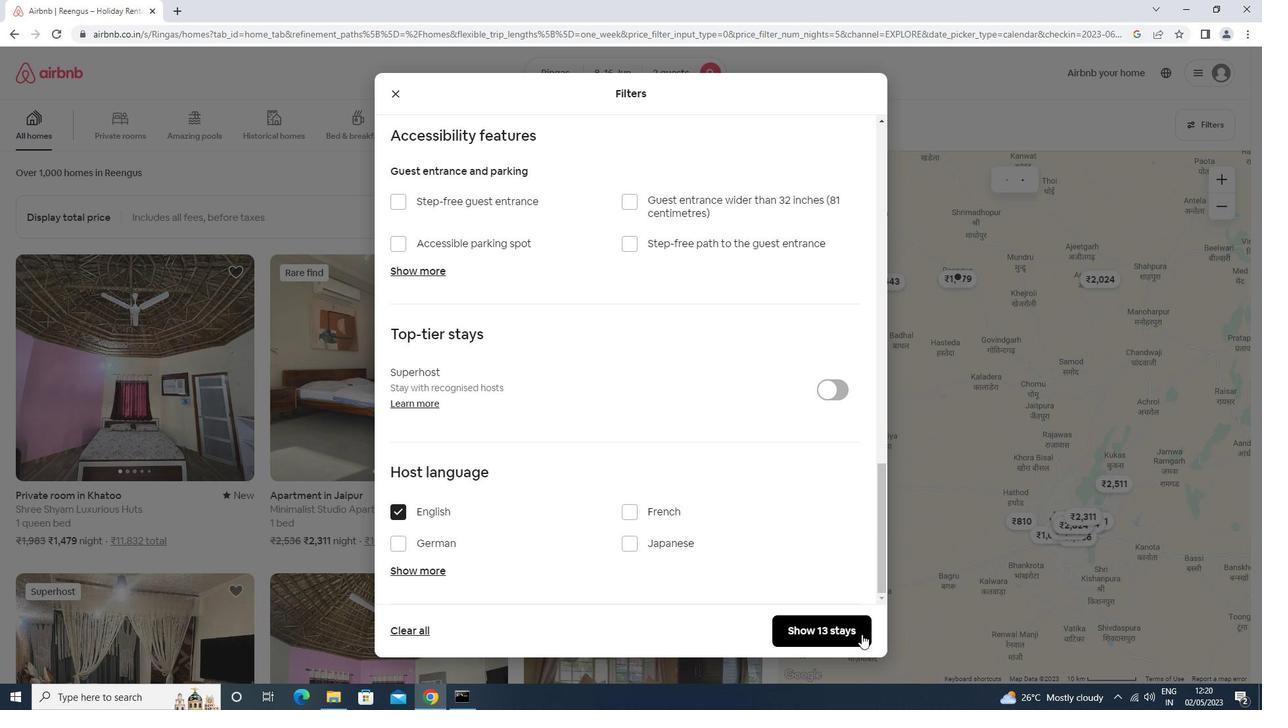 
Action: Mouse moved to (855, 628)
Screenshot: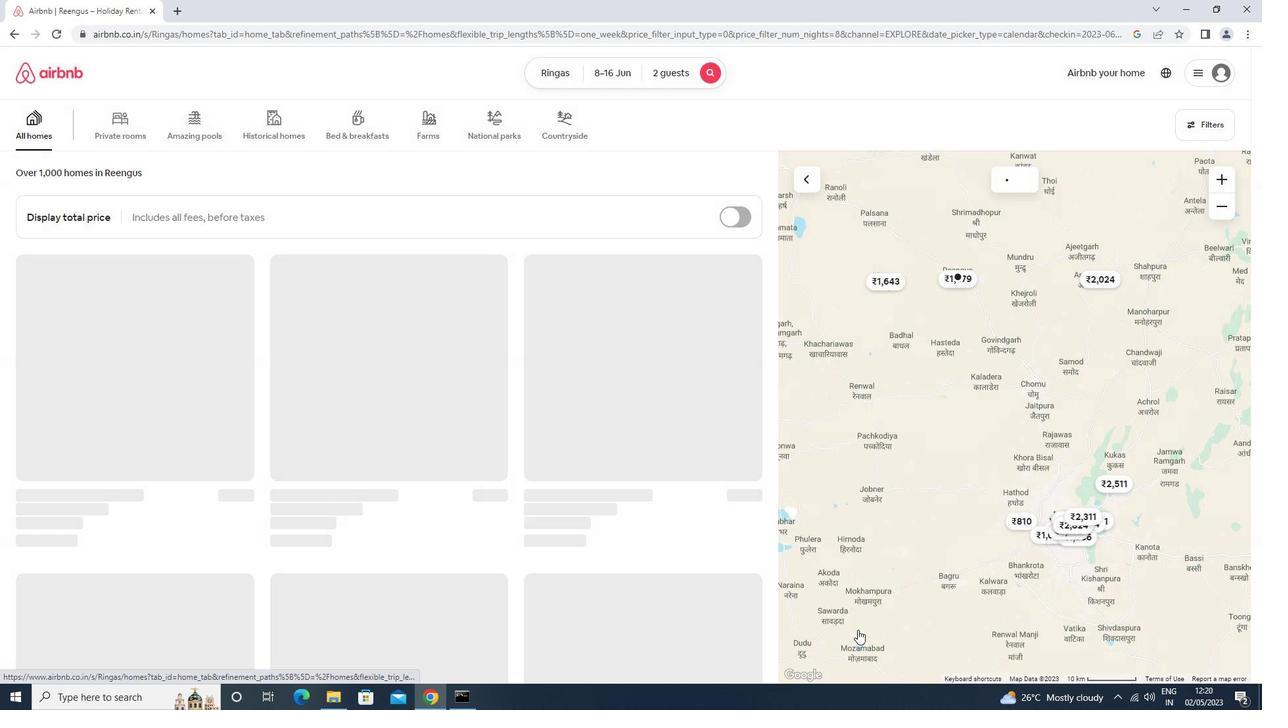 
